 Task: Look for space in Ujiie, Japan from 26th August, 2023 to 10th September, 2023 for 6 adults, 2 children in price range Rs.10000 to Rs.15000. Place can be entire place or shared room with 6 bedrooms having 6 beds and 6 bathrooms. Property type can be house, flat, guest house. Amenities needed are: wifi, TV, free parkinig on premises, gym, breakfast. Booking option can be shelf check-in. Required host language is English.
Action: Mouse moved to (603, 134)
Screenshot: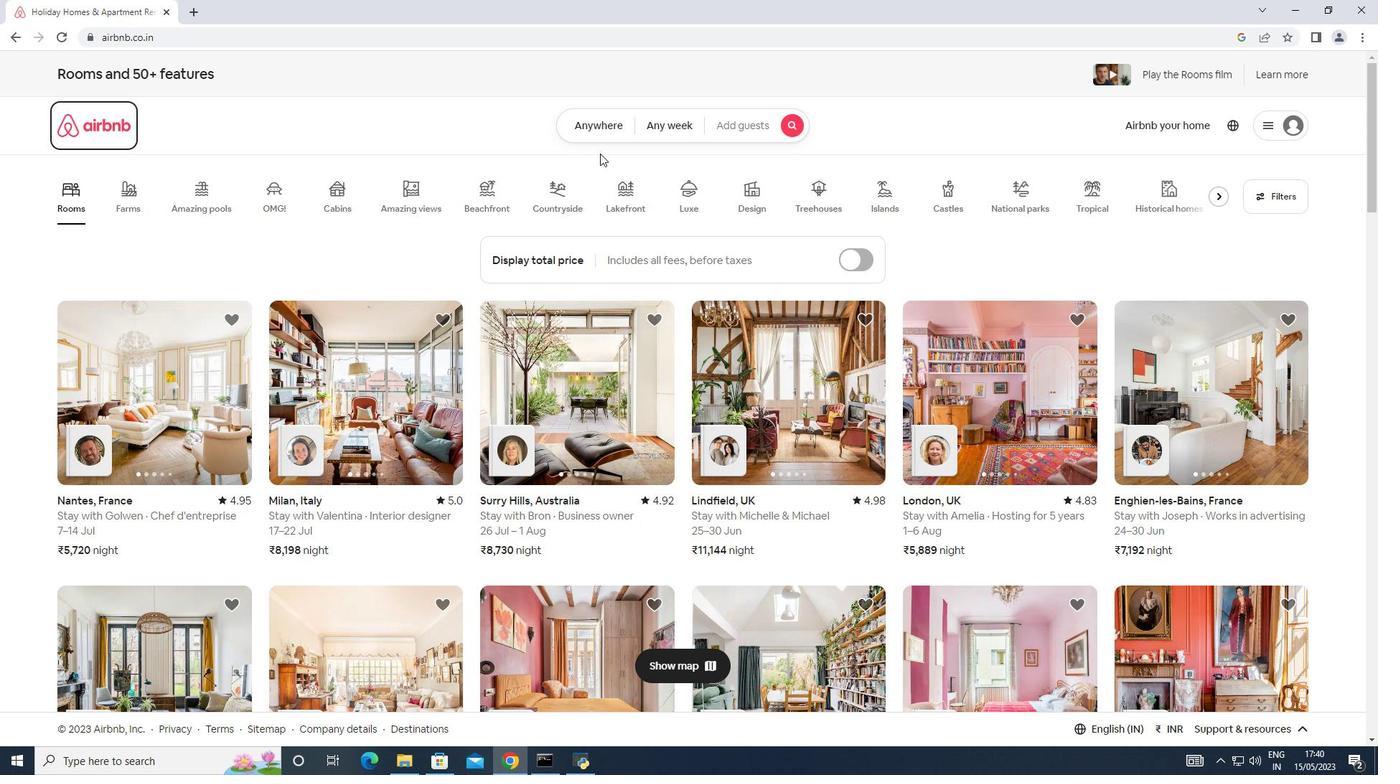 
Action: Mouse pressed left at (603, 134)
Screenshot: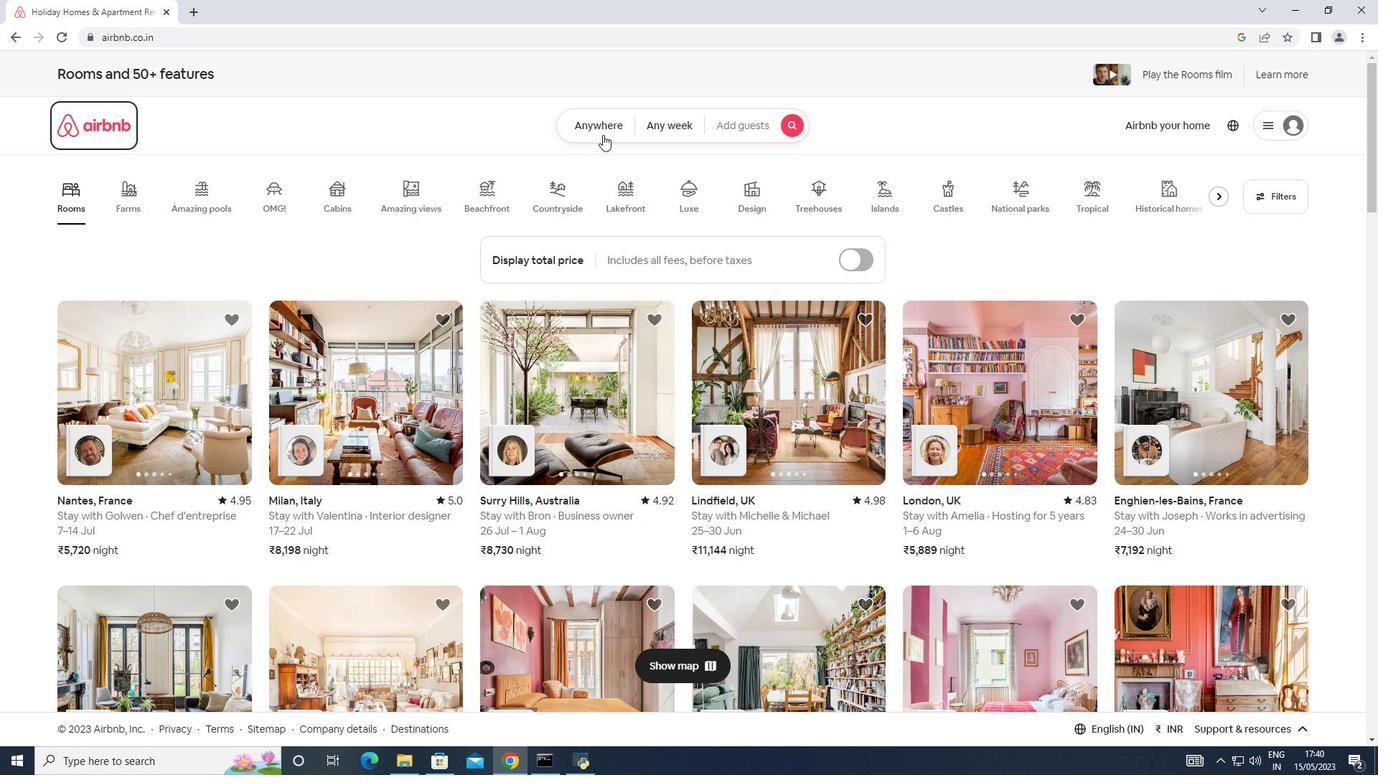 
Action: Mouse moved to (470, 178)
Screenshot: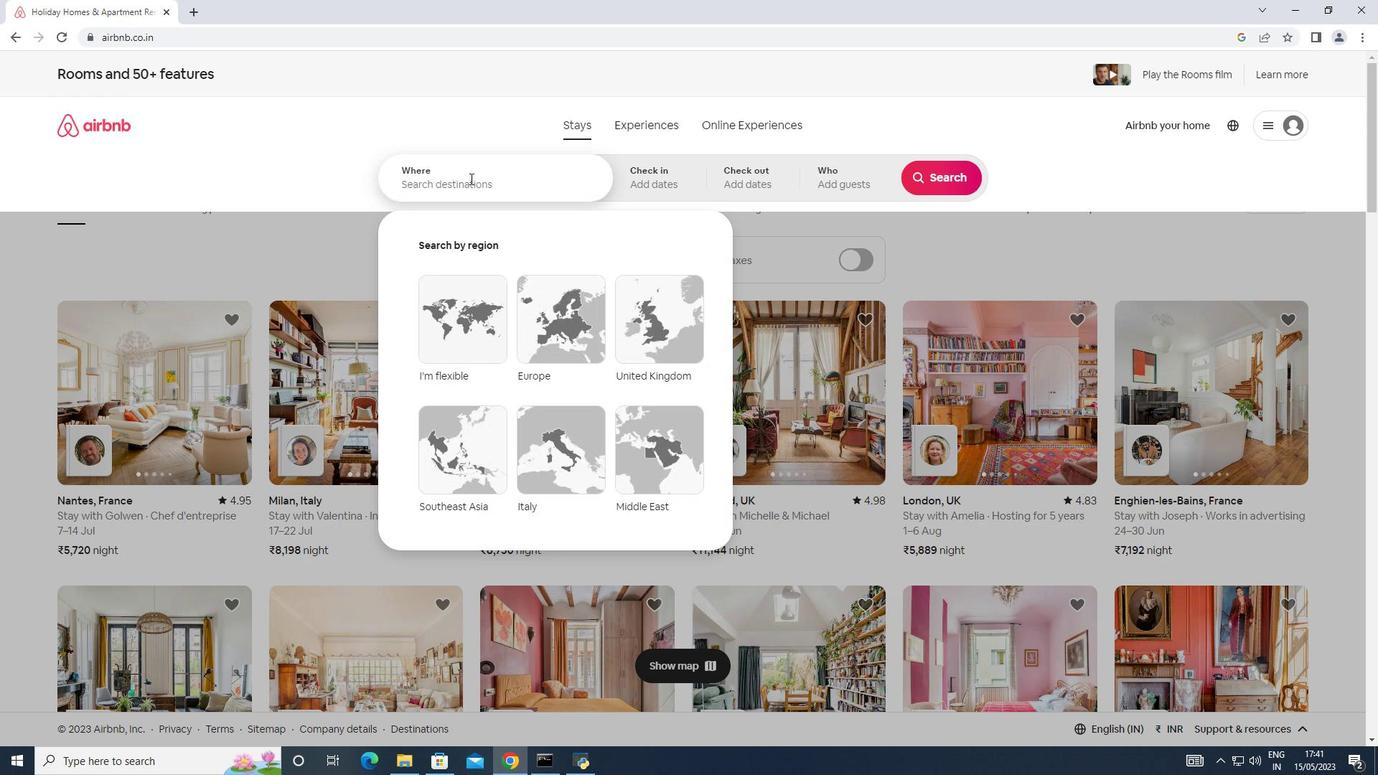 
Action: Mouse pressed left at (470, 178)
Screenshot: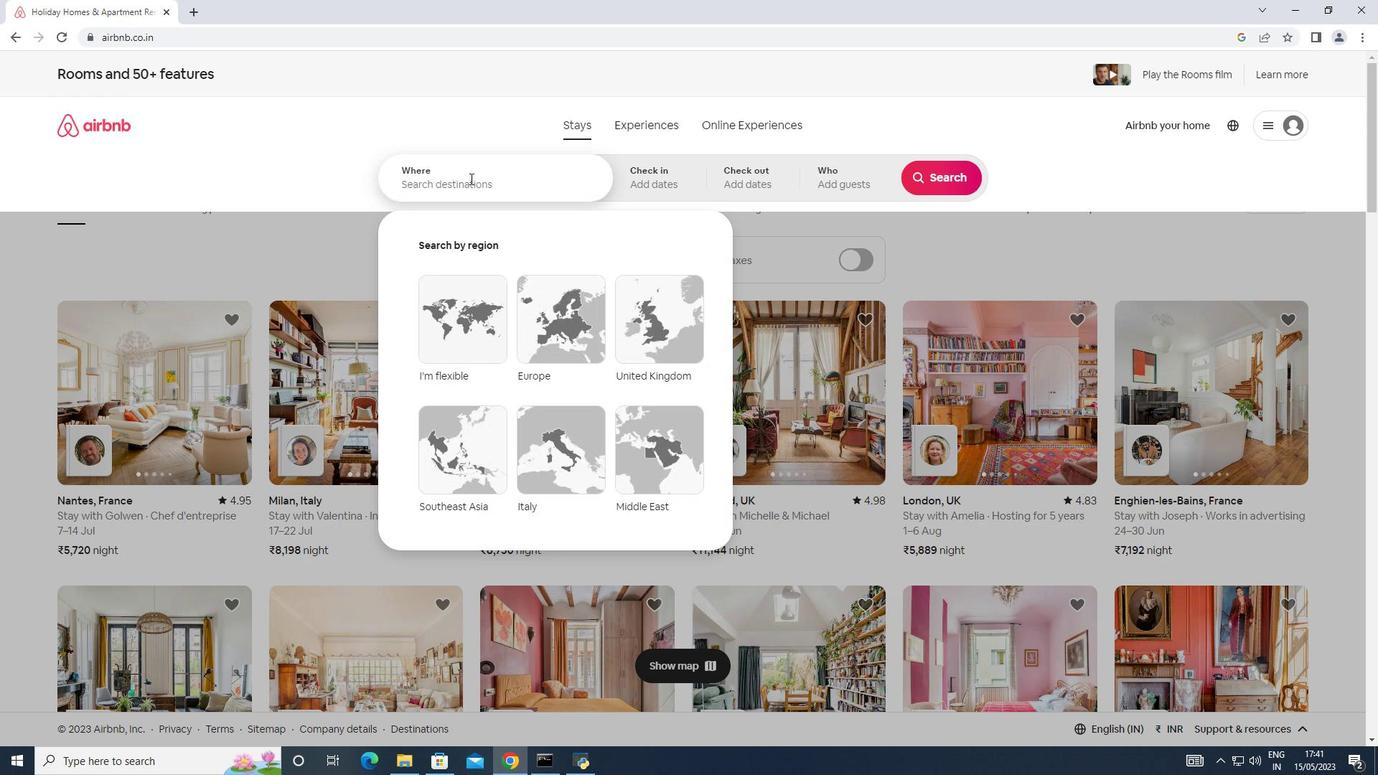 
Action: Mouse moved to (467, 178)
Screenshot: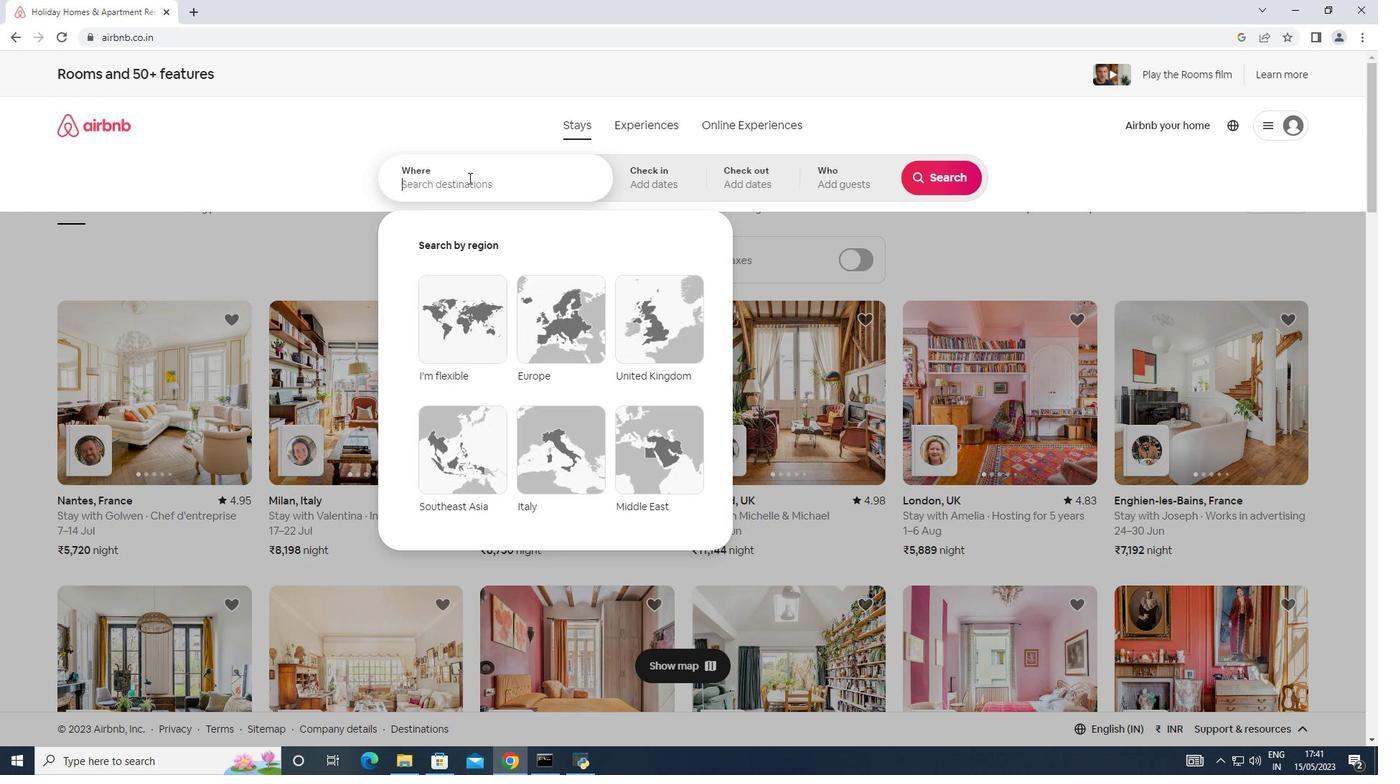 
Action: Key pressed <Key.shift>Ujiie,<Key.shift><Key.shift><Key.shift><Key.shift><Key.shift><Key.shift>Ja
Screenshot: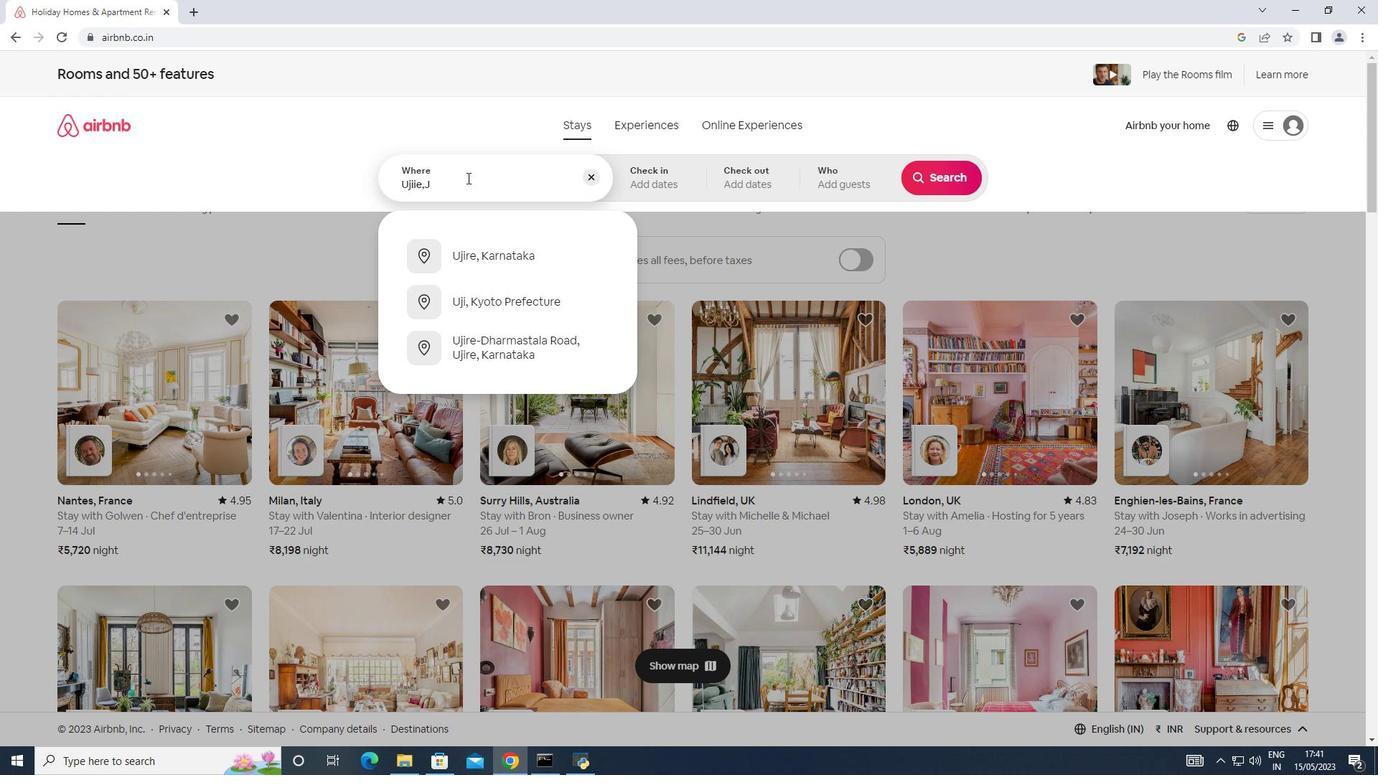 
Action: Mouse moved to (467, 178)
Screenshot: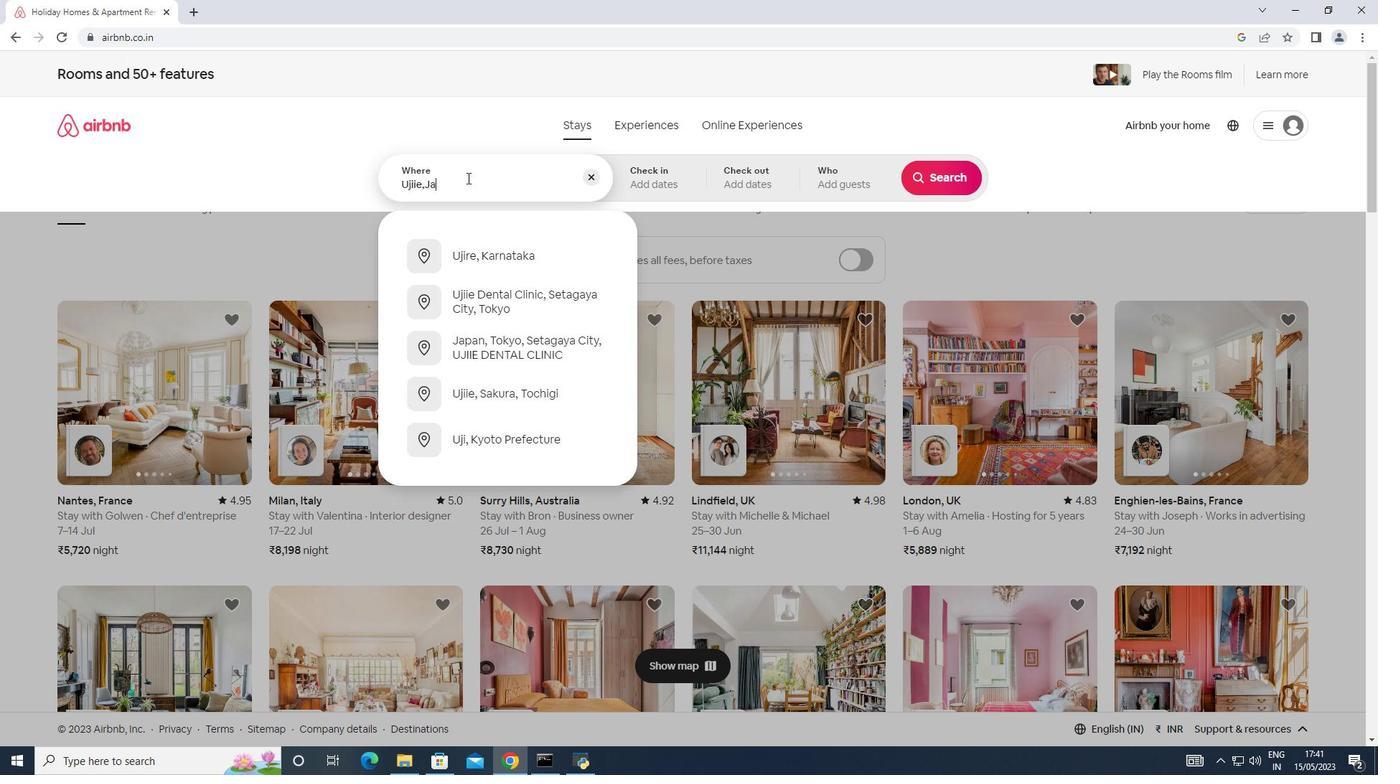 
Action: Key pressed pan
Screenshot: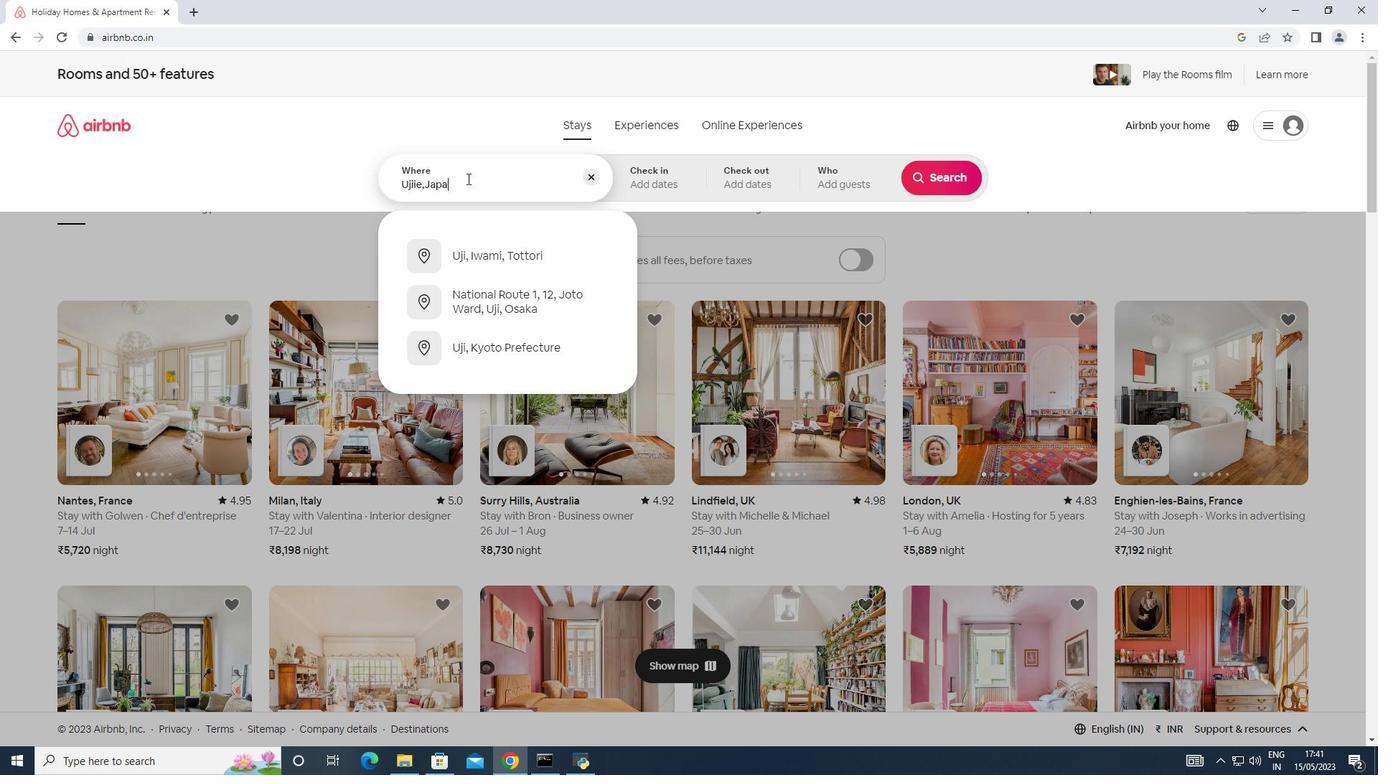
Action: Mouse moved to (633, 172)
Screenshot: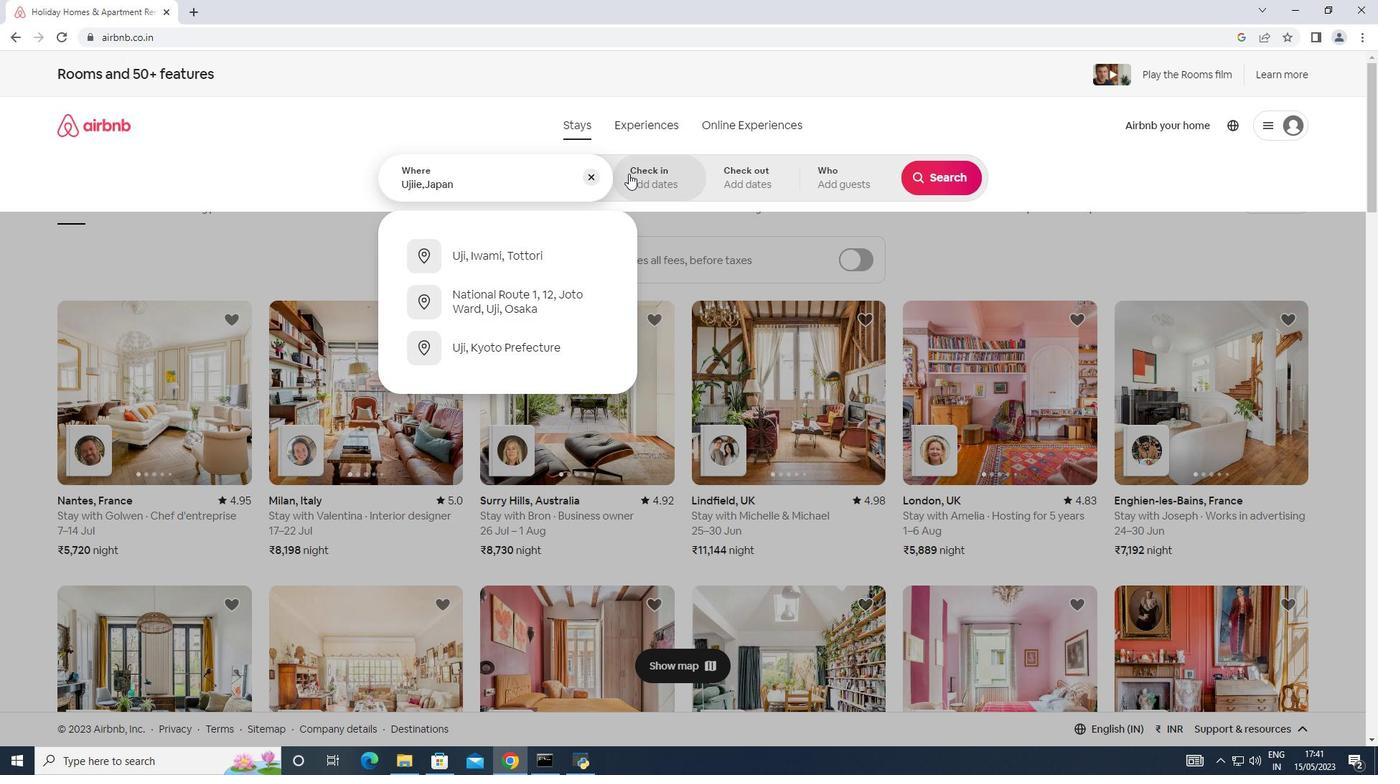 
Action: Mouse pressed left at (633, 172)
Screenshot: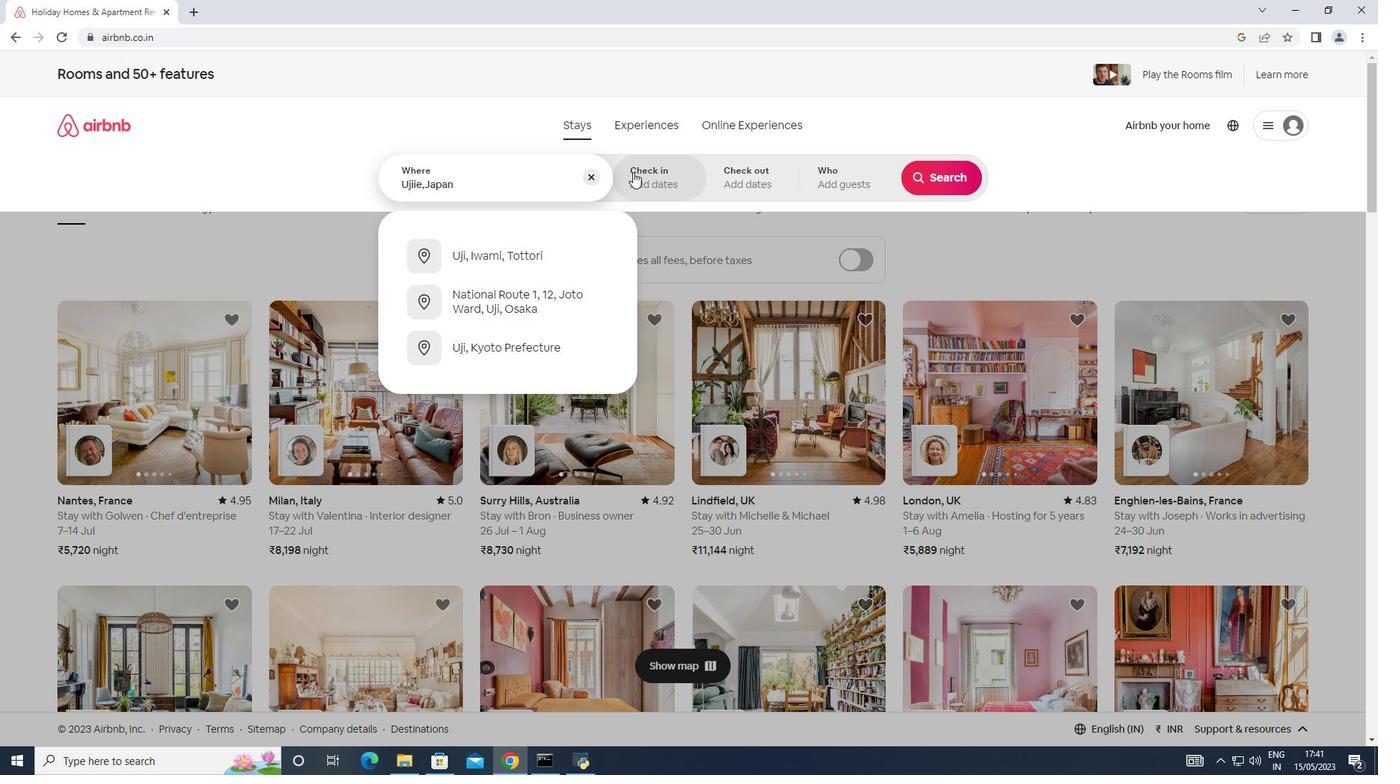 
Action: Mouse moved to (928, 295)
Screenshot: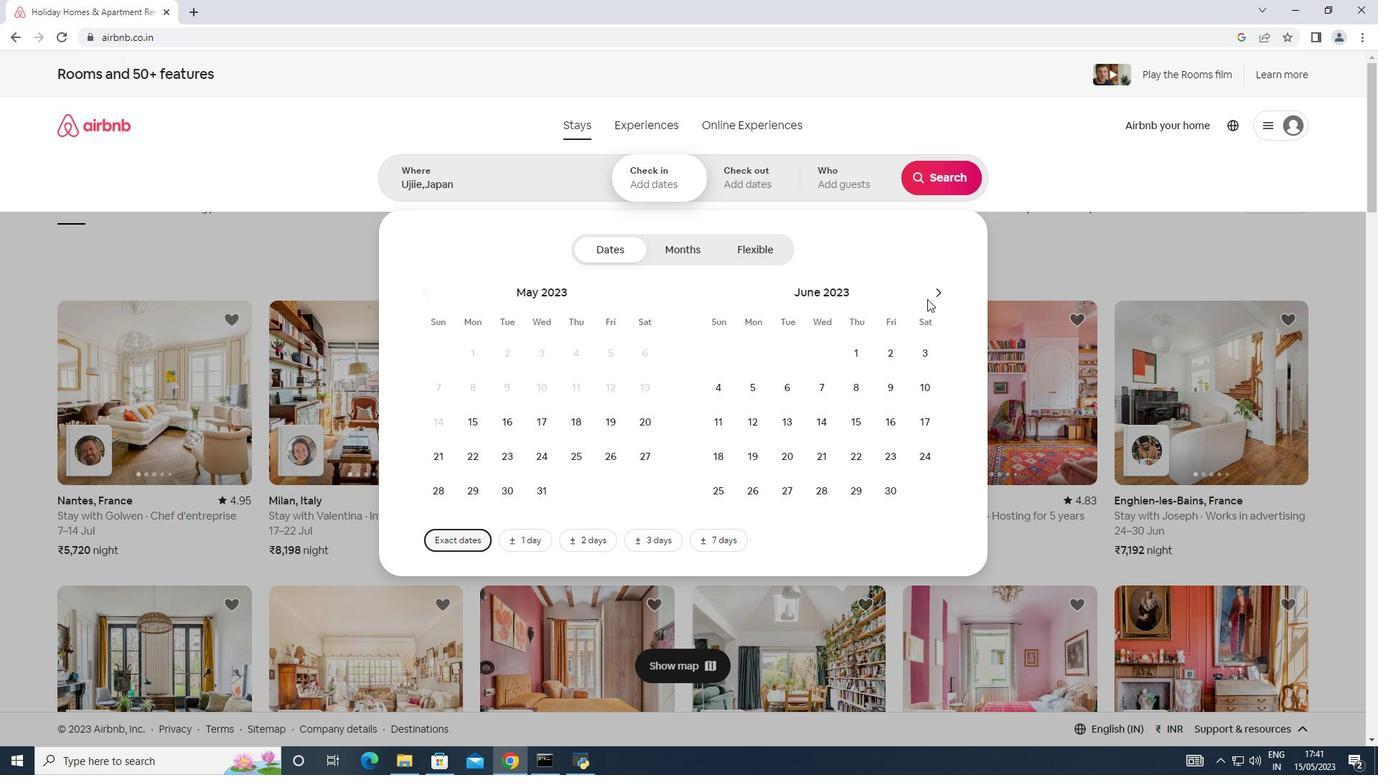 
Action: Mouse pressed left at (928, 295)
Screenshot: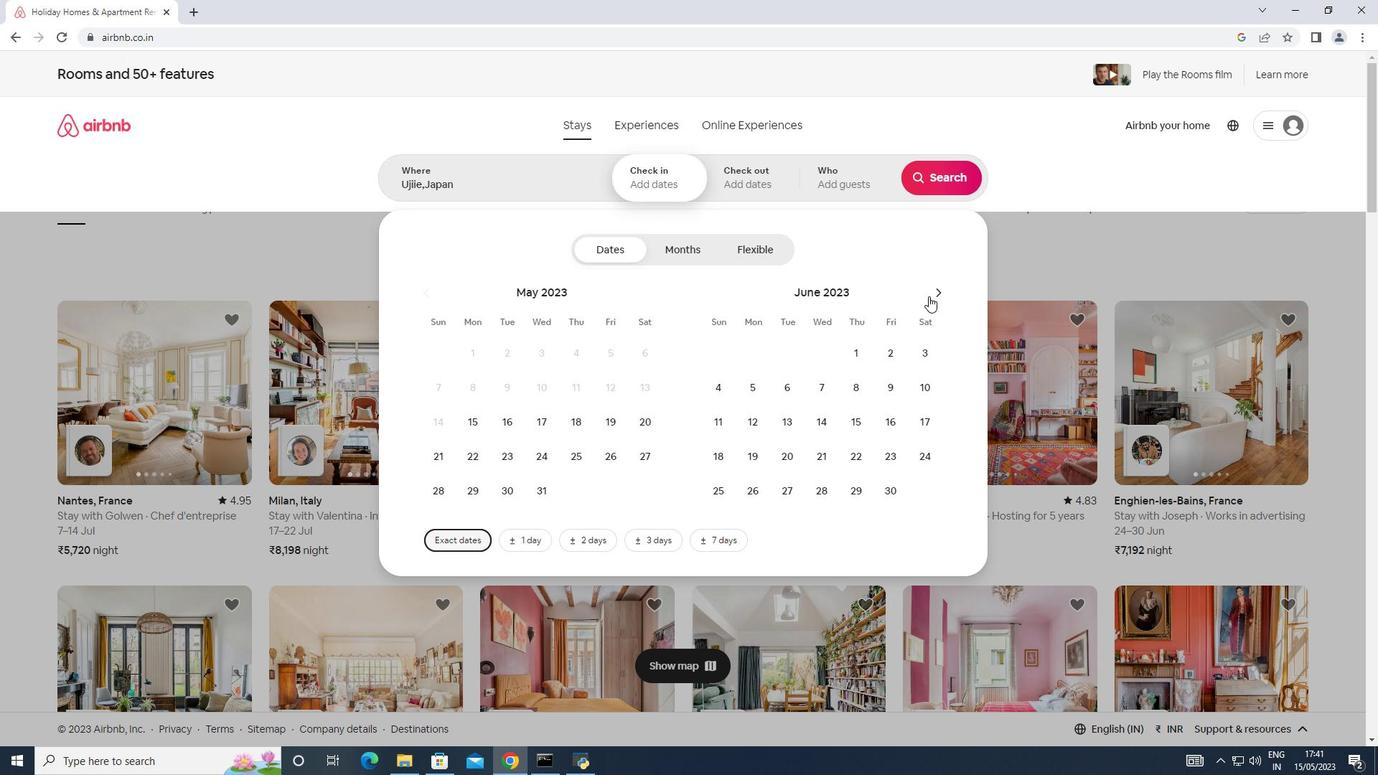 
Action: Mouse moved to (929, 294)
Screenshot: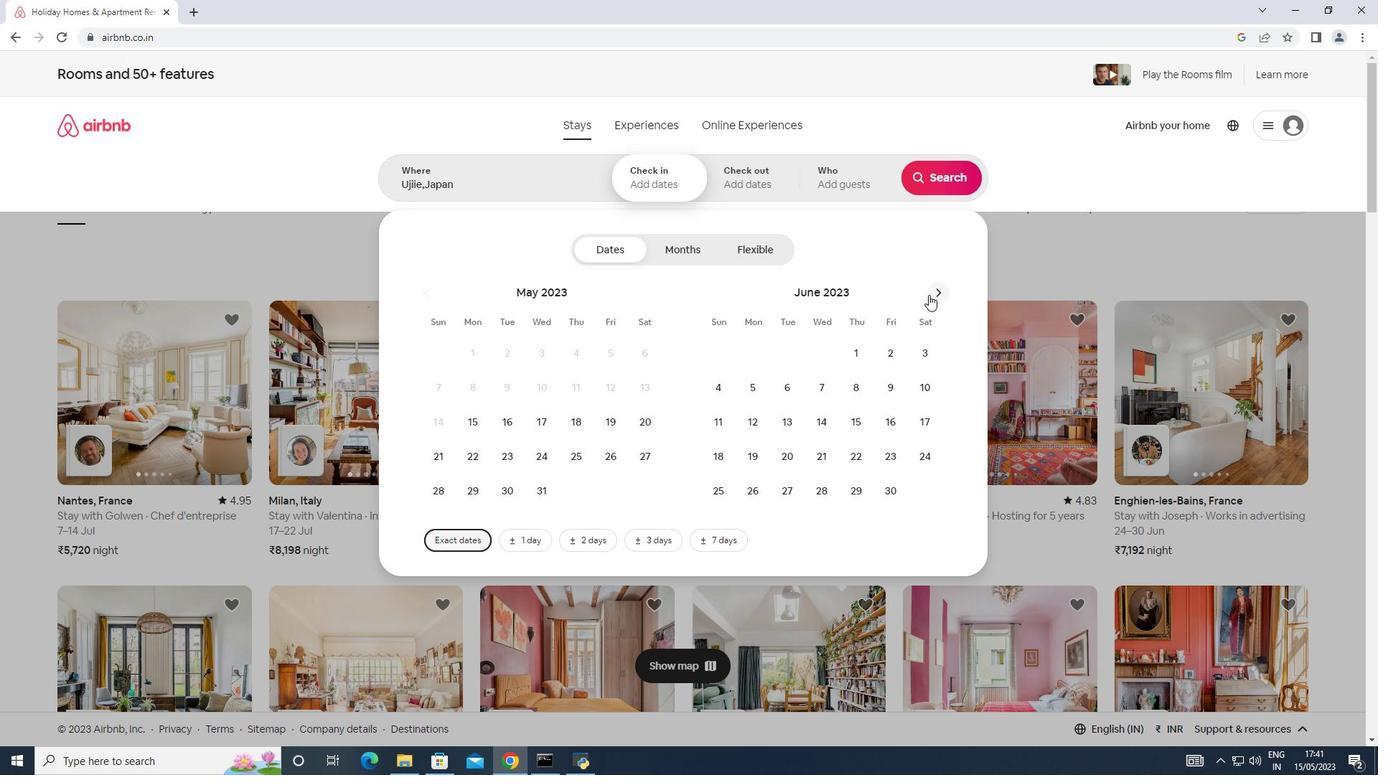
Action: Mouse pressed left at (929, 294)
Screenshot: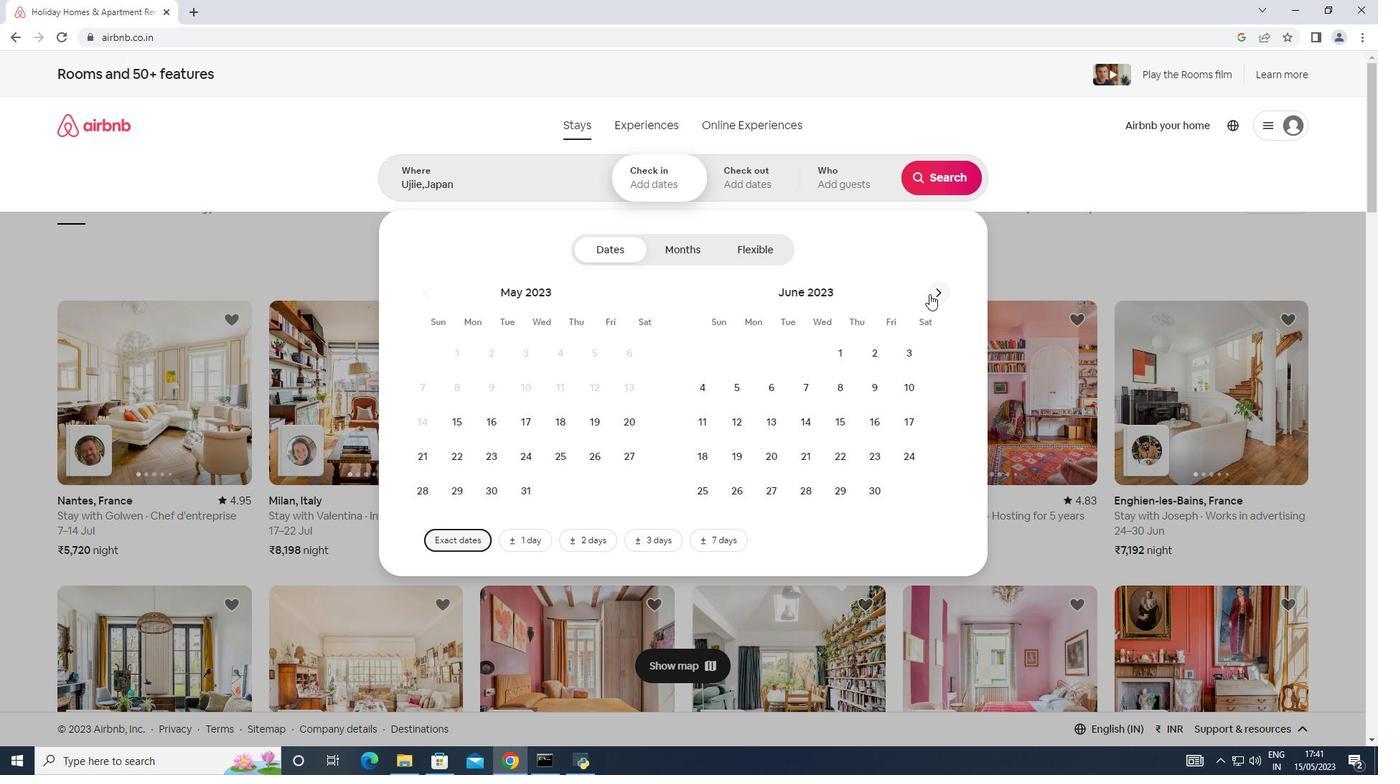 
Action: Mouse moved to (914, 450)
Screenshot: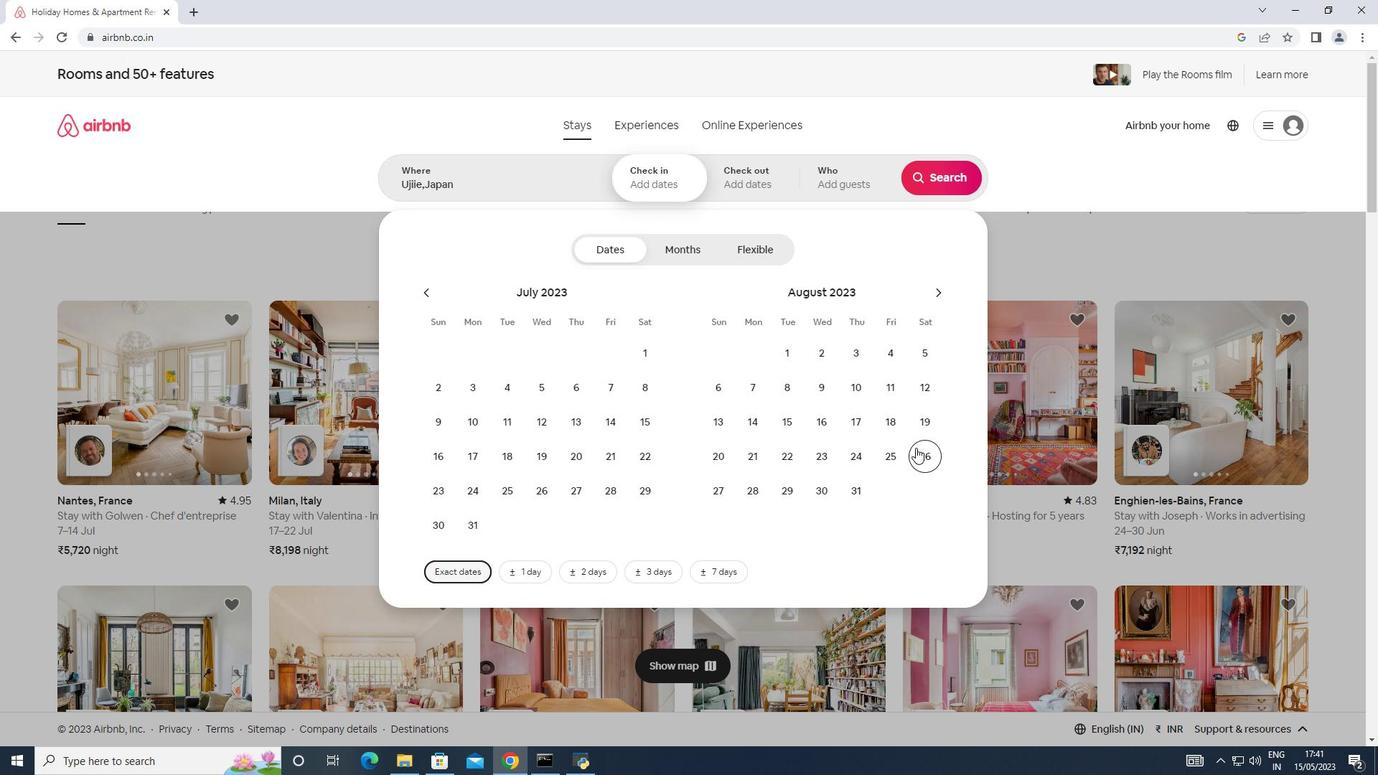 
Action: Mouse pressed left at (914, 450)
Screenshot: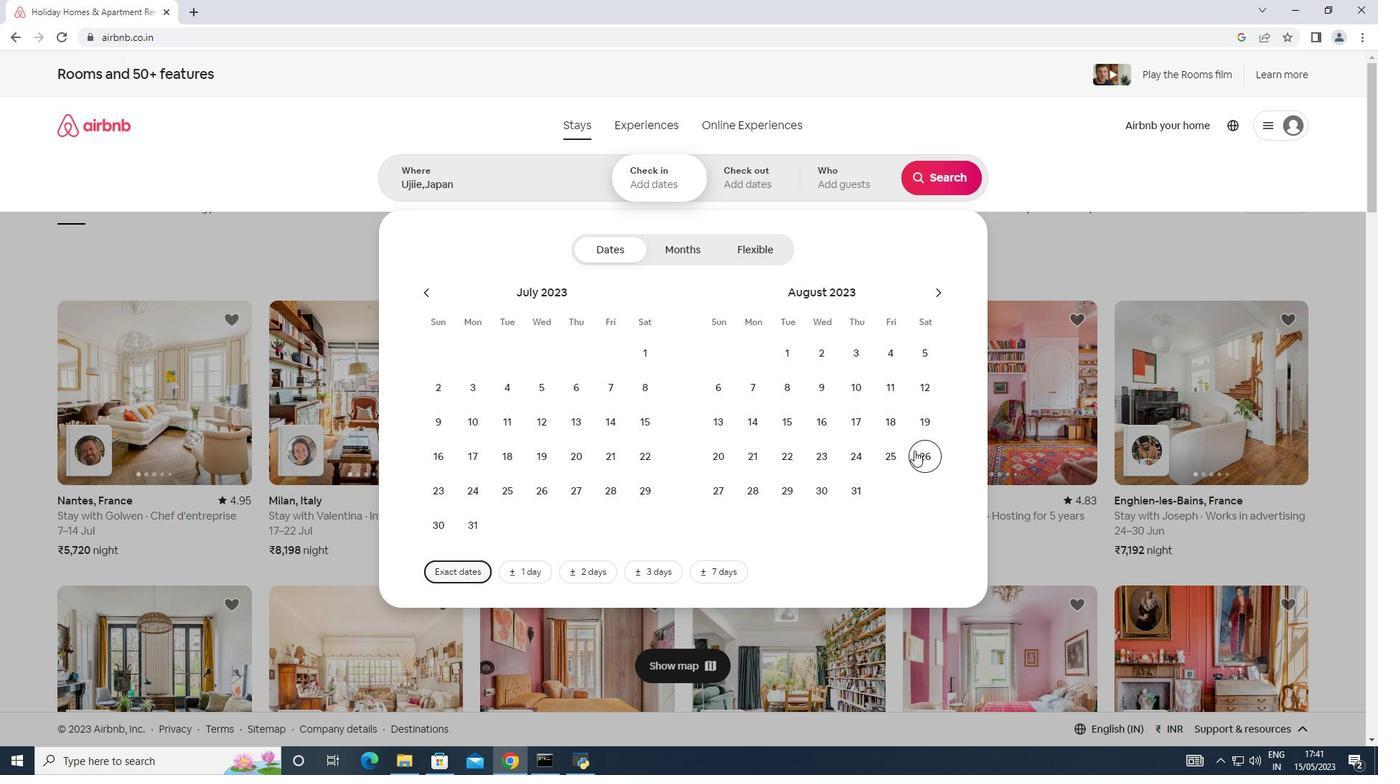 
Action: Mouse moved to (931, 288)
Screenshot: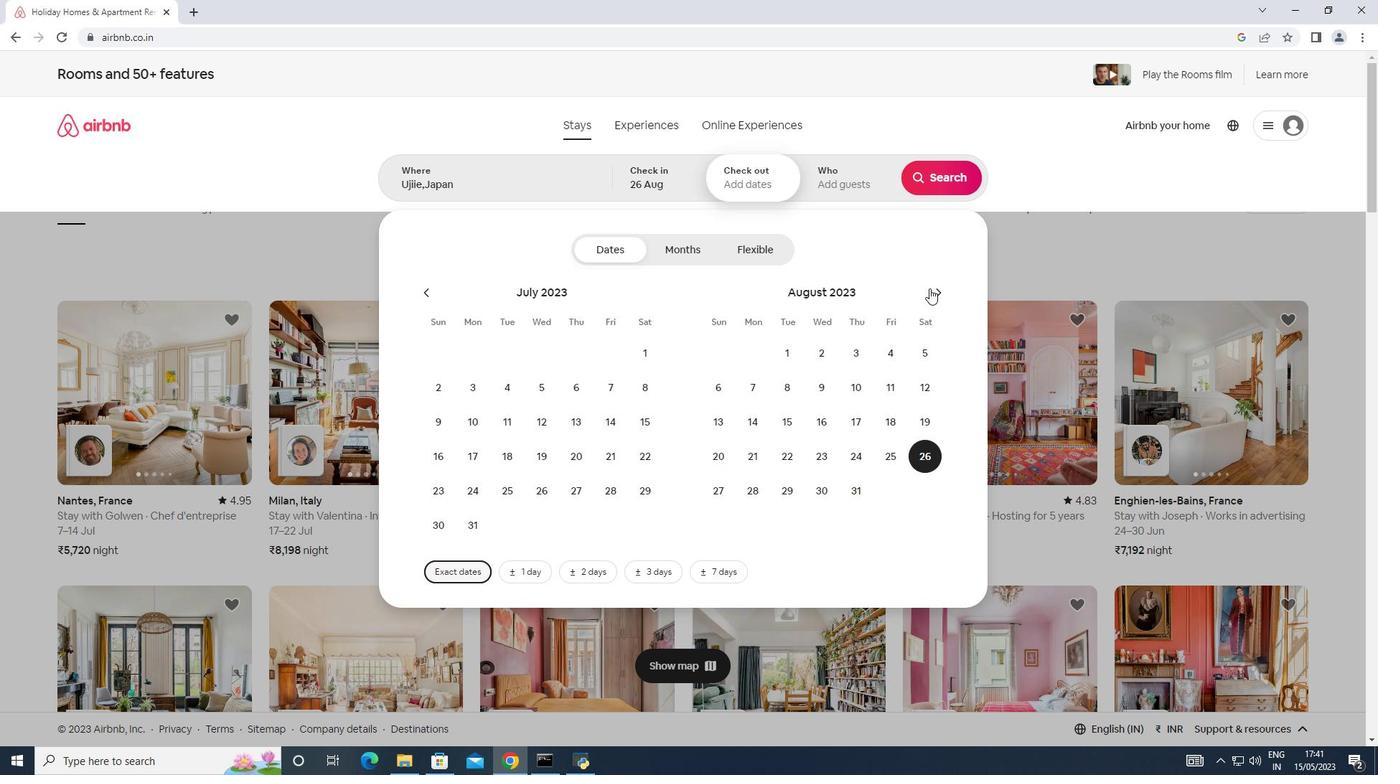 
Action: Mouse pressed left at (931, 288)
Screenshot: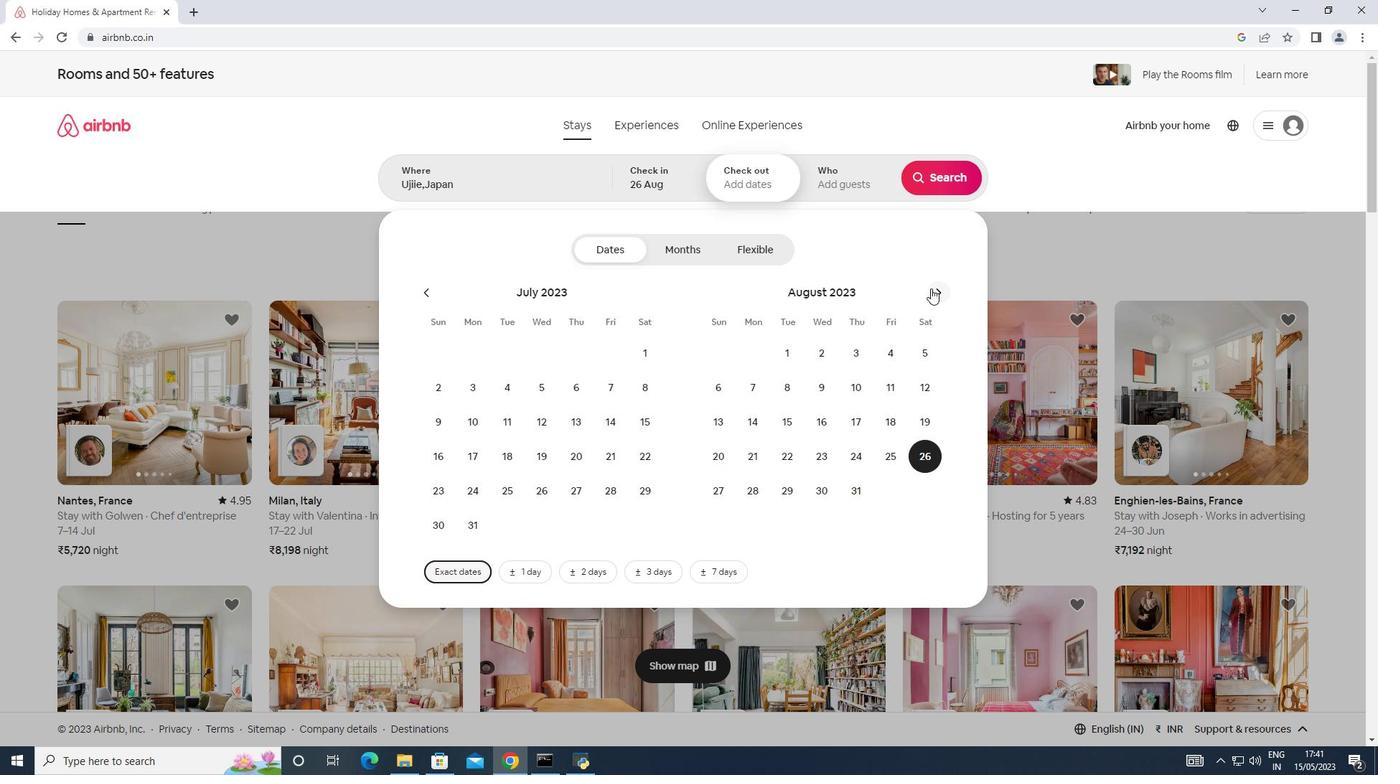 
Action: Mouse moved to (722, 420)
Screenshot: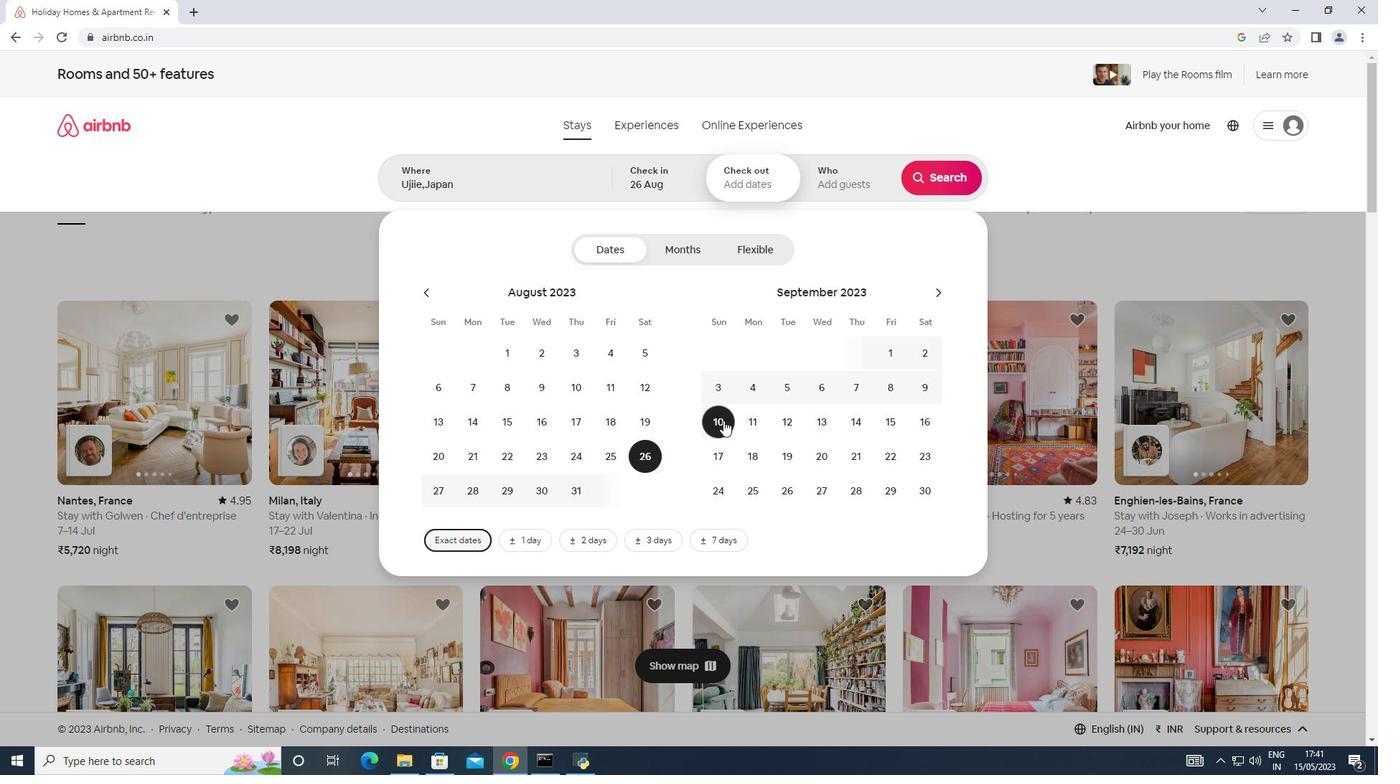 
Action: Mouse pressed left at (722, 420)
Screenshot: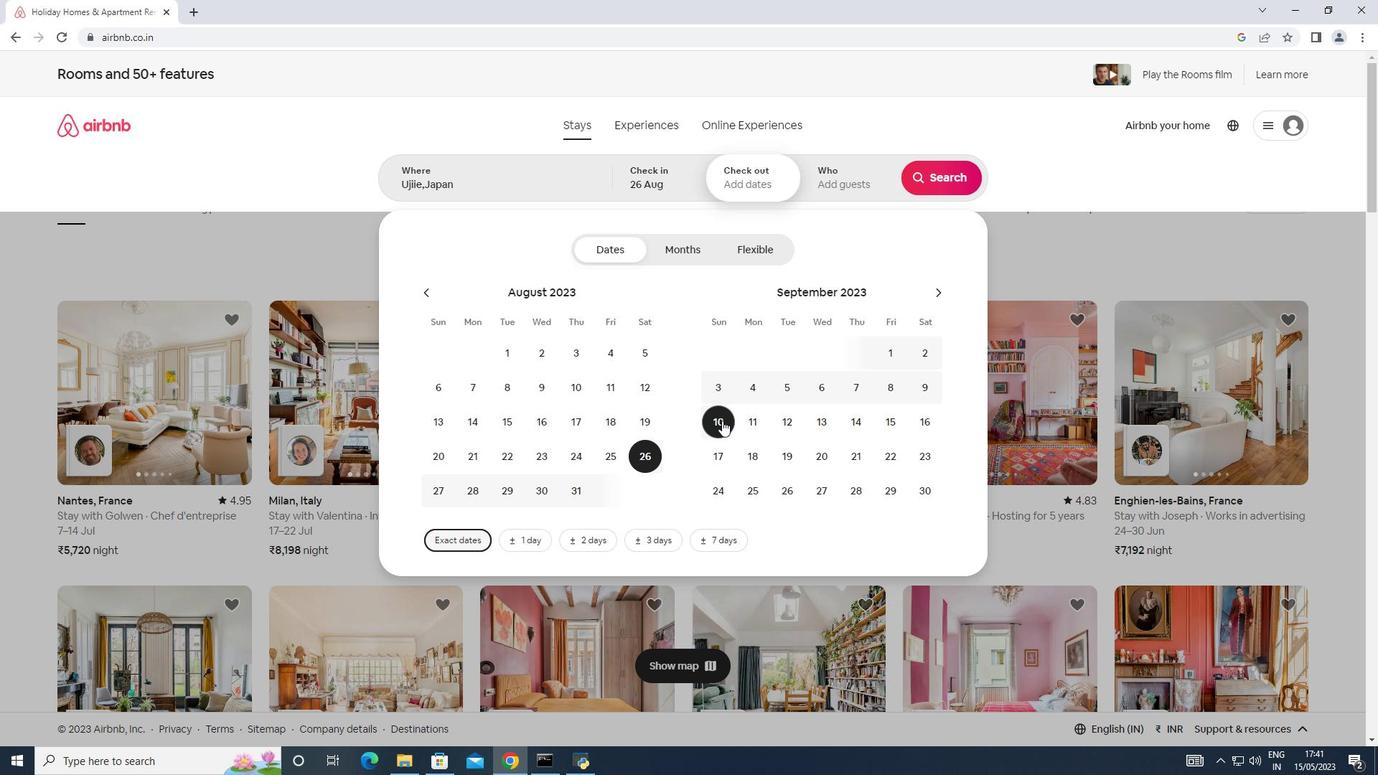 
Action: Mouse moved to (857, 163)
Screenshot: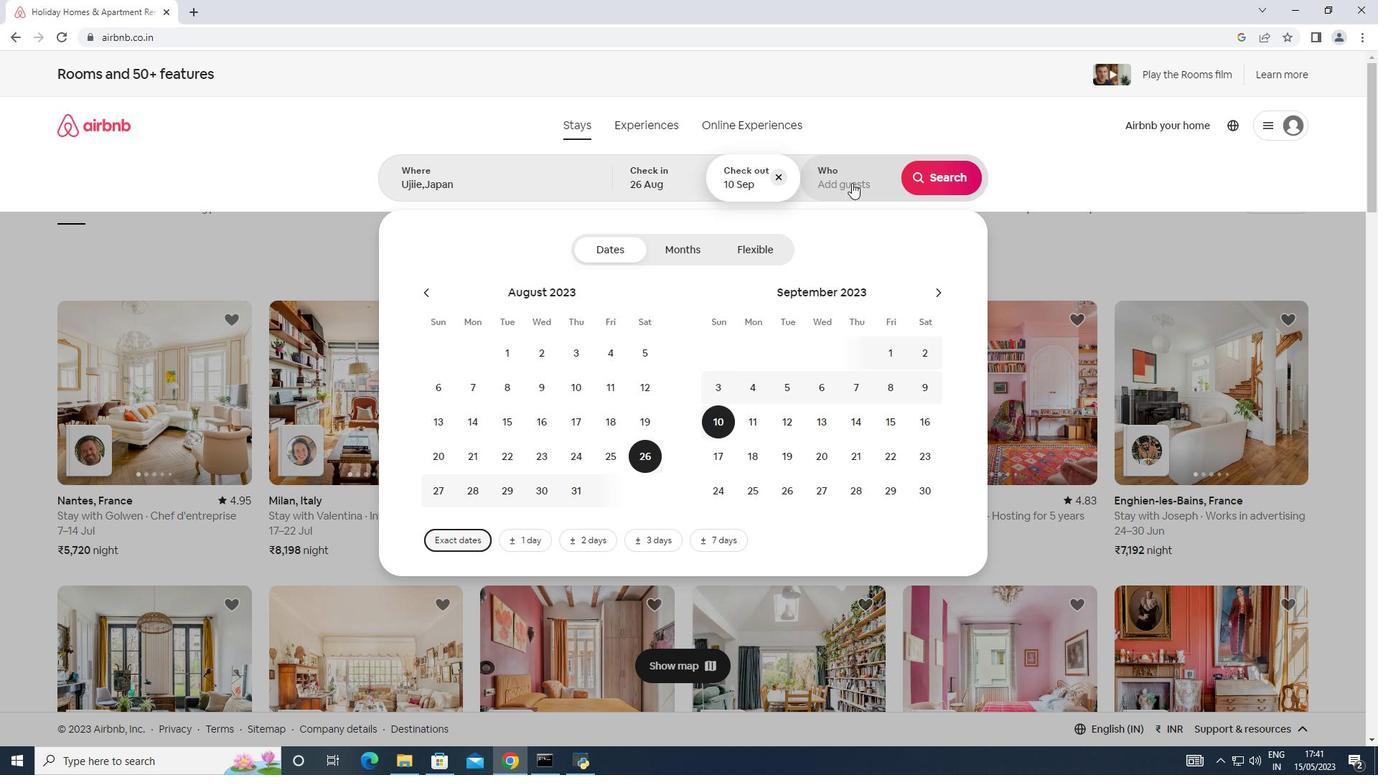 
Action: Mouse pressed left at (857, 163)
Screenshot: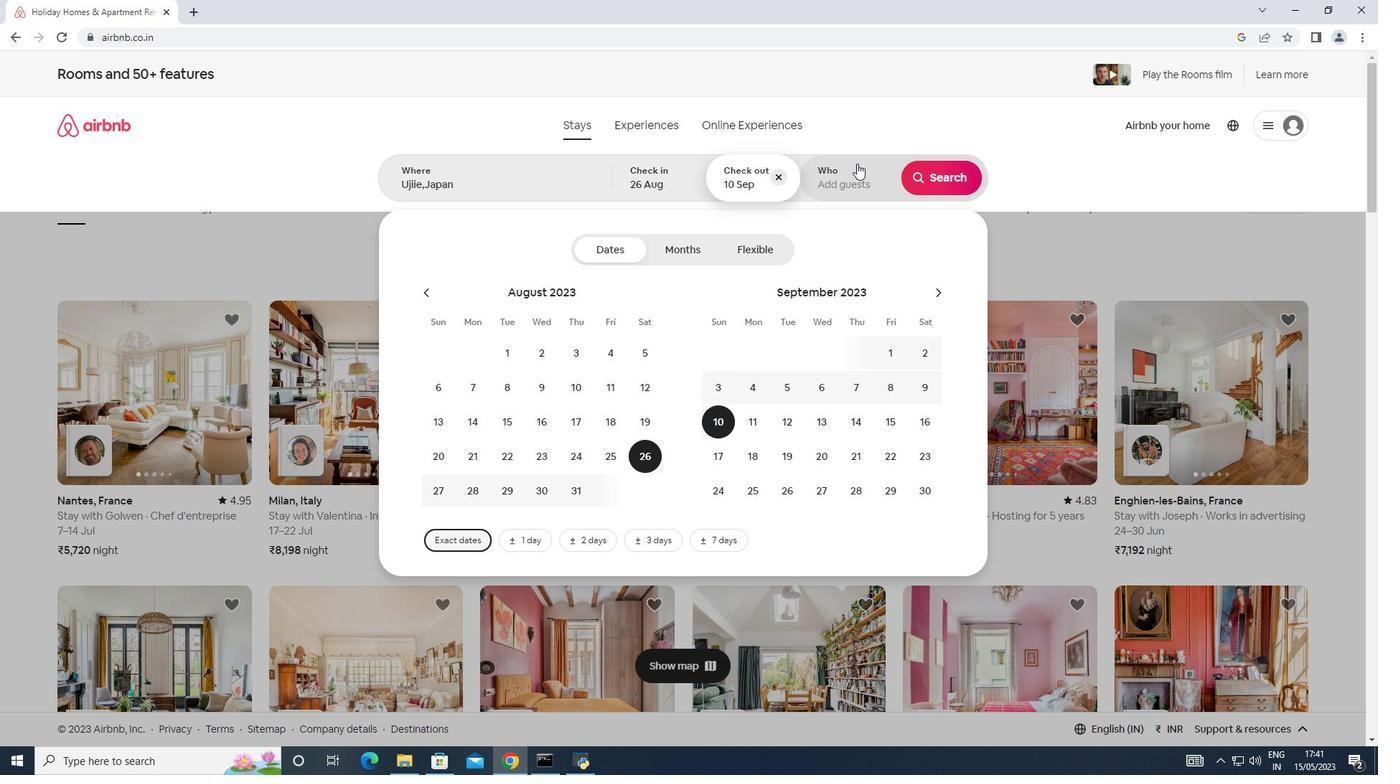 
Action: Mouse moved to (941, 253)
Screenshot: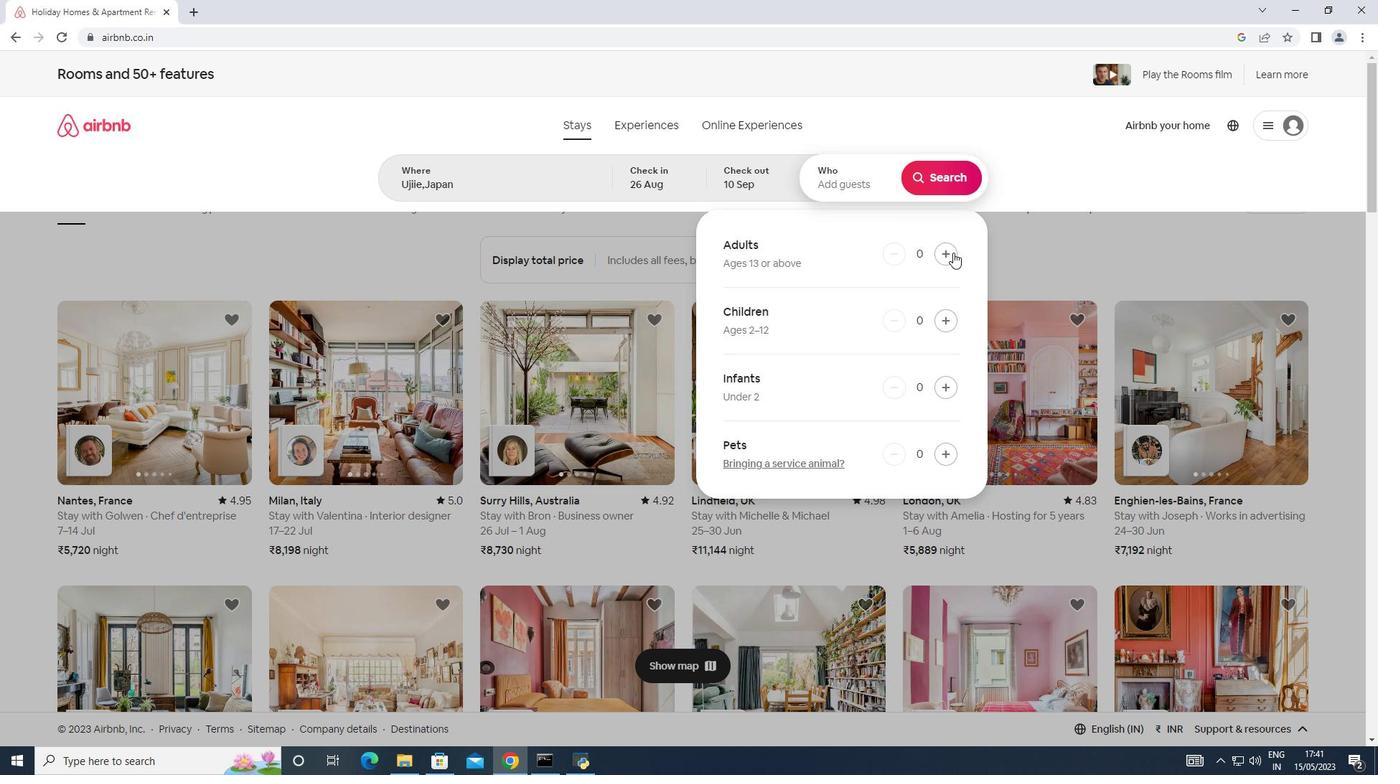 
Action: Mouse pressed left at (941, 253)
Screenshot: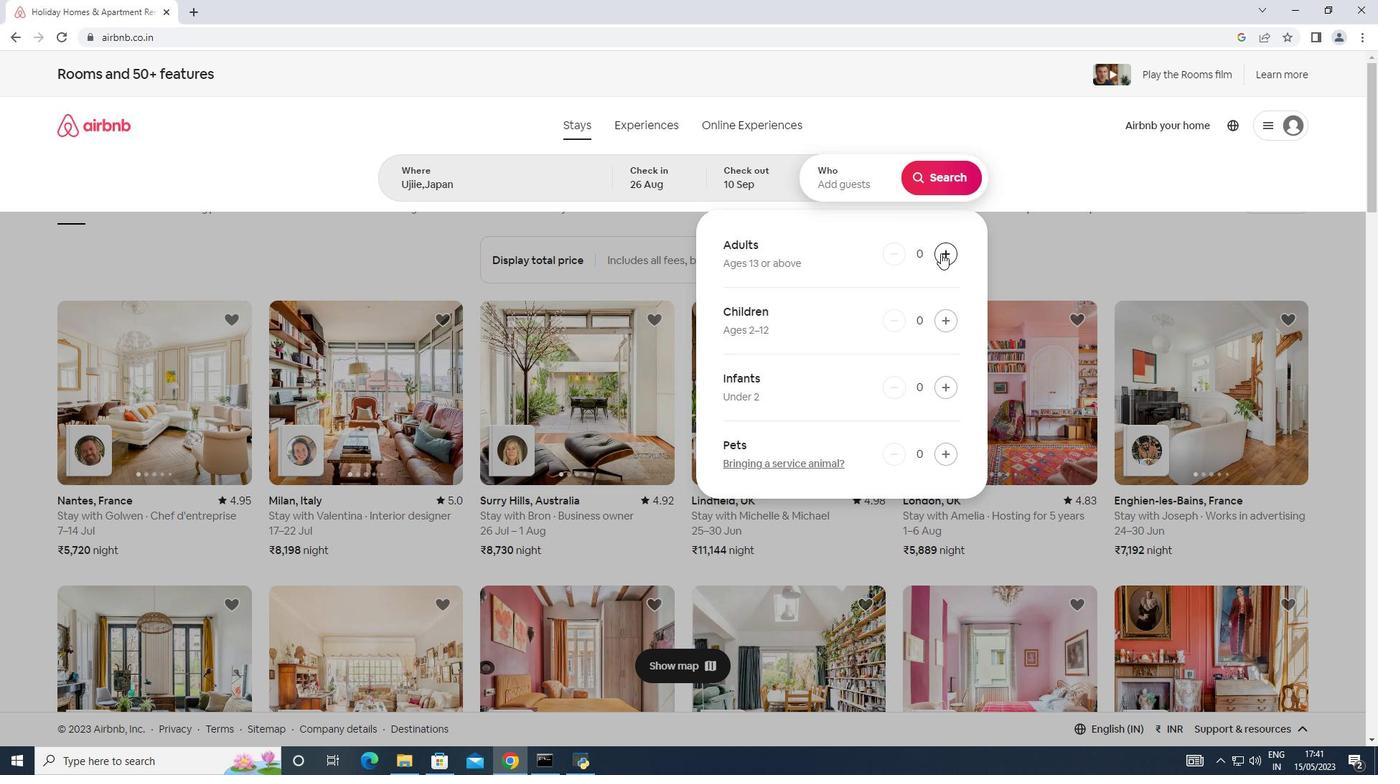 
Action: Mouse pressed left at (941, 253)
Screenshot: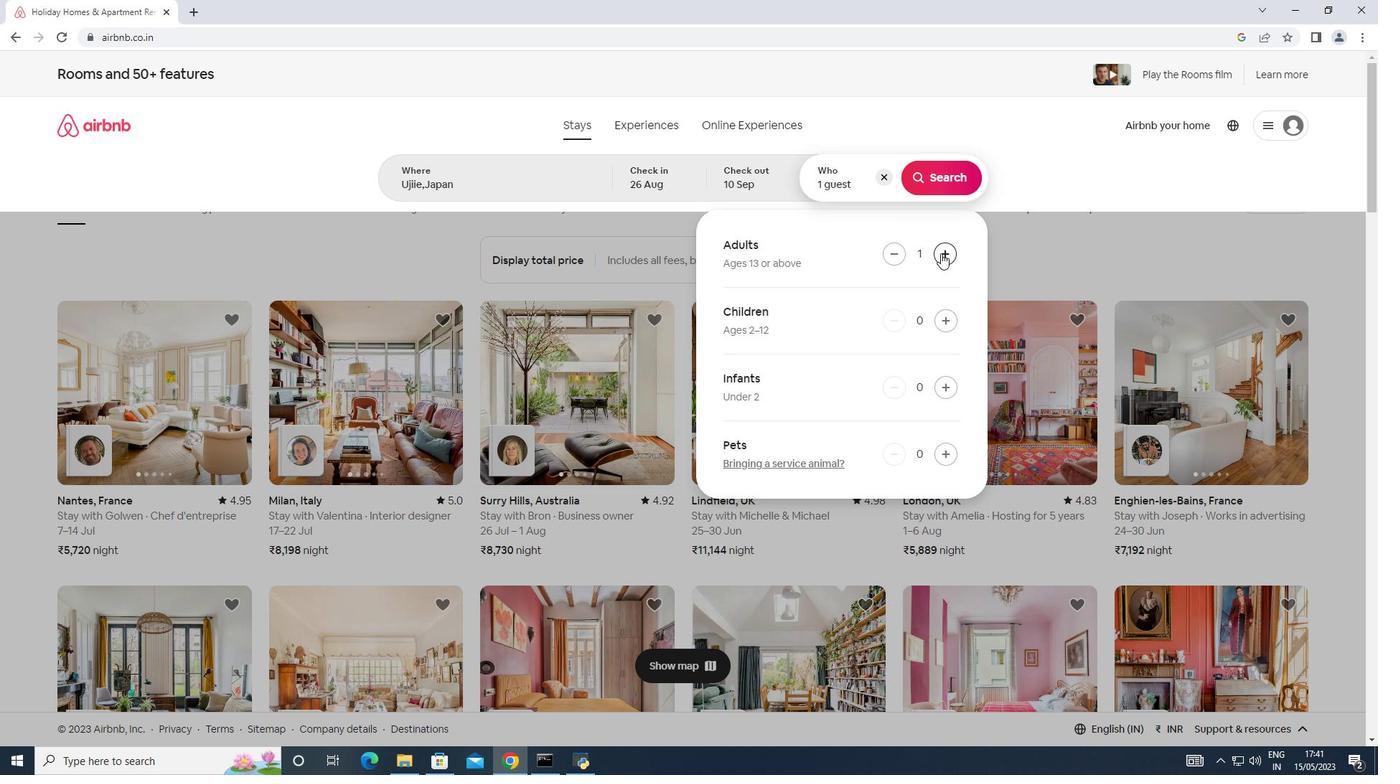 
Action: Mouse pressed left at (941, 253)
Screenshot: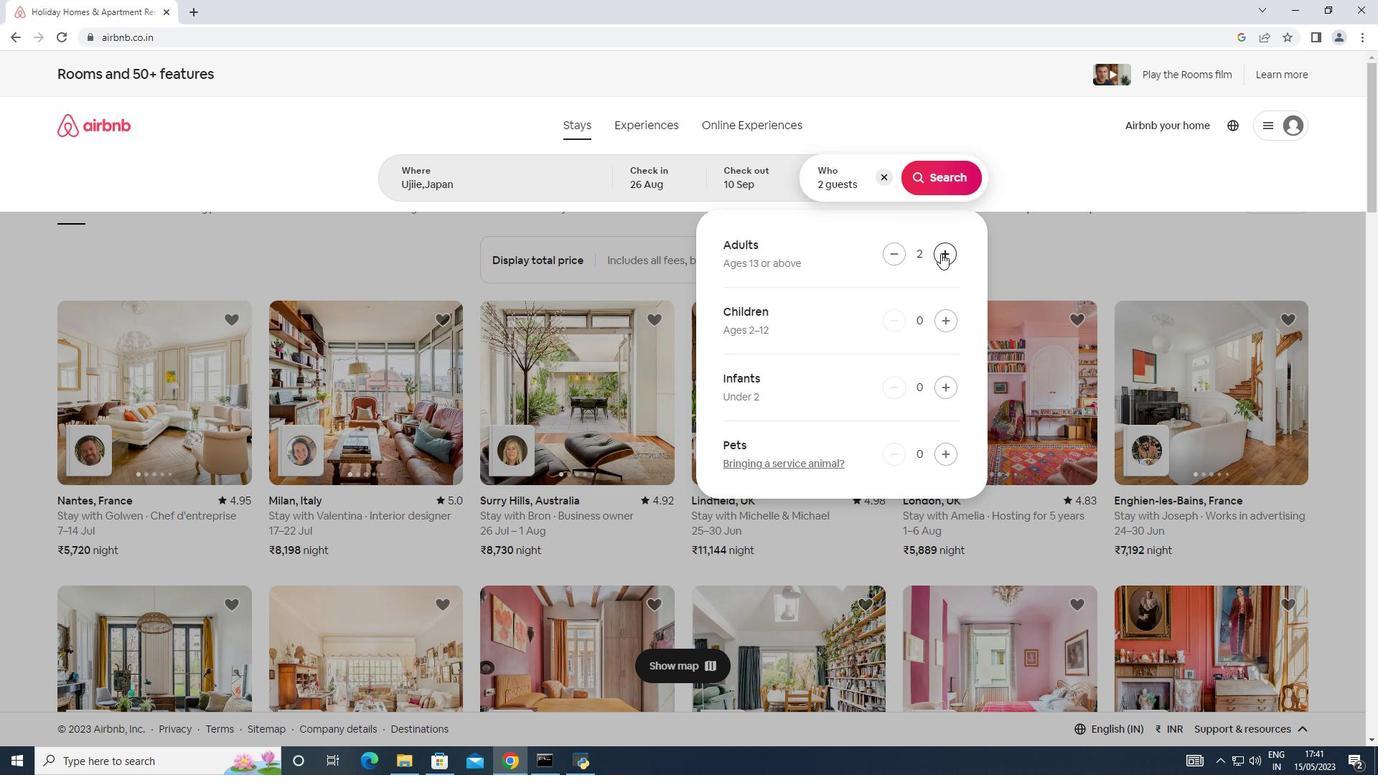 
Action: Mouse pressed left at (941, 253)
Screenshot: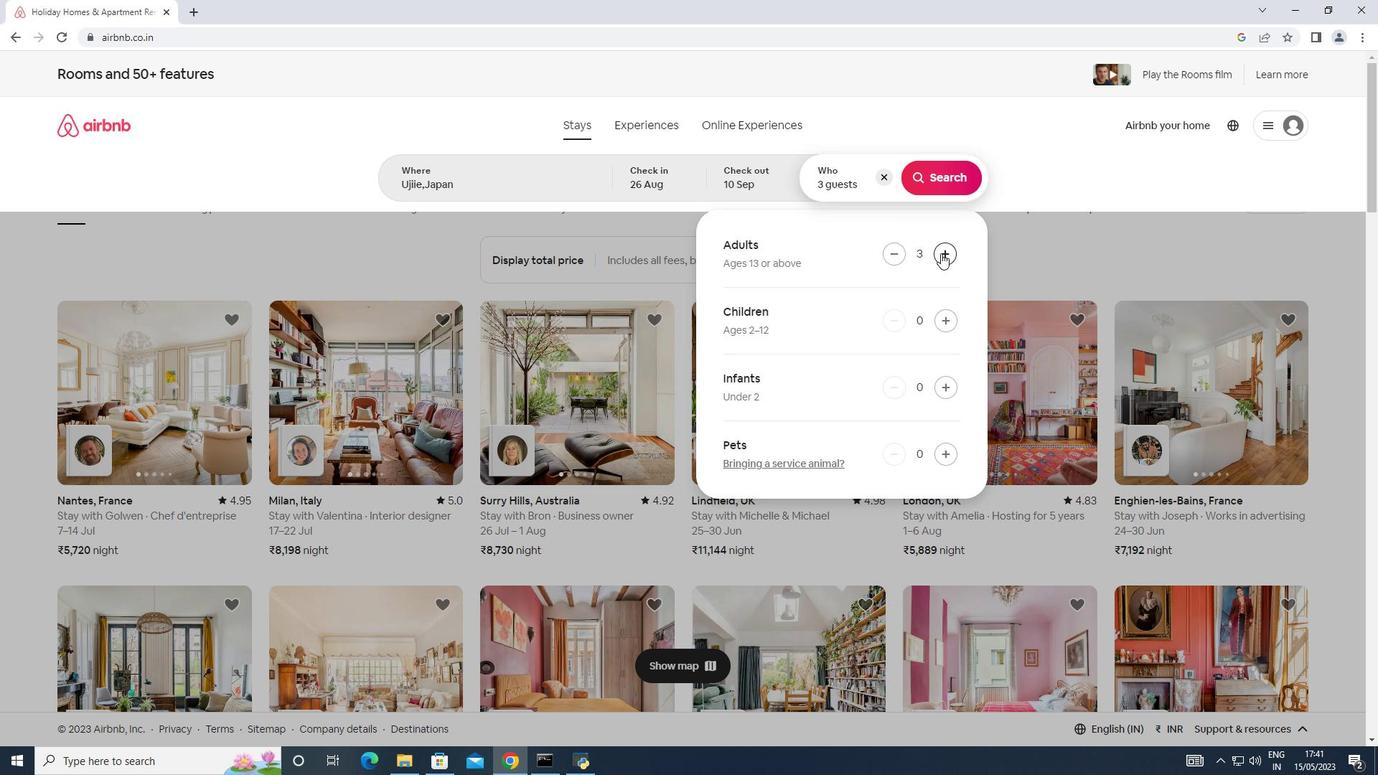 
Action: Mouse pressed left at (941, 253)
Screenshot: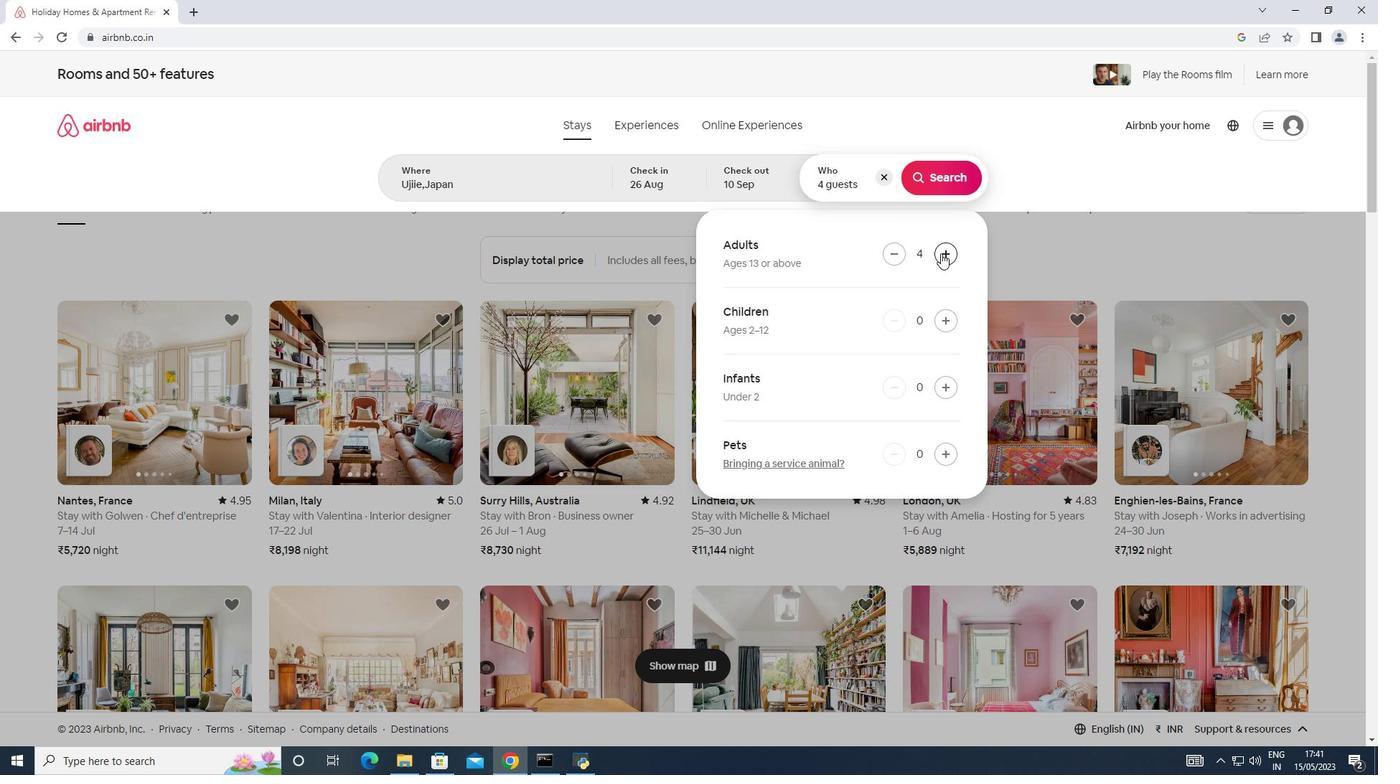 
Action: Mouse pressed left at (941, 253)
Screenshot: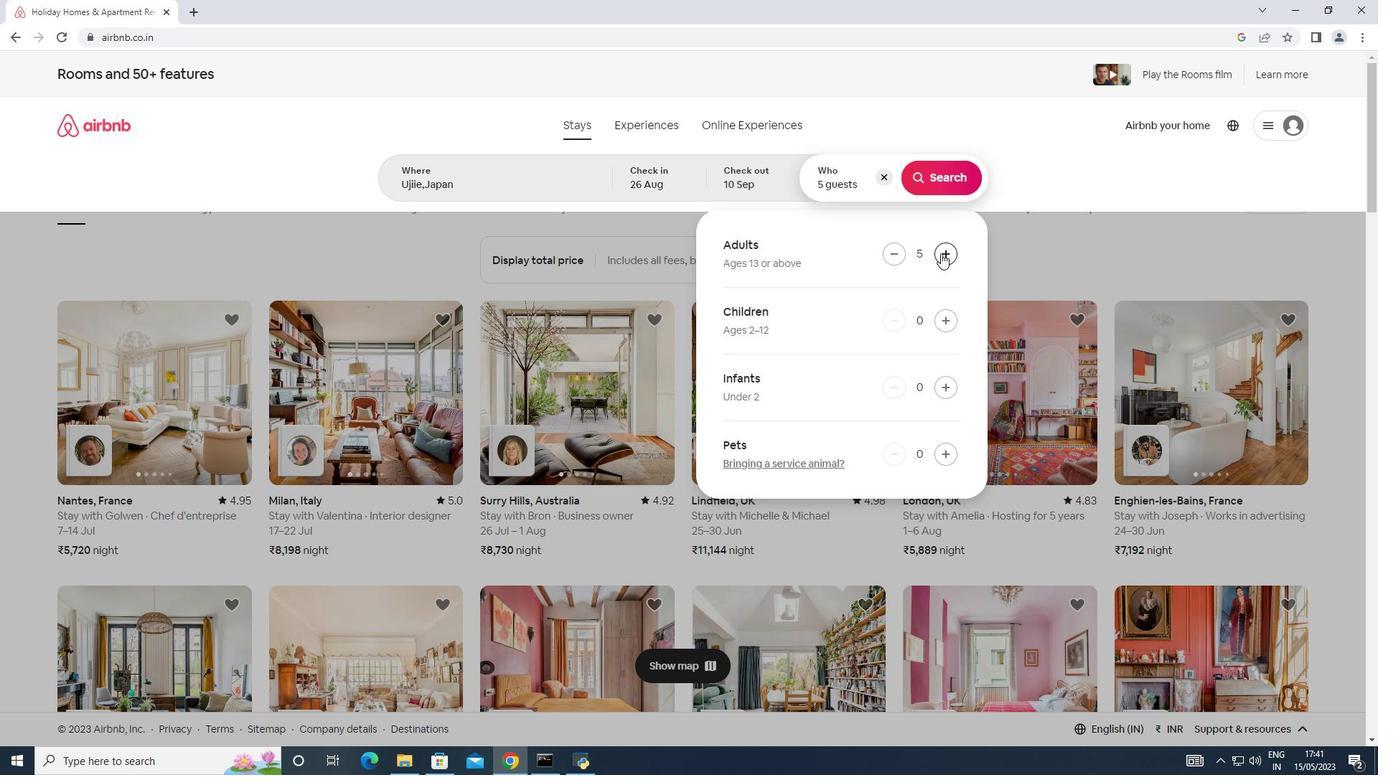 
Action: Mouse moved to (949, 325)
Screenshot: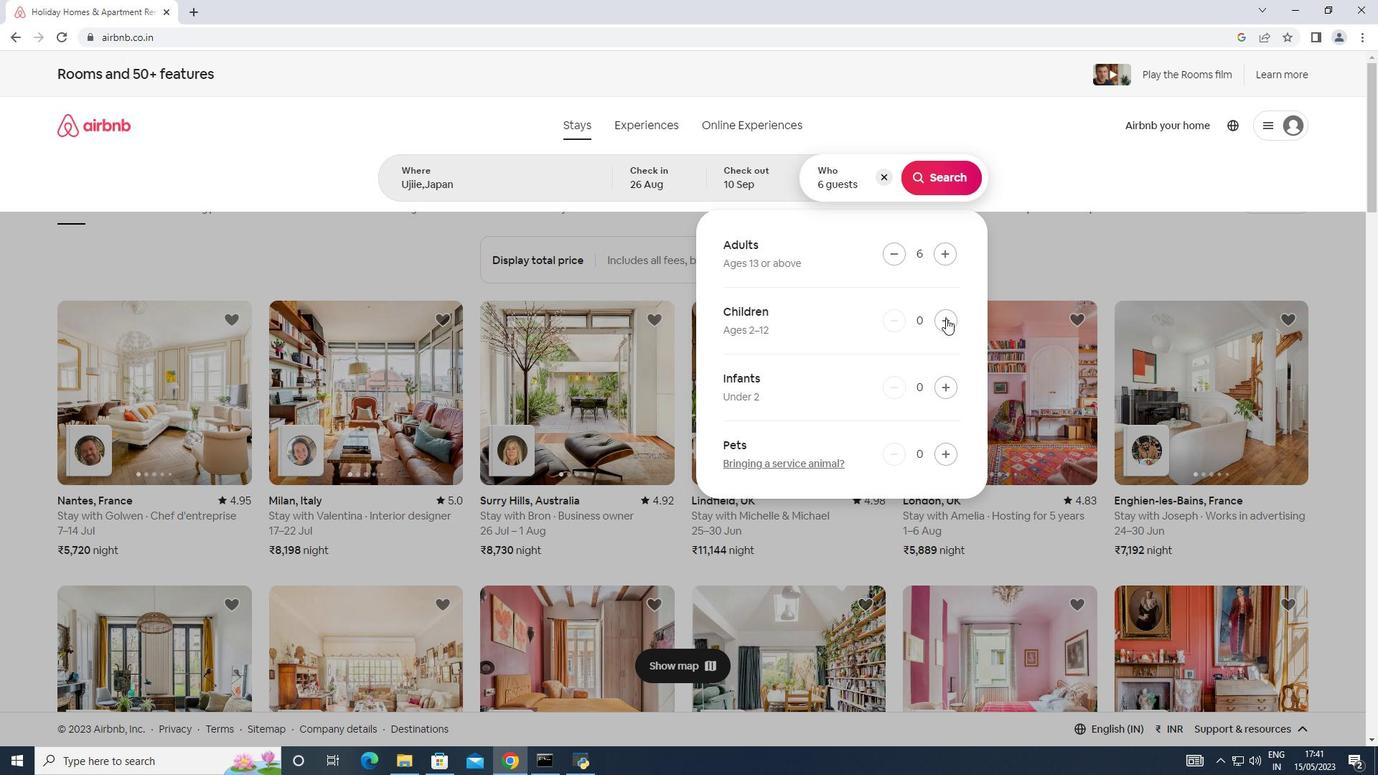 
Action: Mouse pressed left at (949, 325)
Screenshot: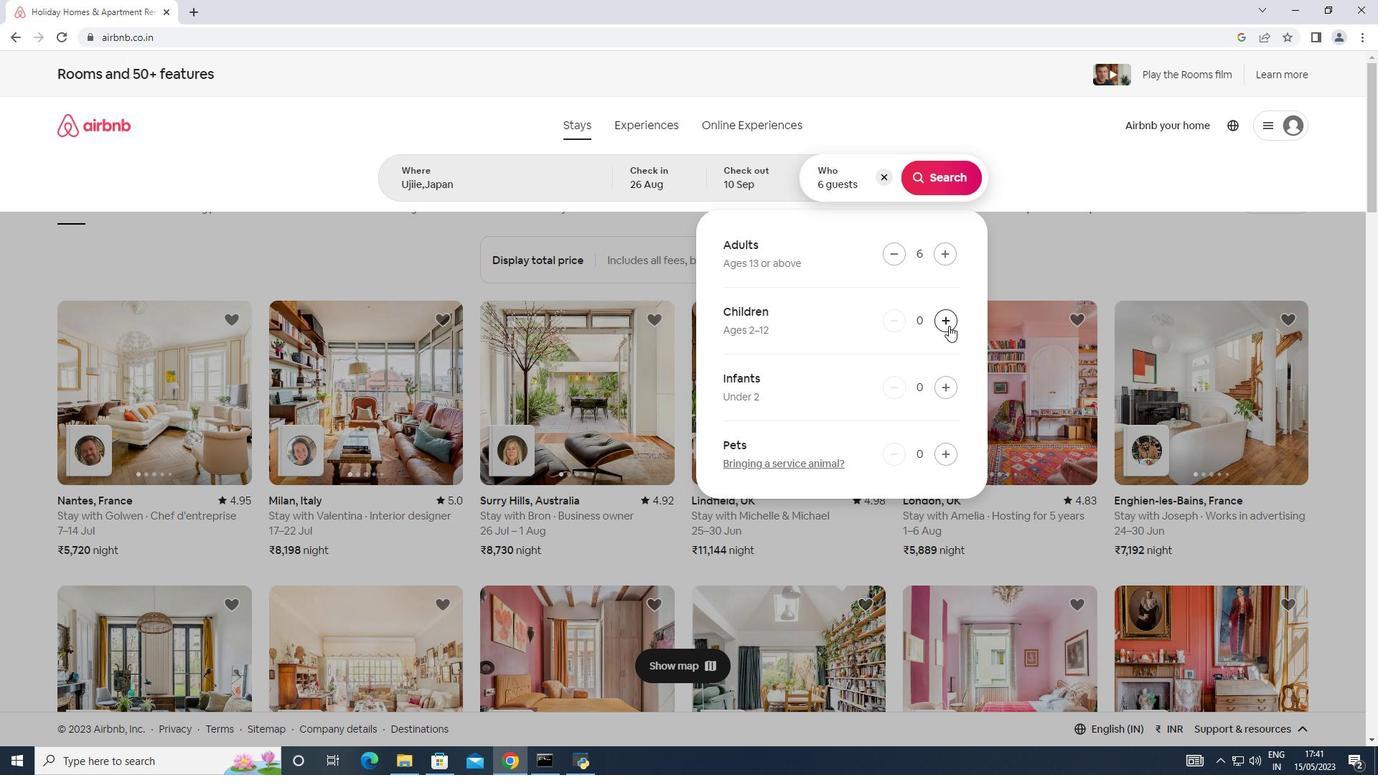 
Action: Mouse pressed left at (949, 325)
Screenshot: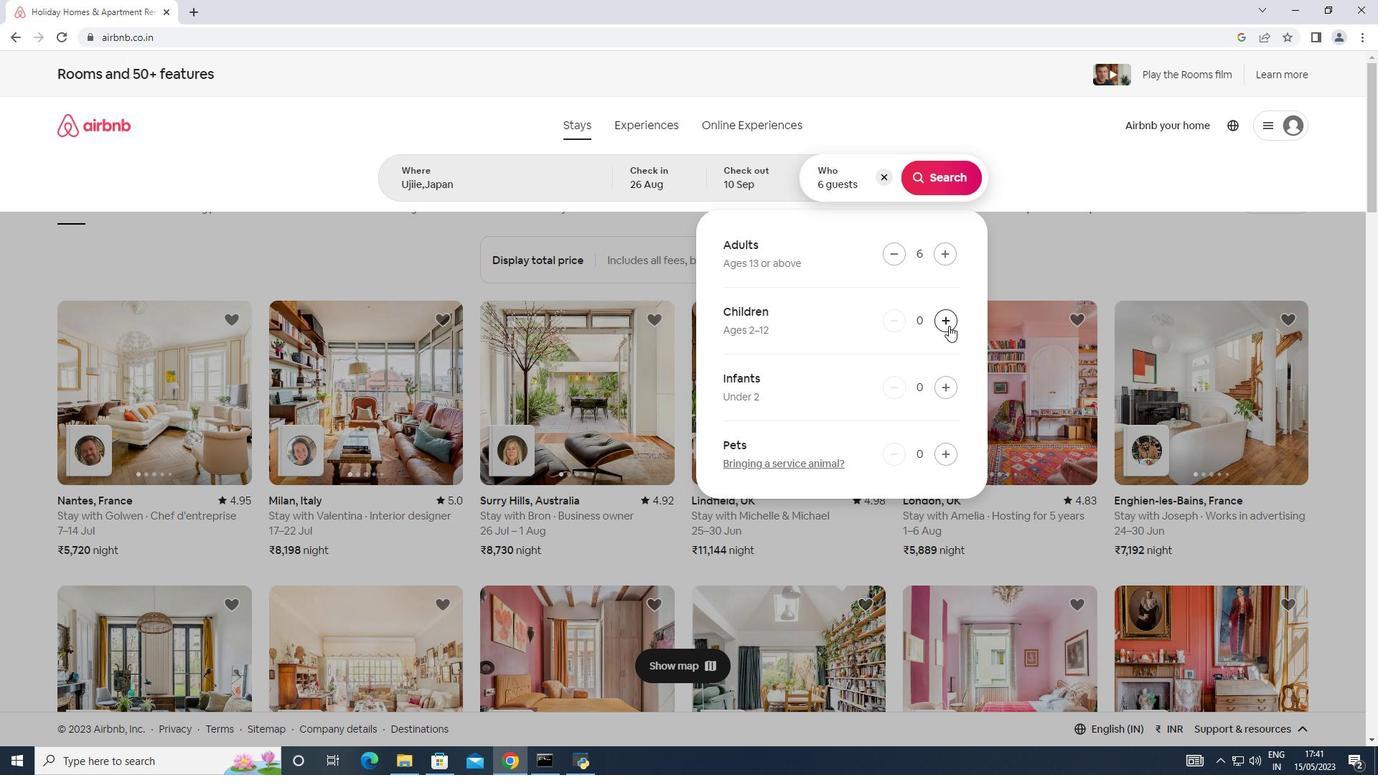 
Action: Mouse moved to (951, 167)
Screenshot: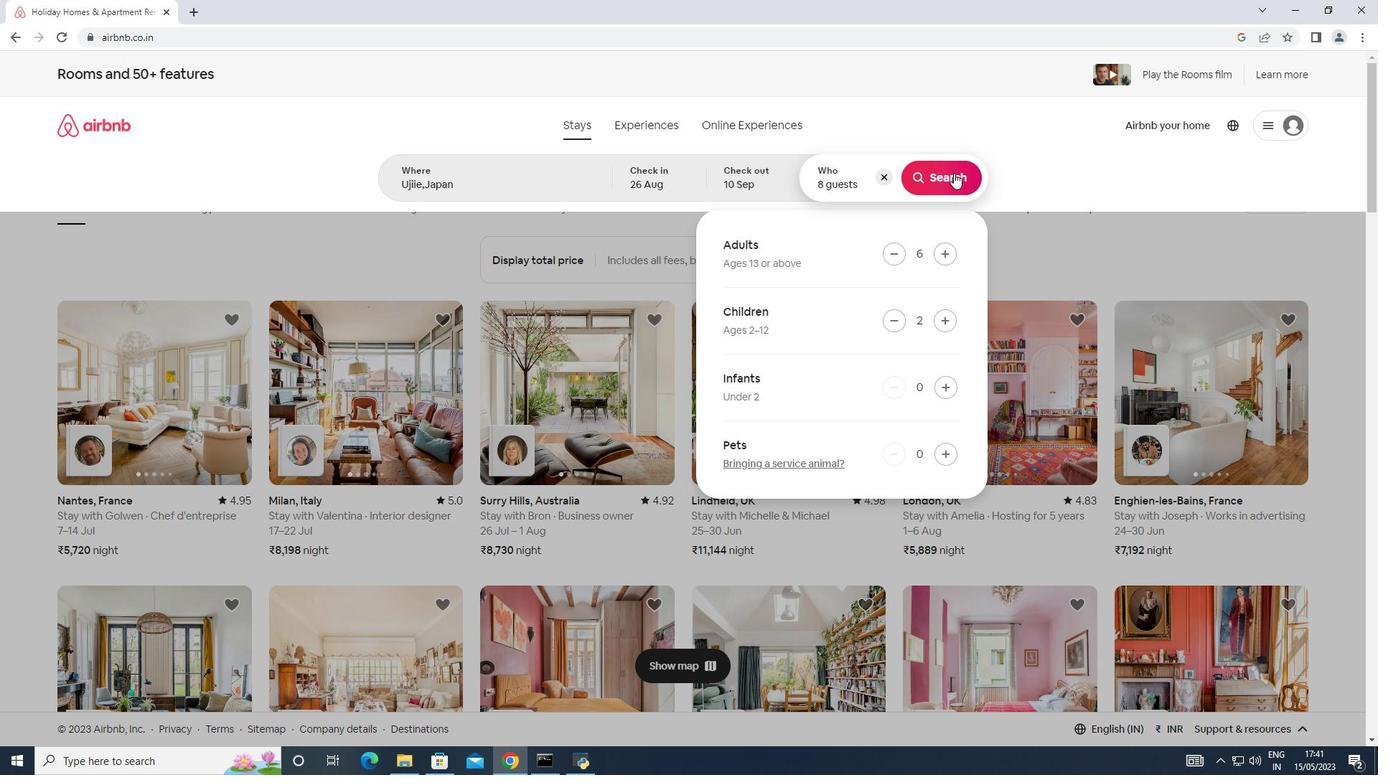 
Action: Mouse pressed left at (951, 167)
Screenshot: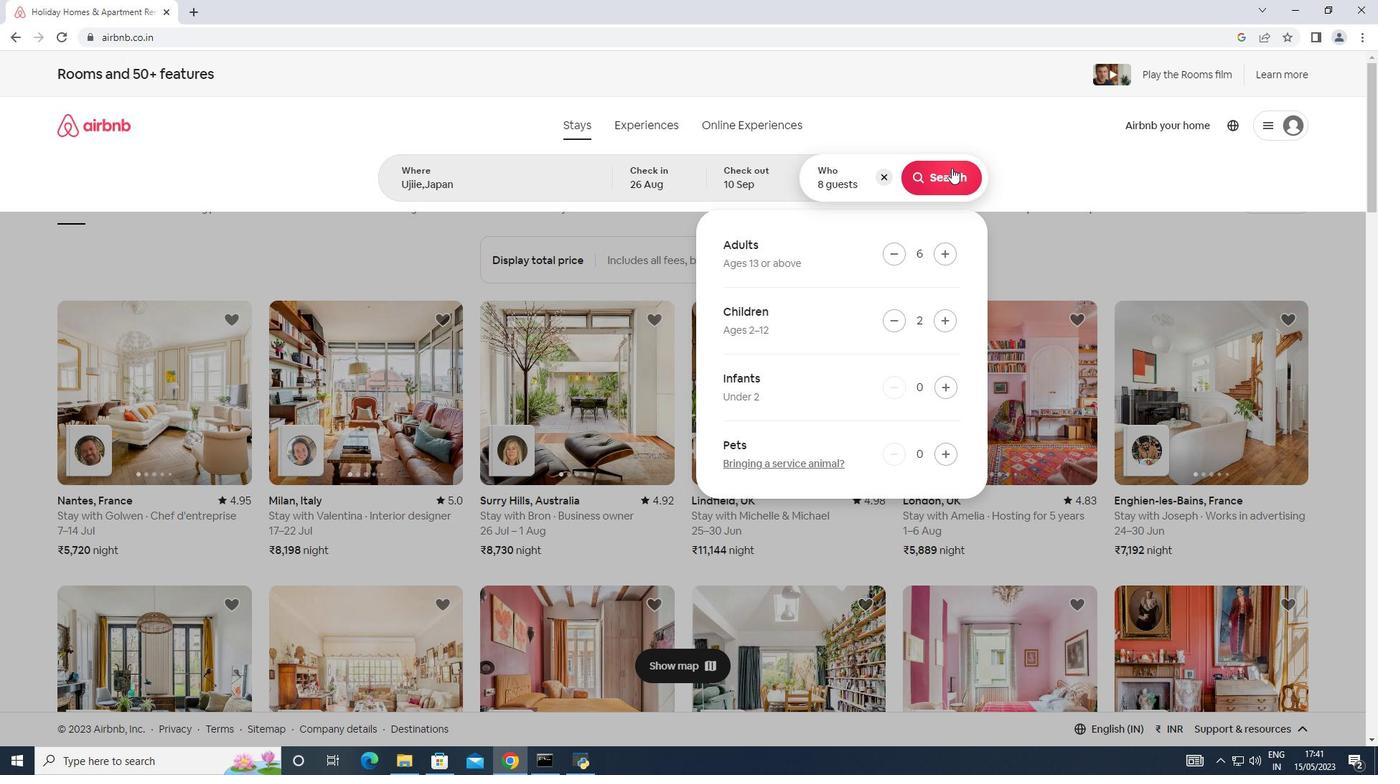 
Action: Mouse moved to (1306, 145)
Screenshot: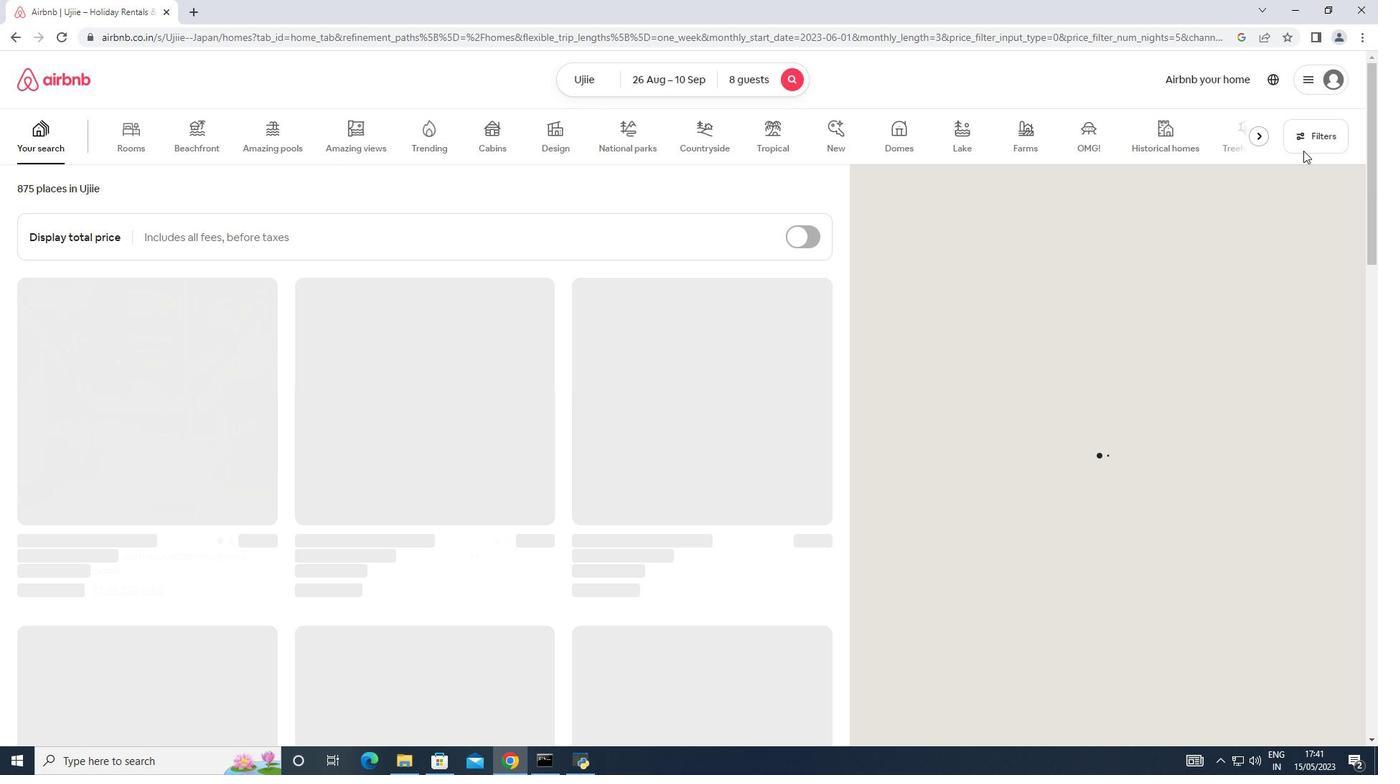 
Action: Mouse pressed left at (1306, 145)
Screenshot: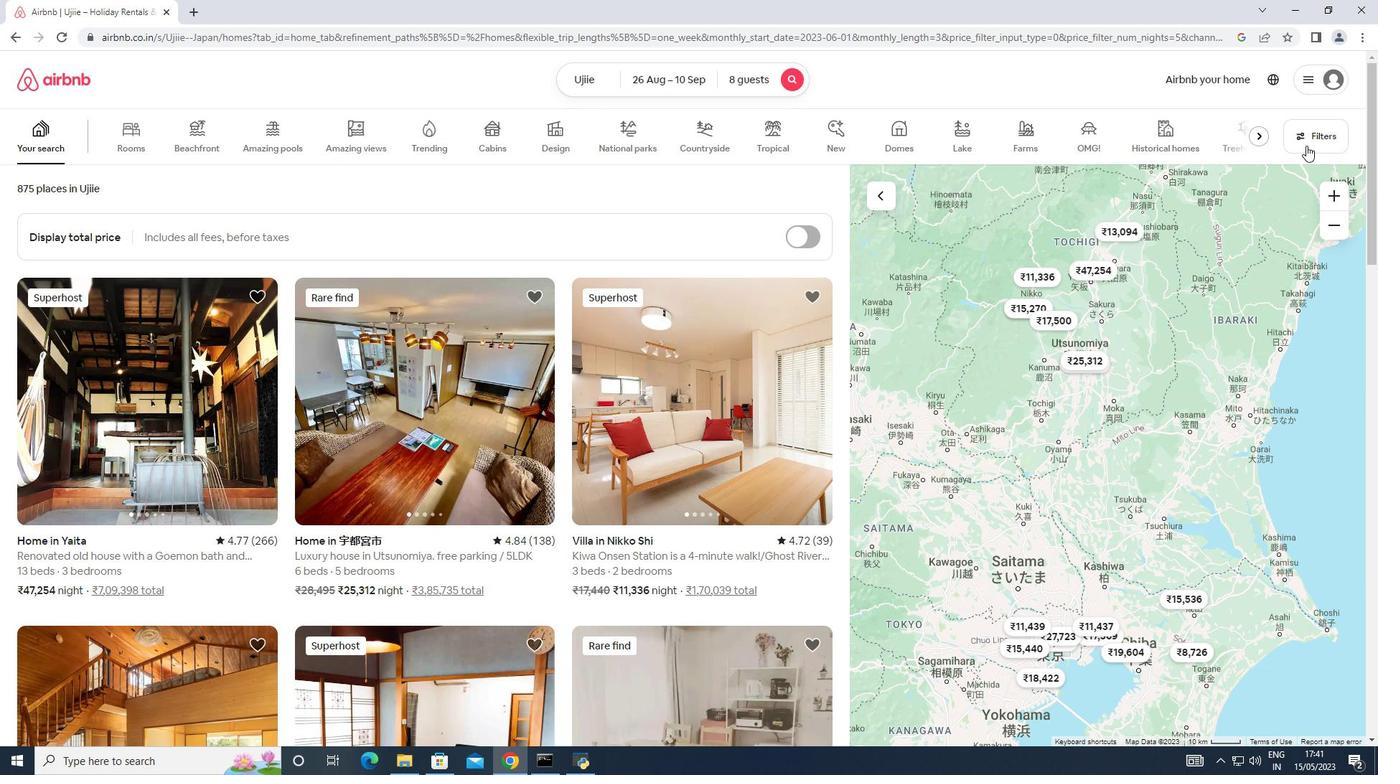 
Action: Mouse moved to (511, 482)
Screenshot: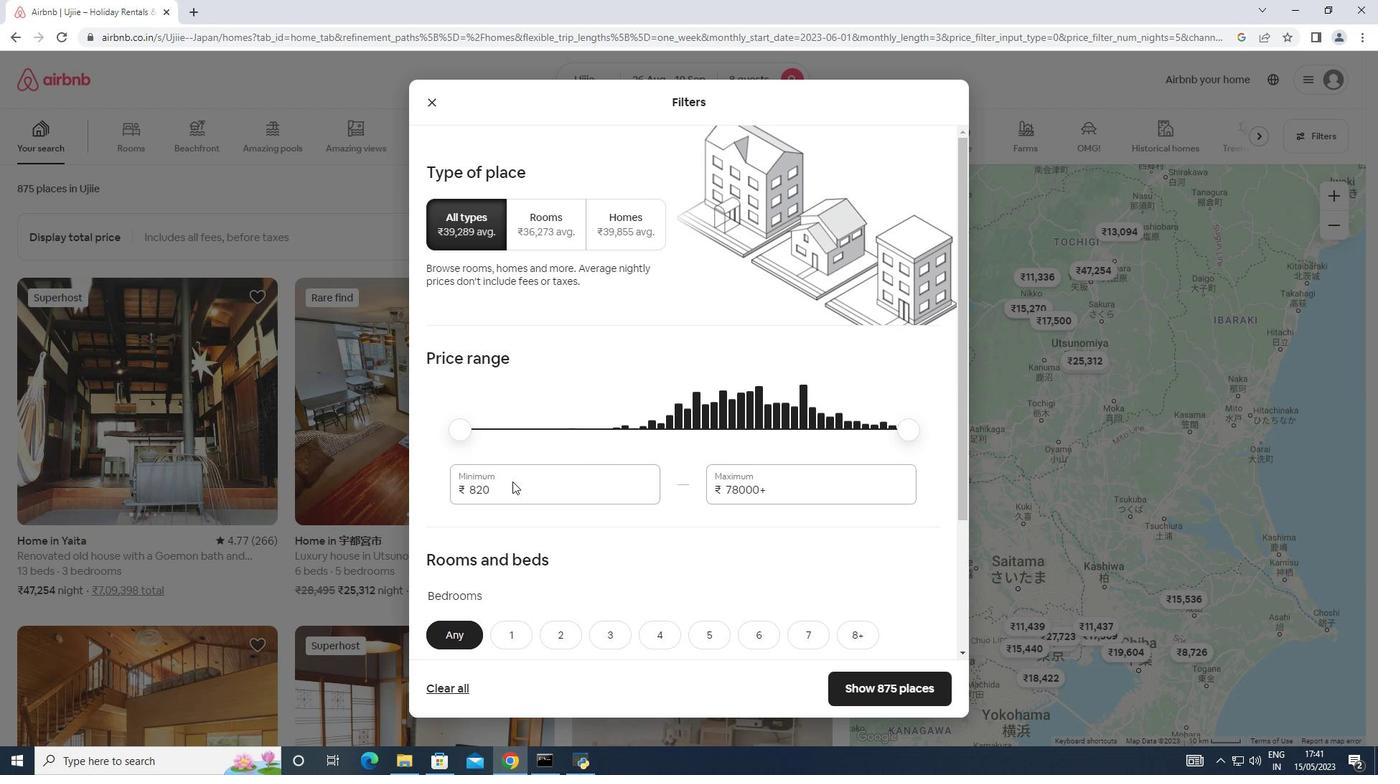 
Action: Mouse pressed left at (511, 482)
Screenshot: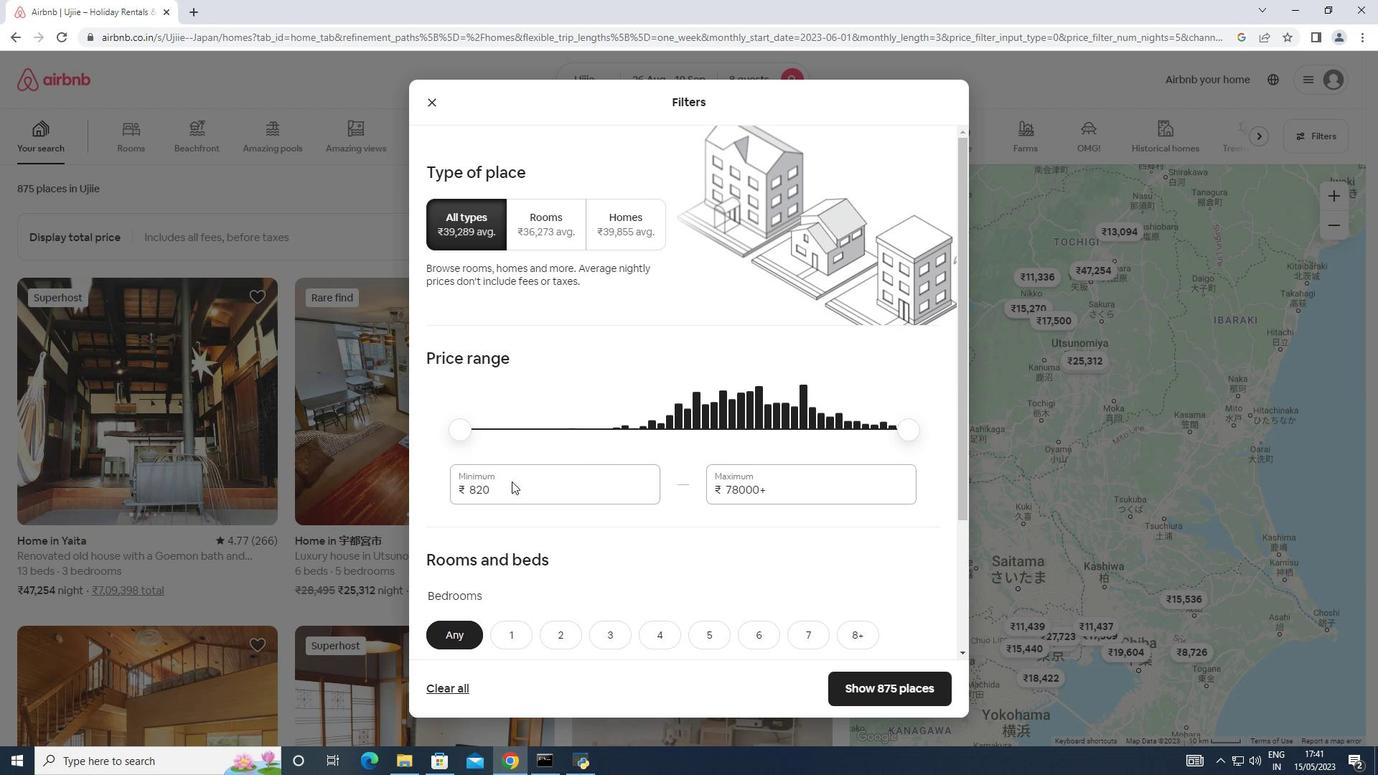 
Action: Mouse moved to (501, 490)
Screenshot: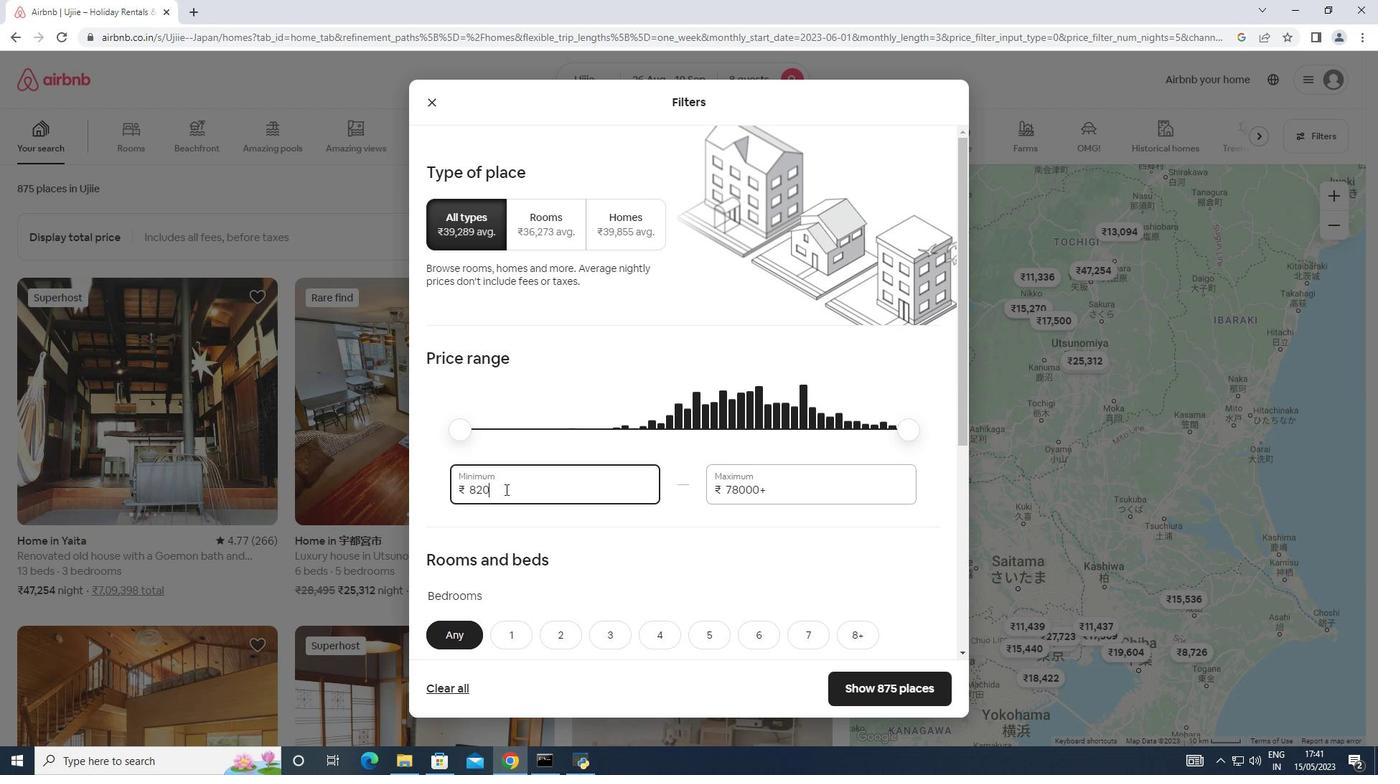 
Action: Mouse pressed left at (501, 490)
Screenshot: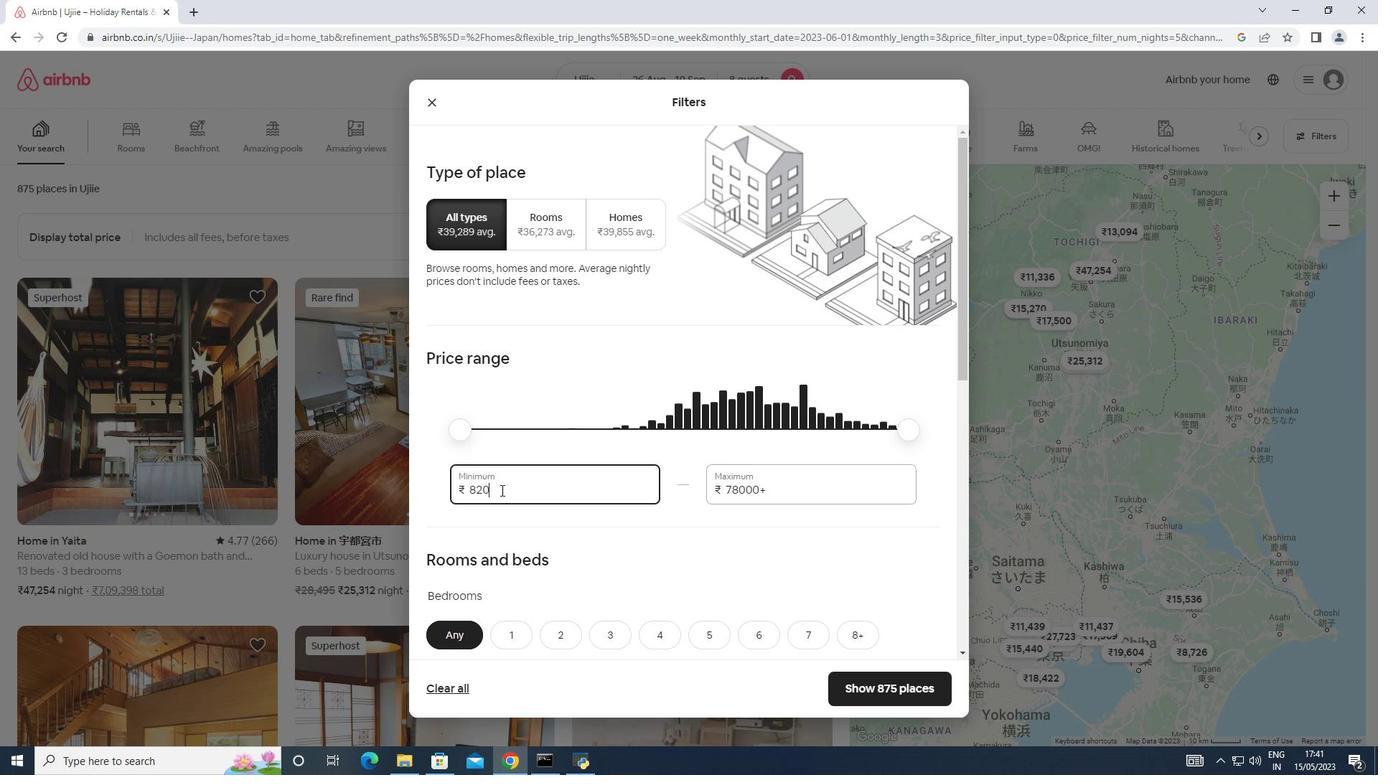 
Action: Mouse moved to (452, 493)
Screenshot: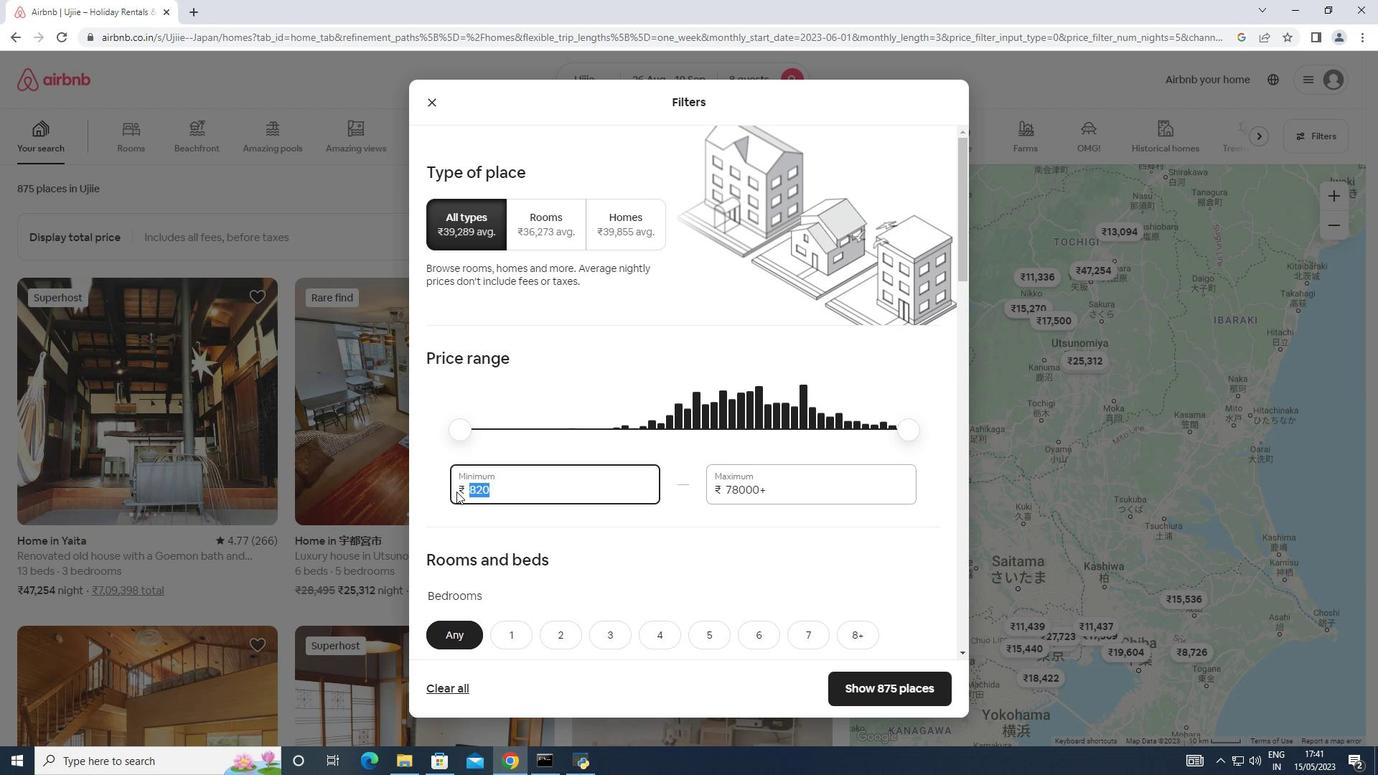 
Action: Key pressed 10000
Screenshot: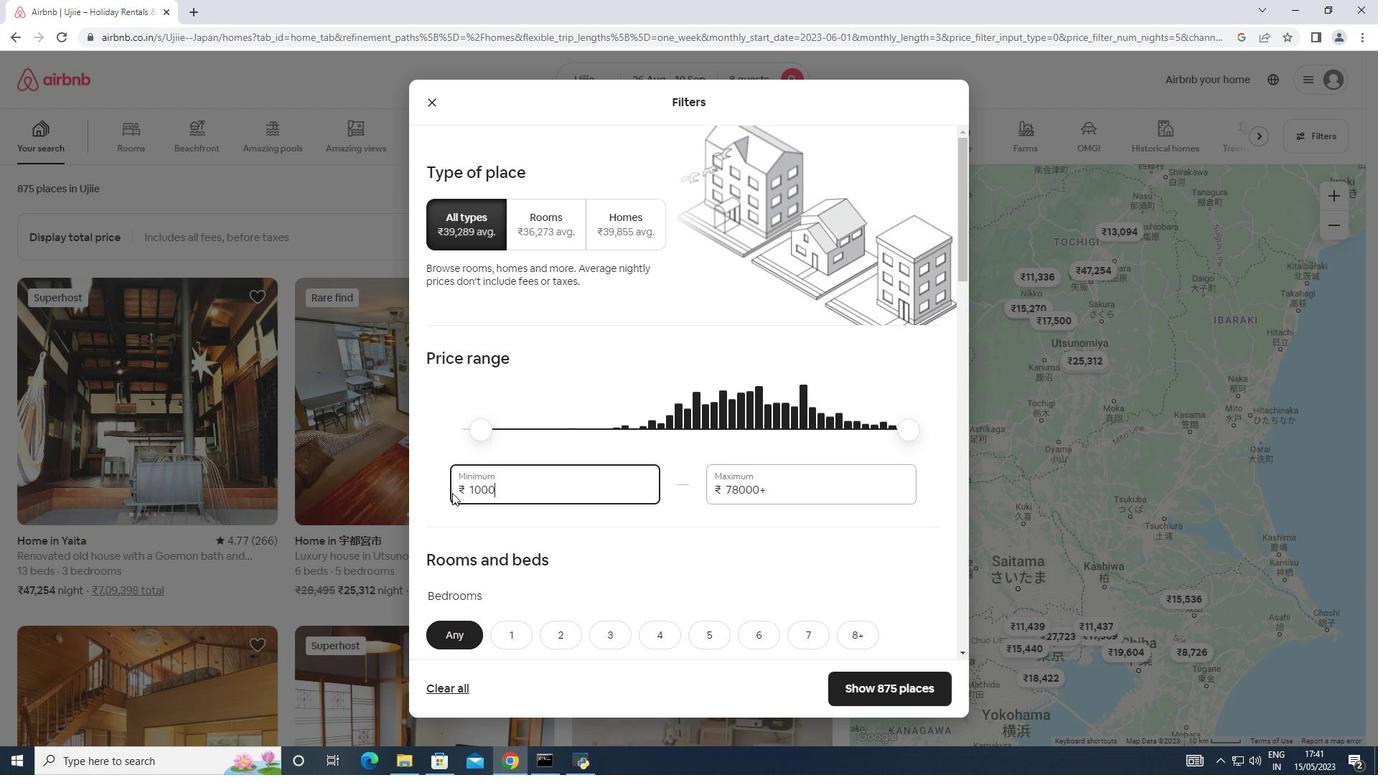 
Action: Mouse moved to (772, 491)
Screenshot: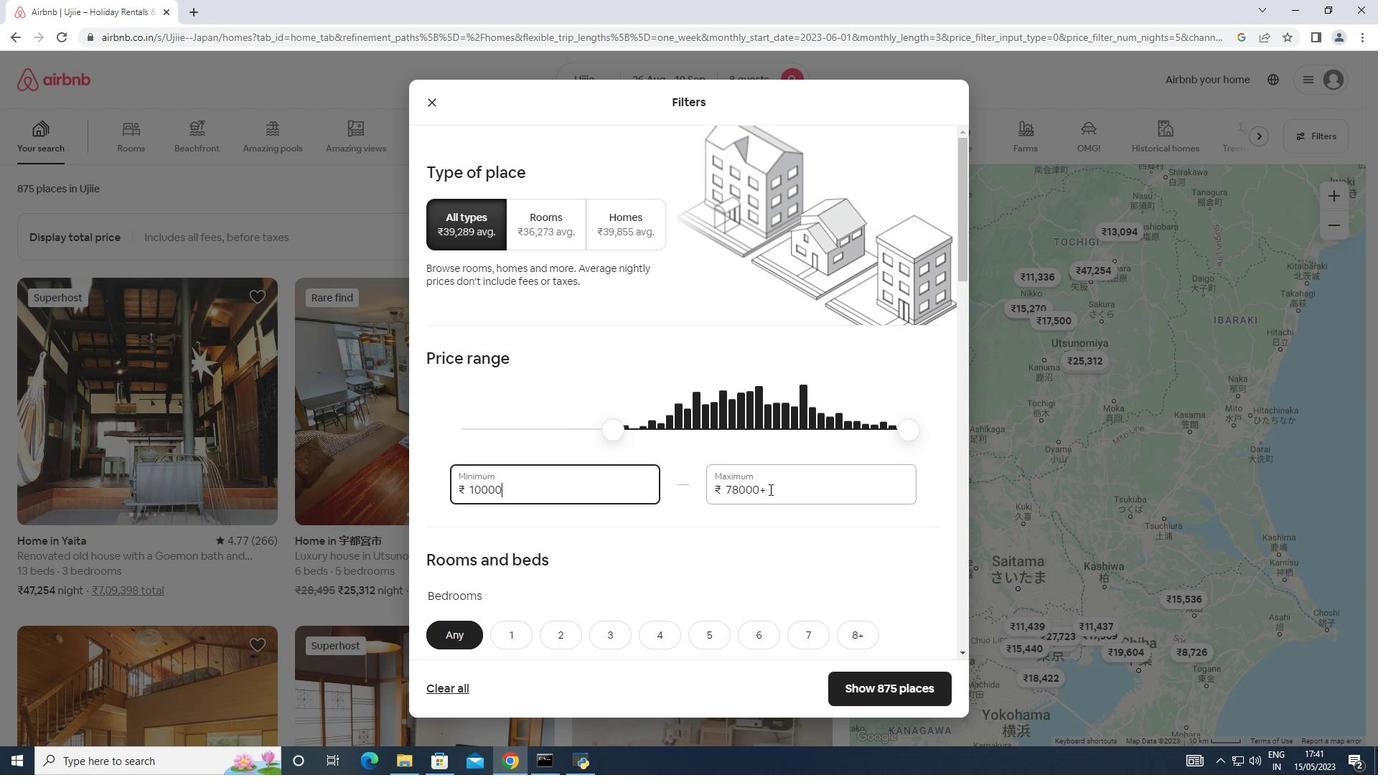 
Action: Mouse pressed left at (772, 491)
Screenshot: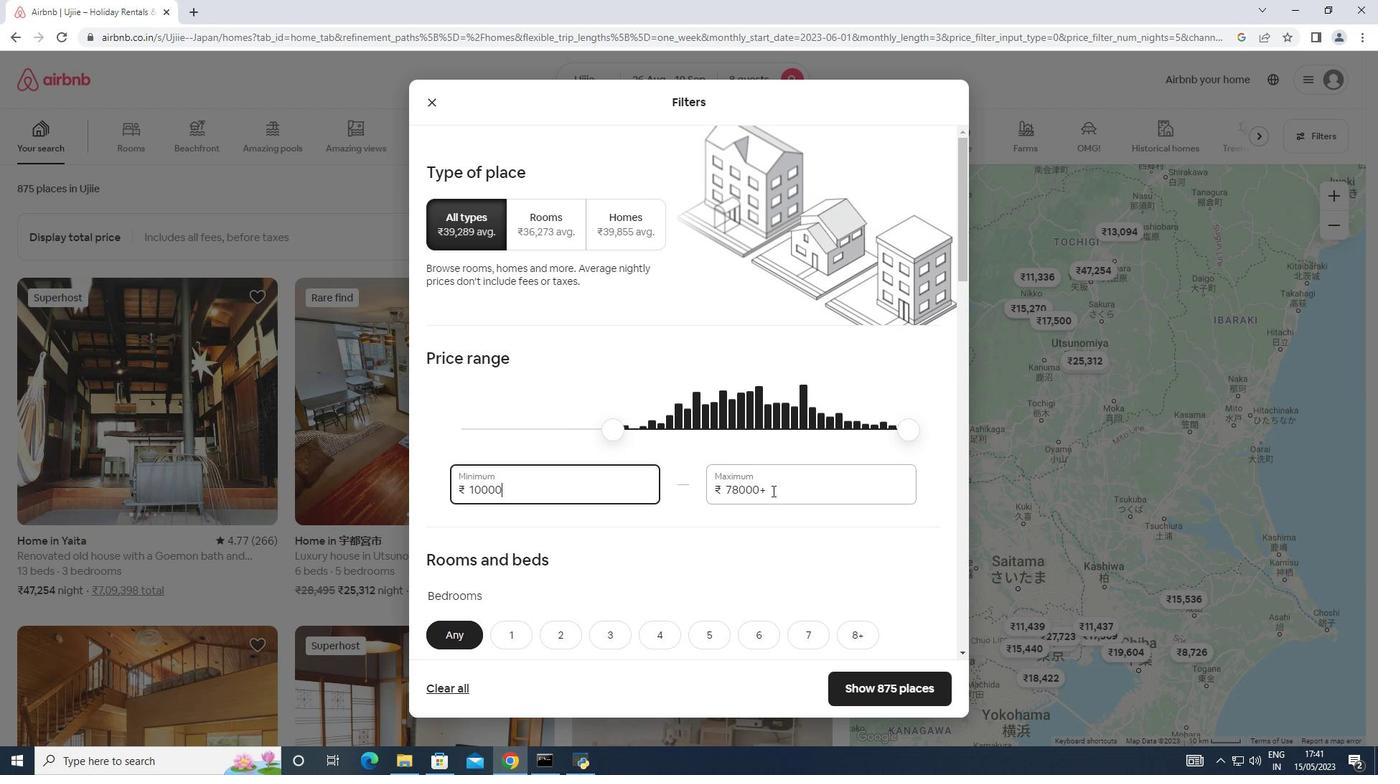 
Action: Mouse moved to (647, 513)
Screenshot: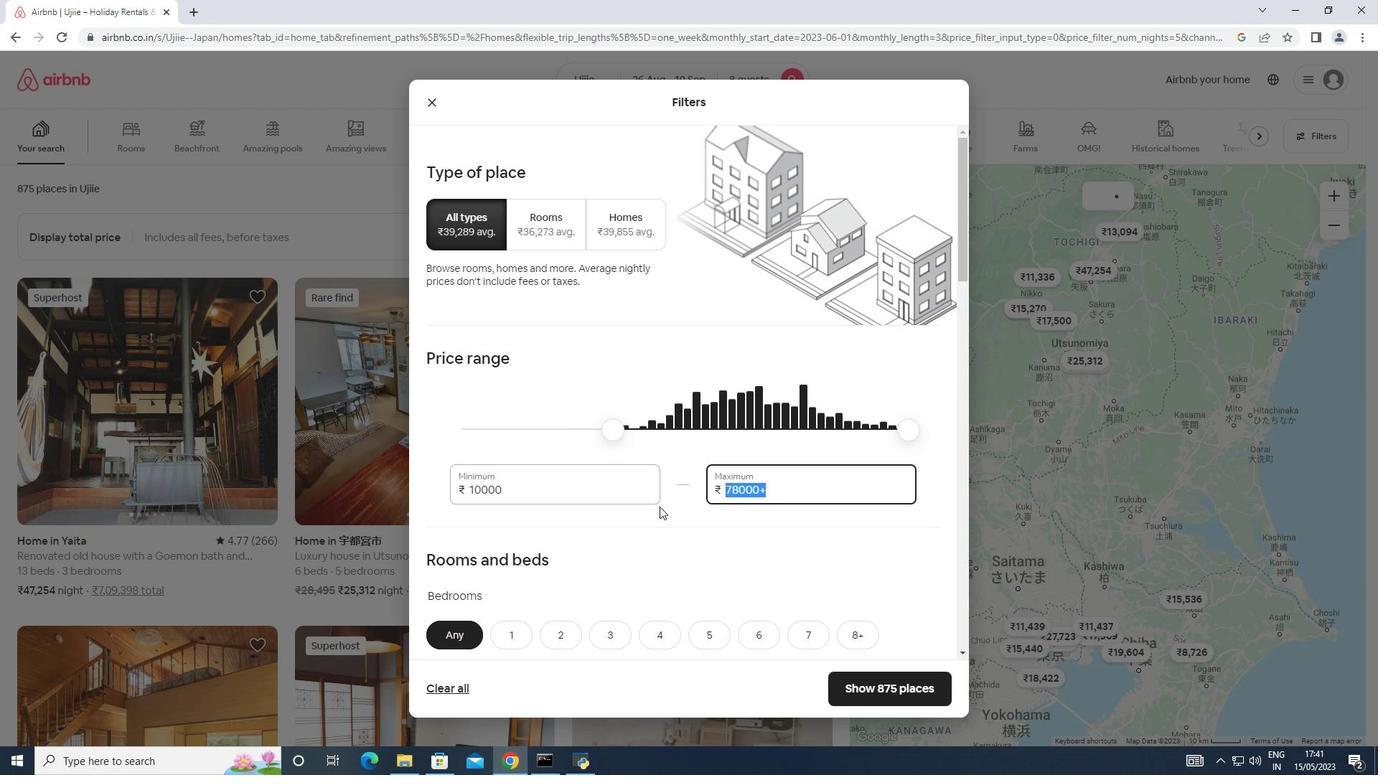 
Action: Key pressed 15000
Screenshot: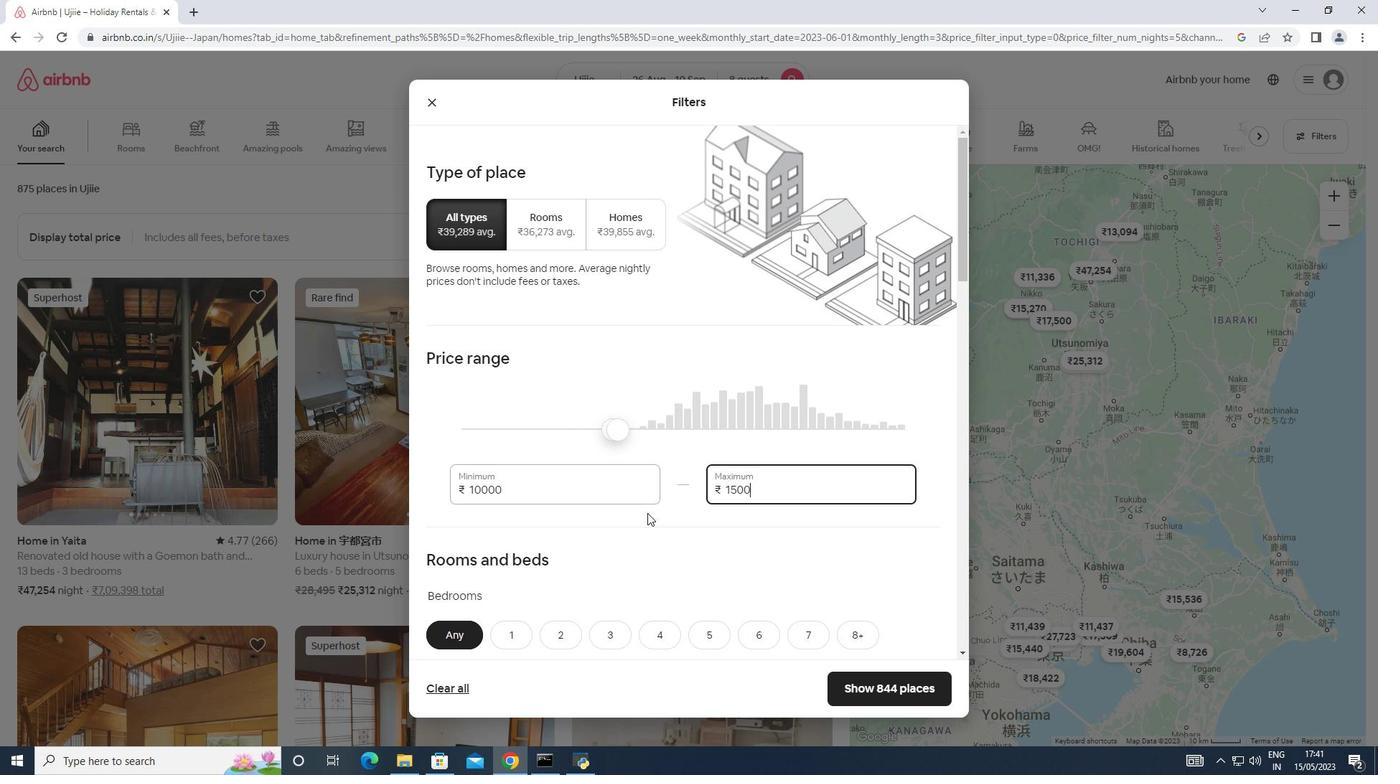 
Action: Mouse scrolled (647, 512) with delta (0, 0)
Screenshot: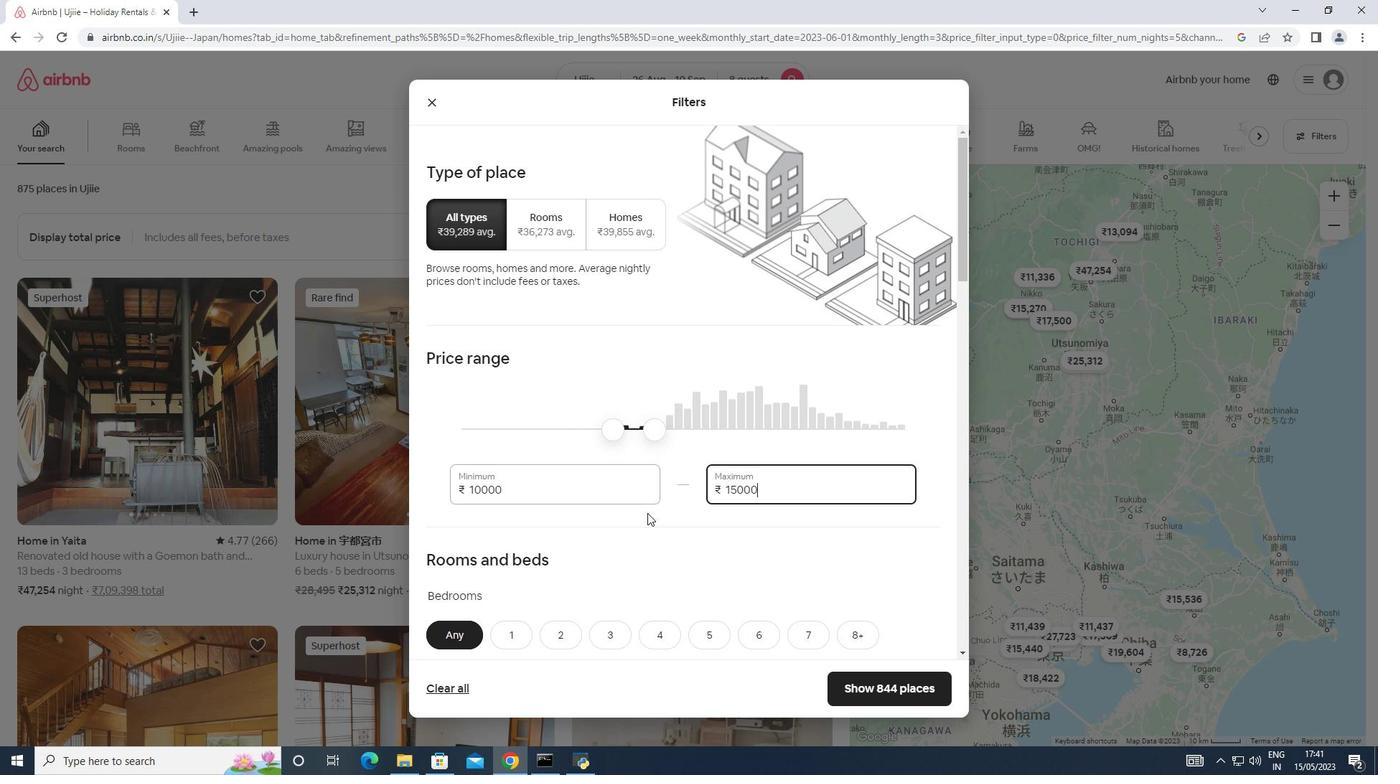 
Action: Mouse scrolled (647, 512) with delta (0, 0)
Screenshot: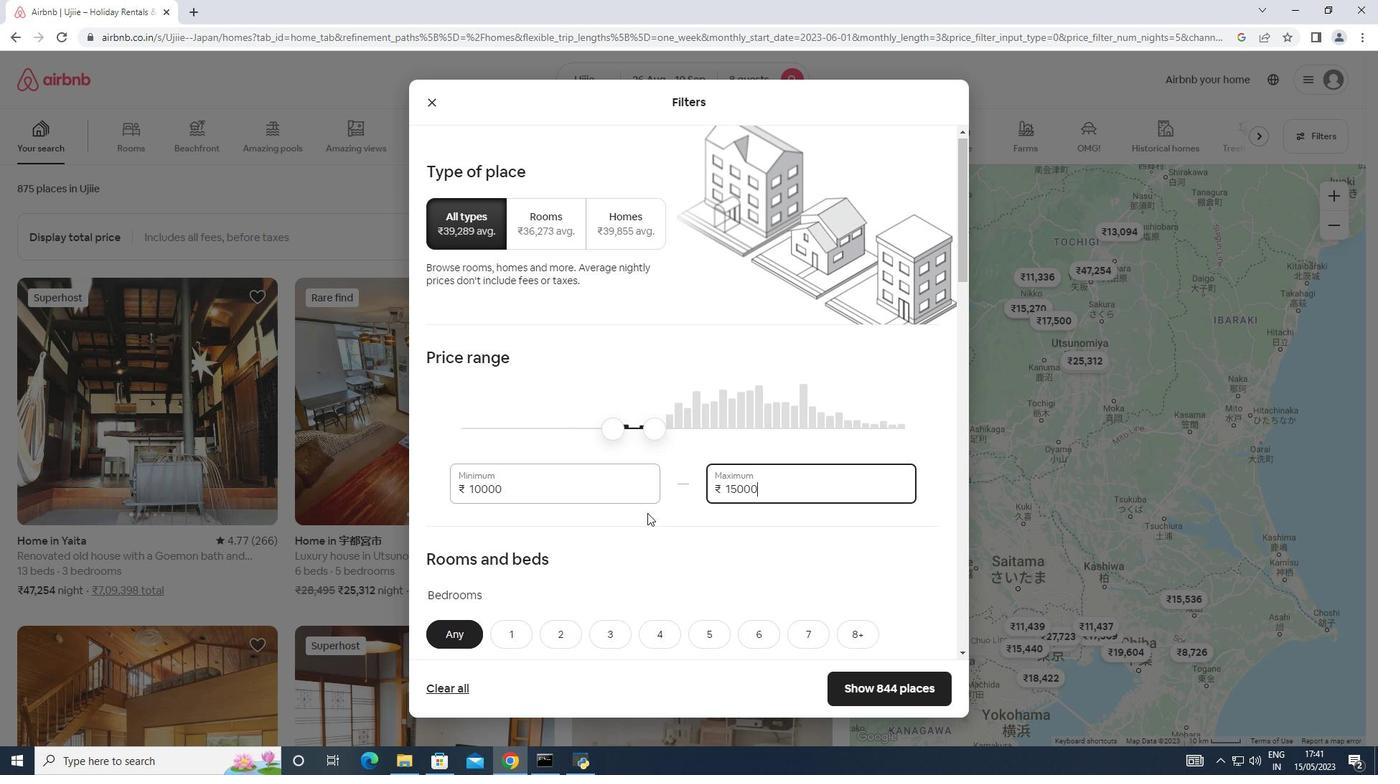 
Action: Mouse scrolled (647, 512) with delta (0, 0)
Screenshot: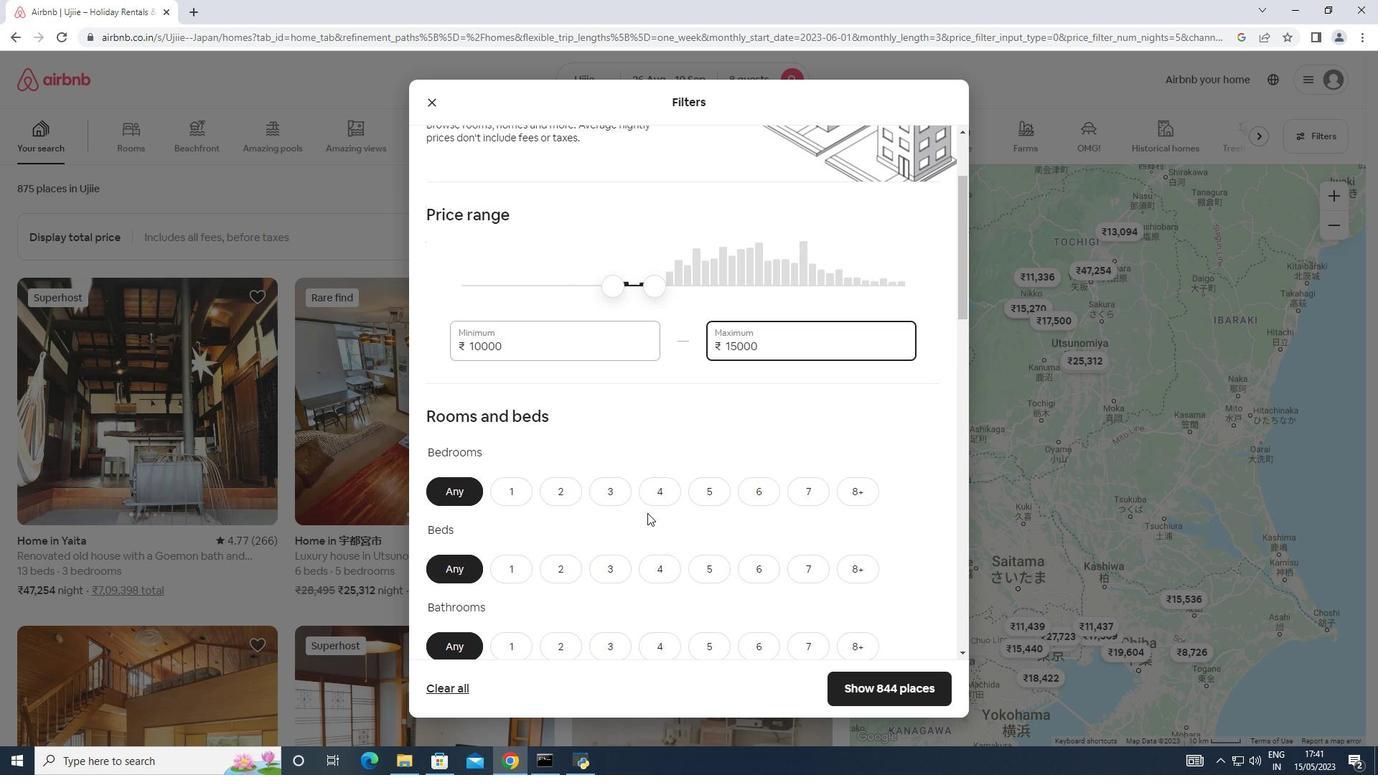 
Action: Mouse scrolled (647, 512) with delta (0, 0)
Screenshot: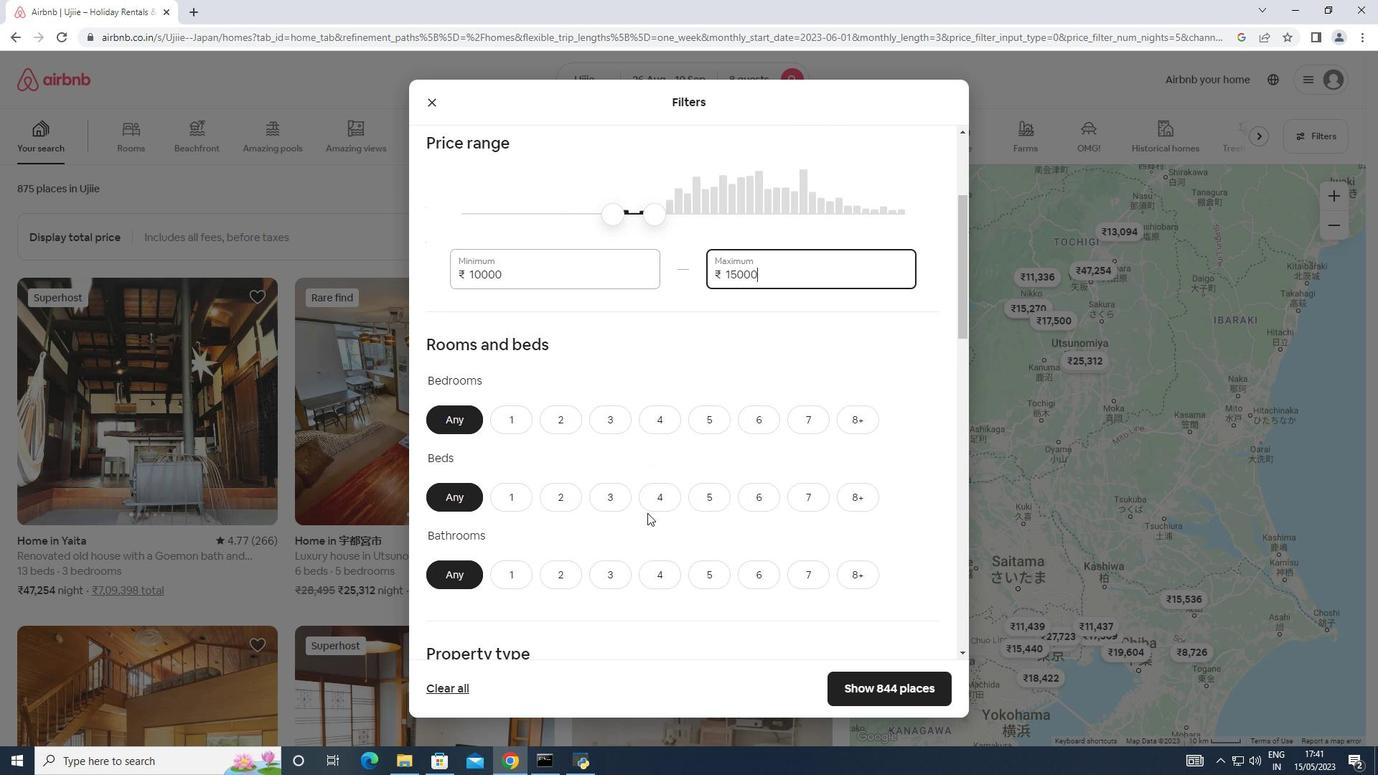 
Action: Mouse moved to (758, 347)
Screenshot: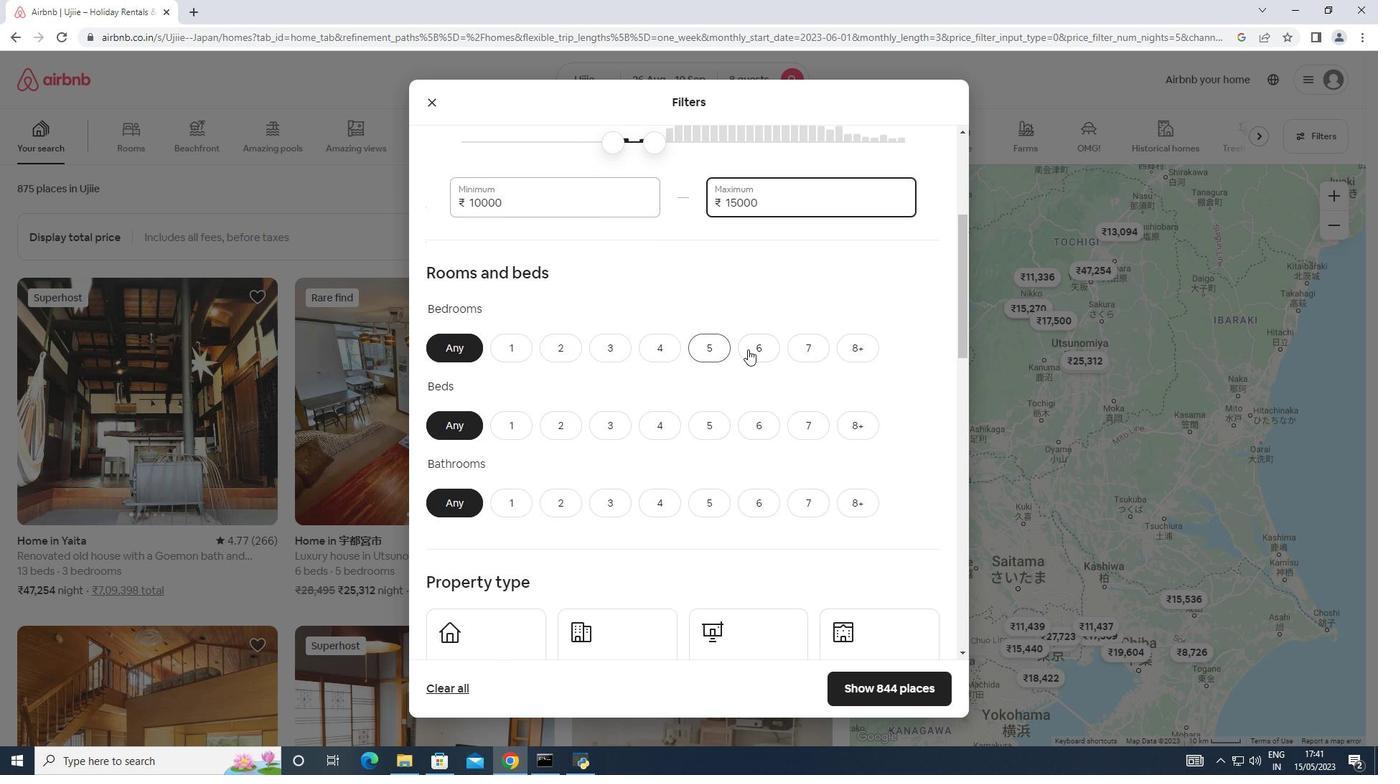 
Action: Mouse pressed left at (758, 347)
Screenshot: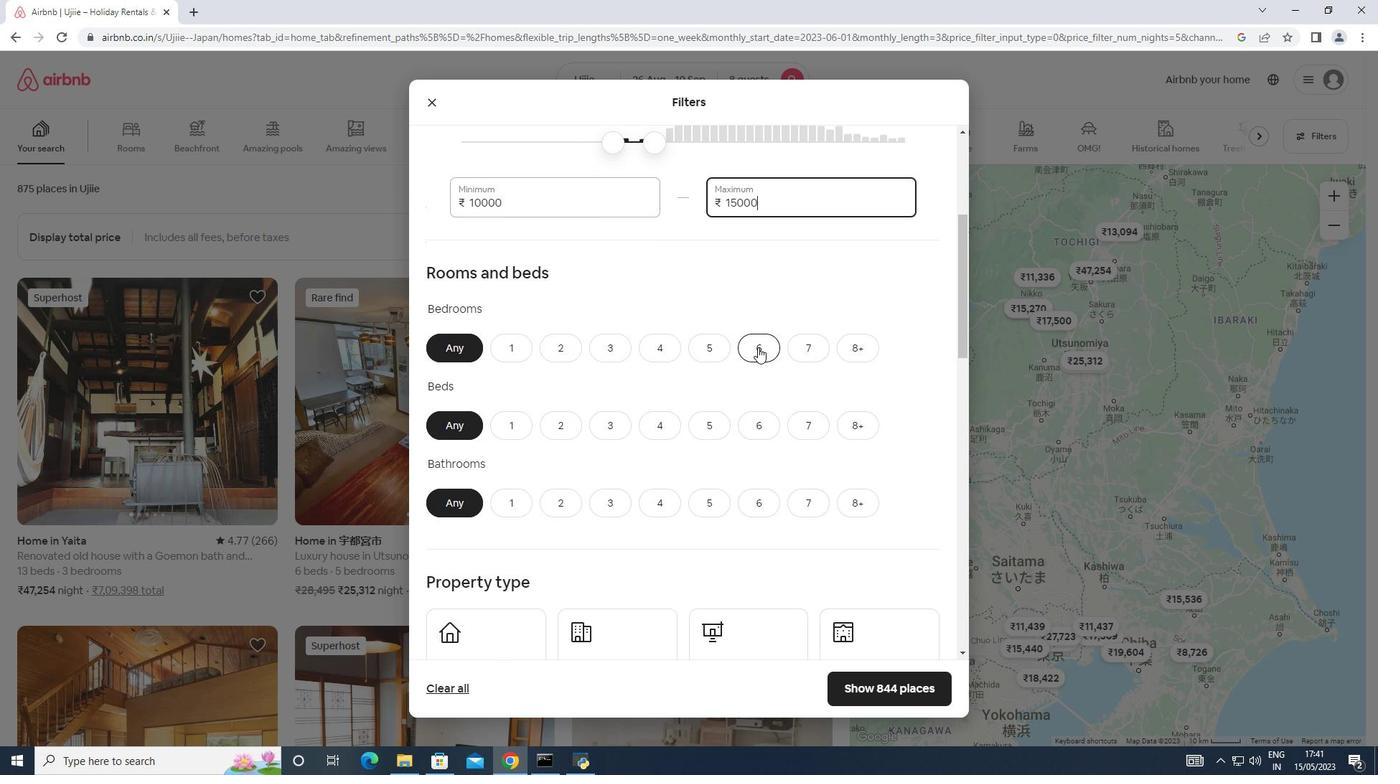 
Action: Mouse moved to (760, 427)
Screenshot: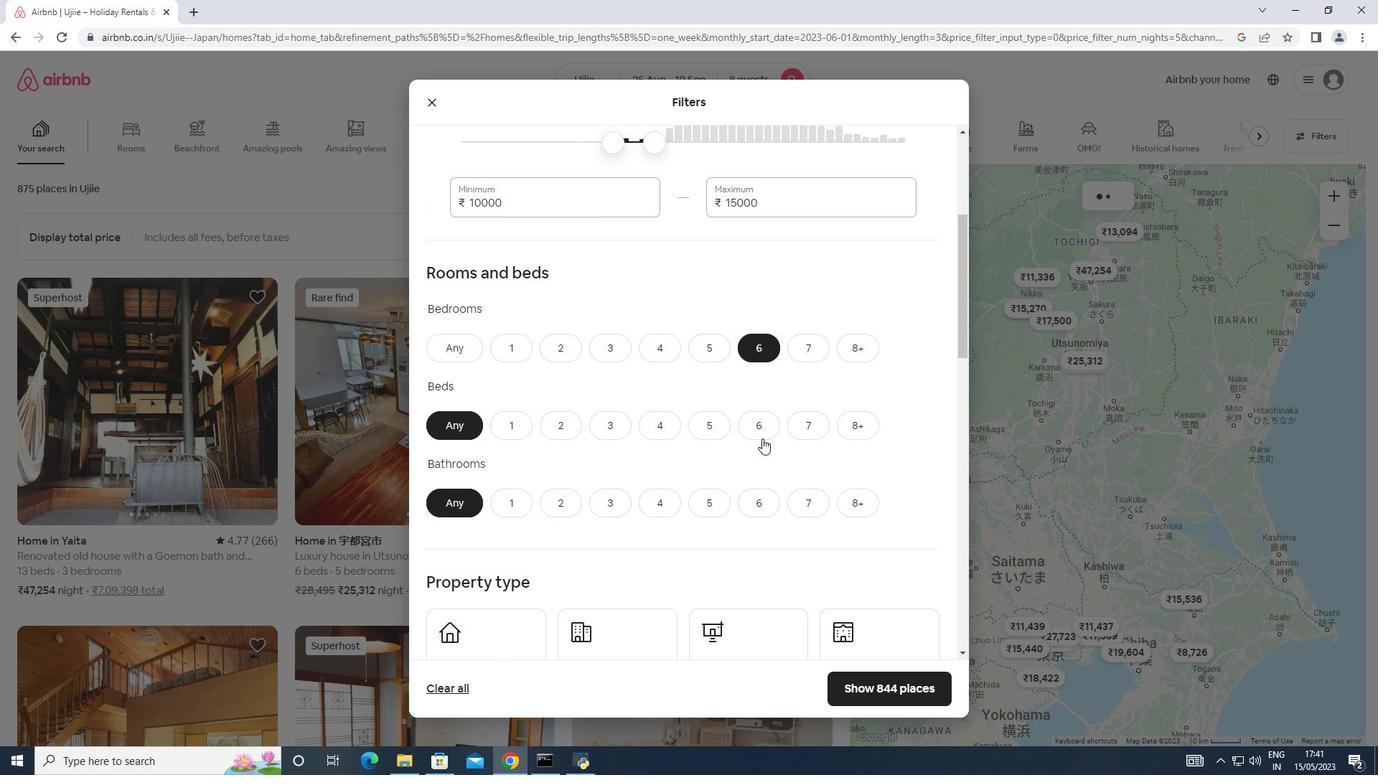 
Action: Mouse pressed left at (760, 427)
Screenshot: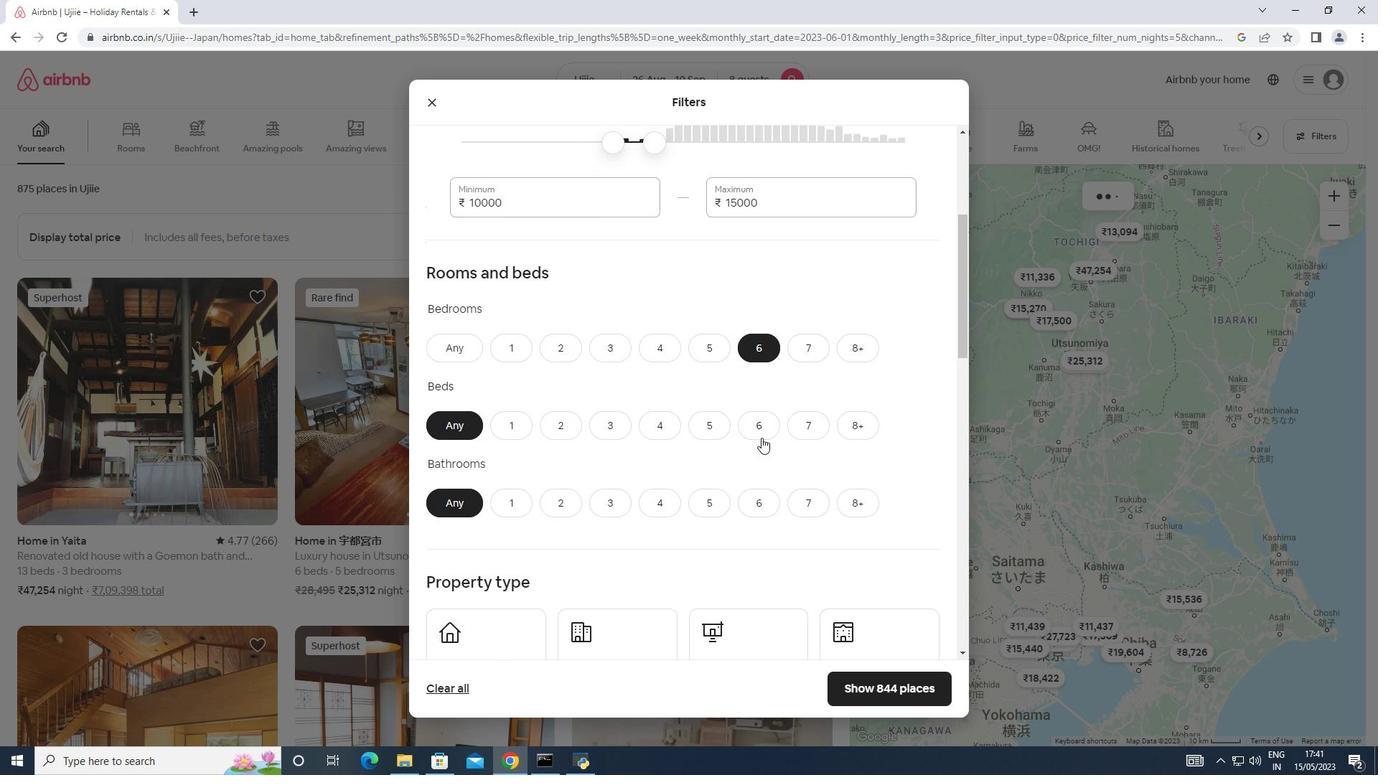 
Action: Mouse moved to (762, 496)
Screenshot: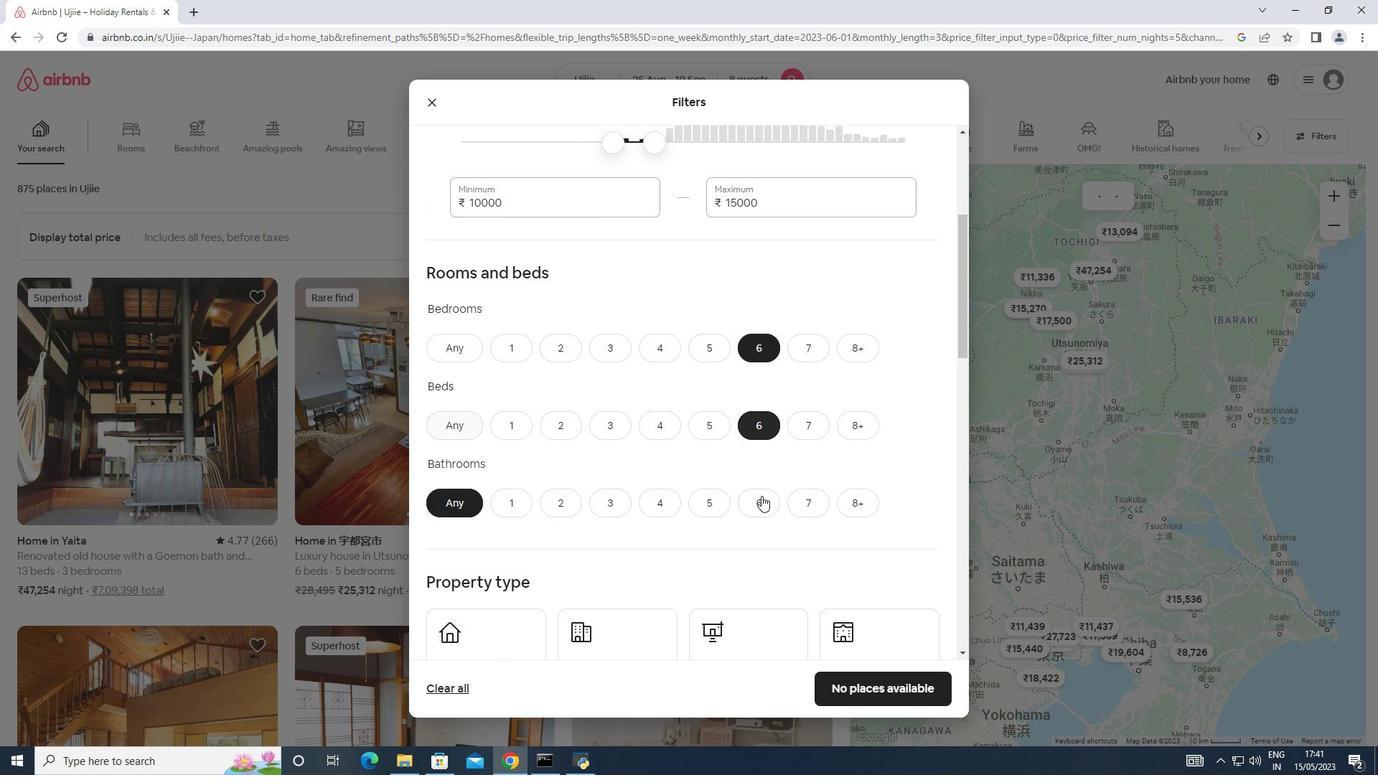 
Action: Mouse pressed left at (762, 496)
Screenshot: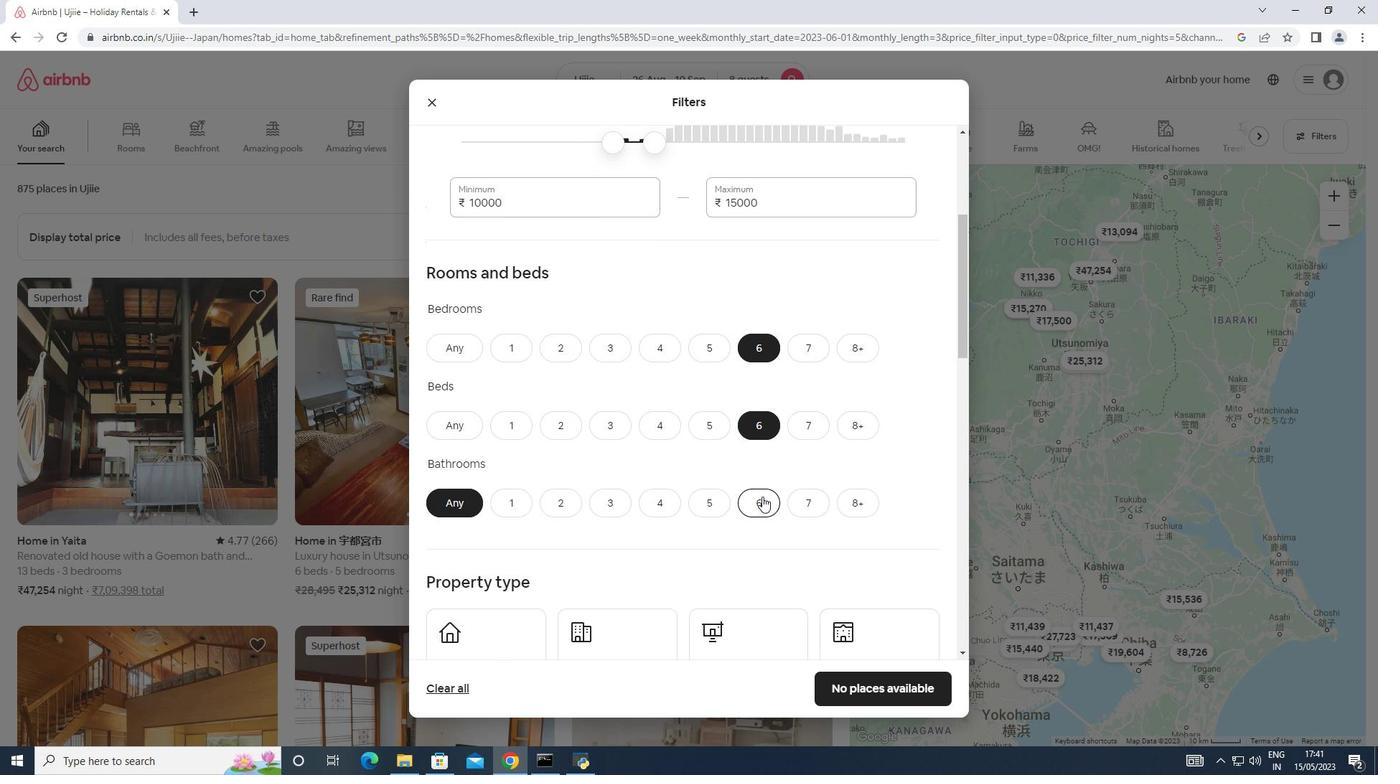 
Action: Mouse moved to (754, 458)
Screenshot: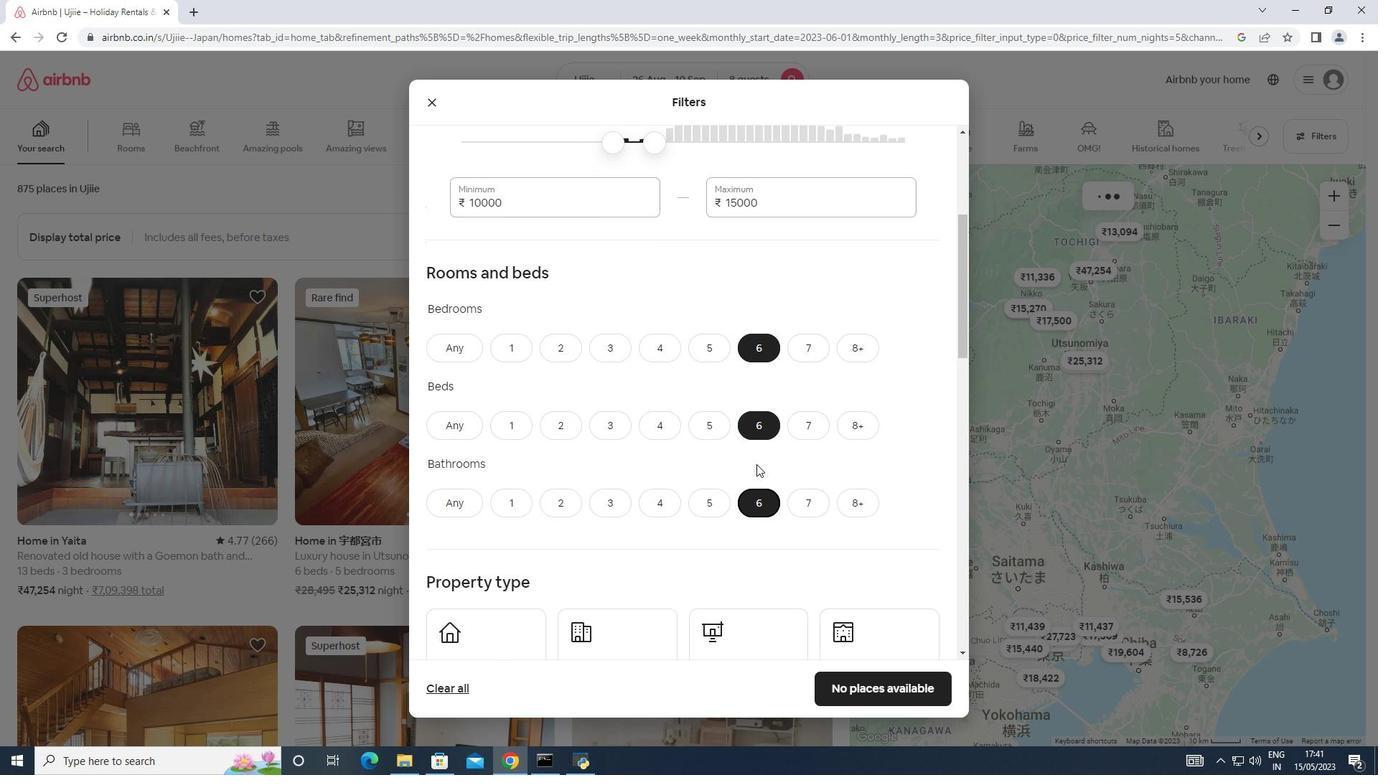 
Action: Mouse scrolled (754, 457) with delta (0, 0)
Screenshot: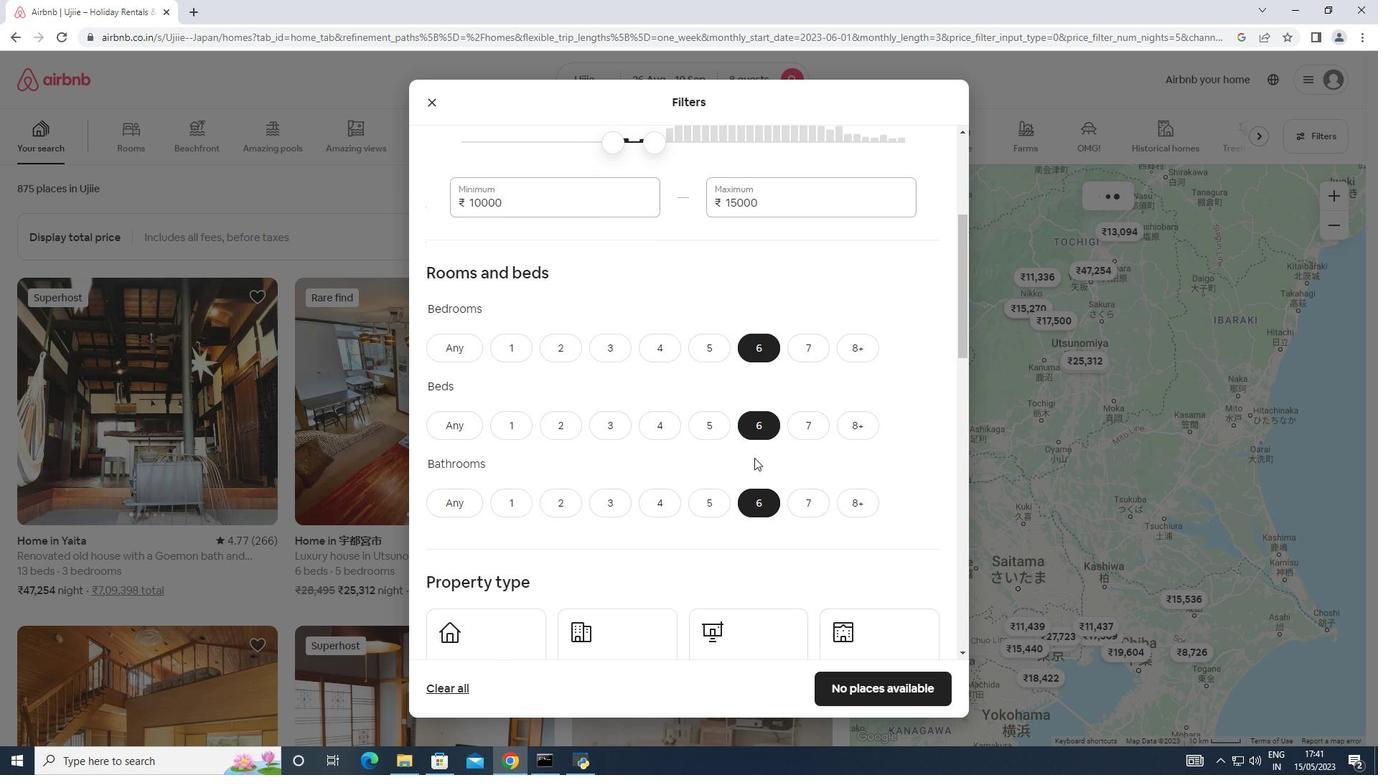 
Action: Mouse scrolled (754, 457) with delta (0, 0)
Screenshot: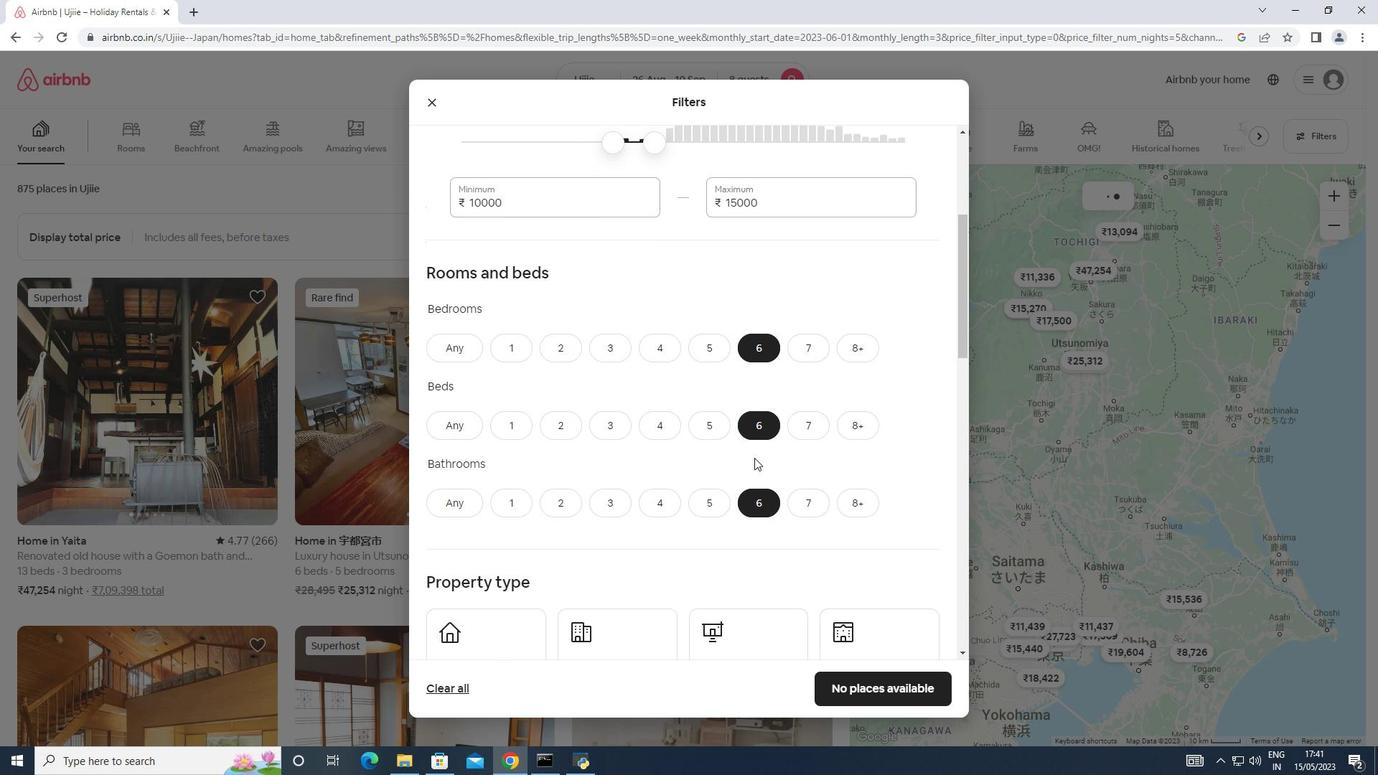 
Action: Mouse moved to (754, 453)
Screenshot: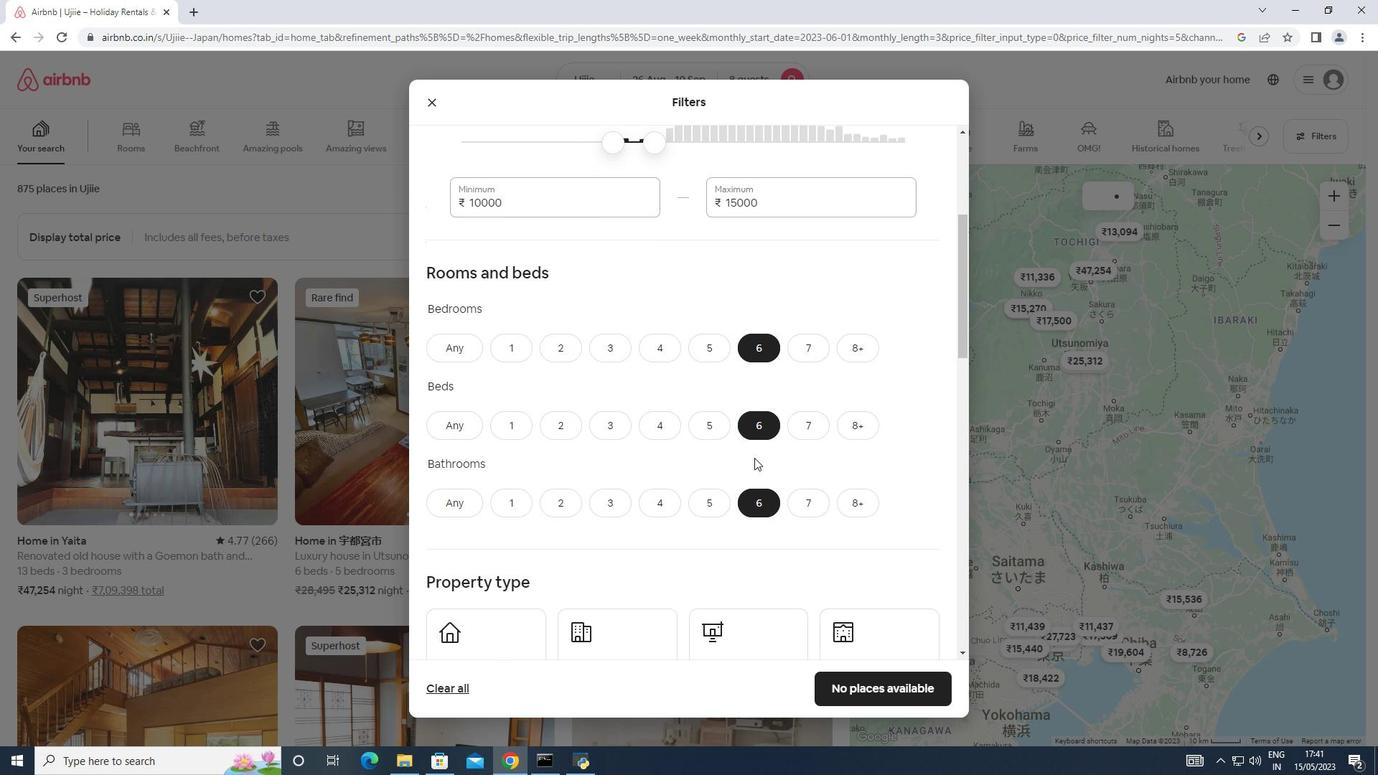 
Action: Mouse scrolled (754, 452) with delta (0, 0)
Screenshot: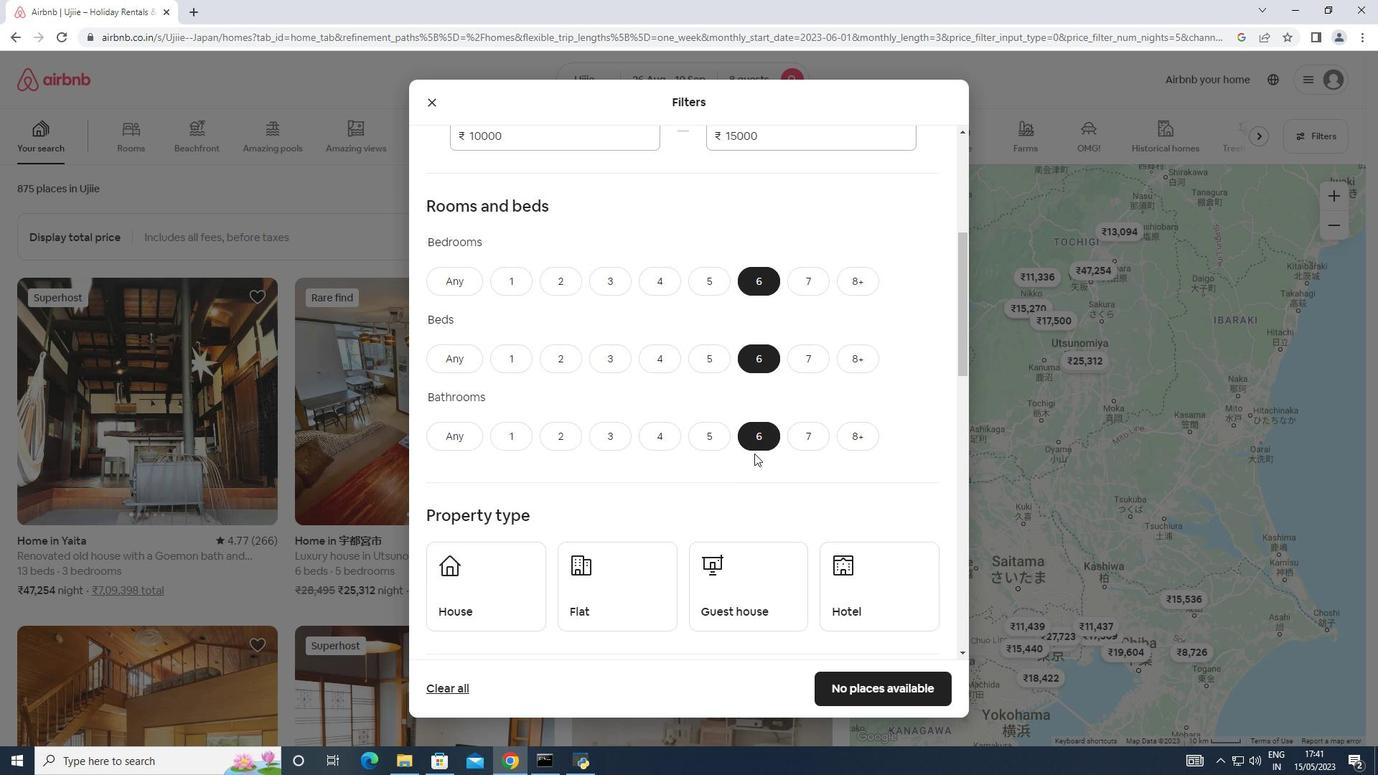 
Action: Mouse moved to (501, 461)
Screenshot: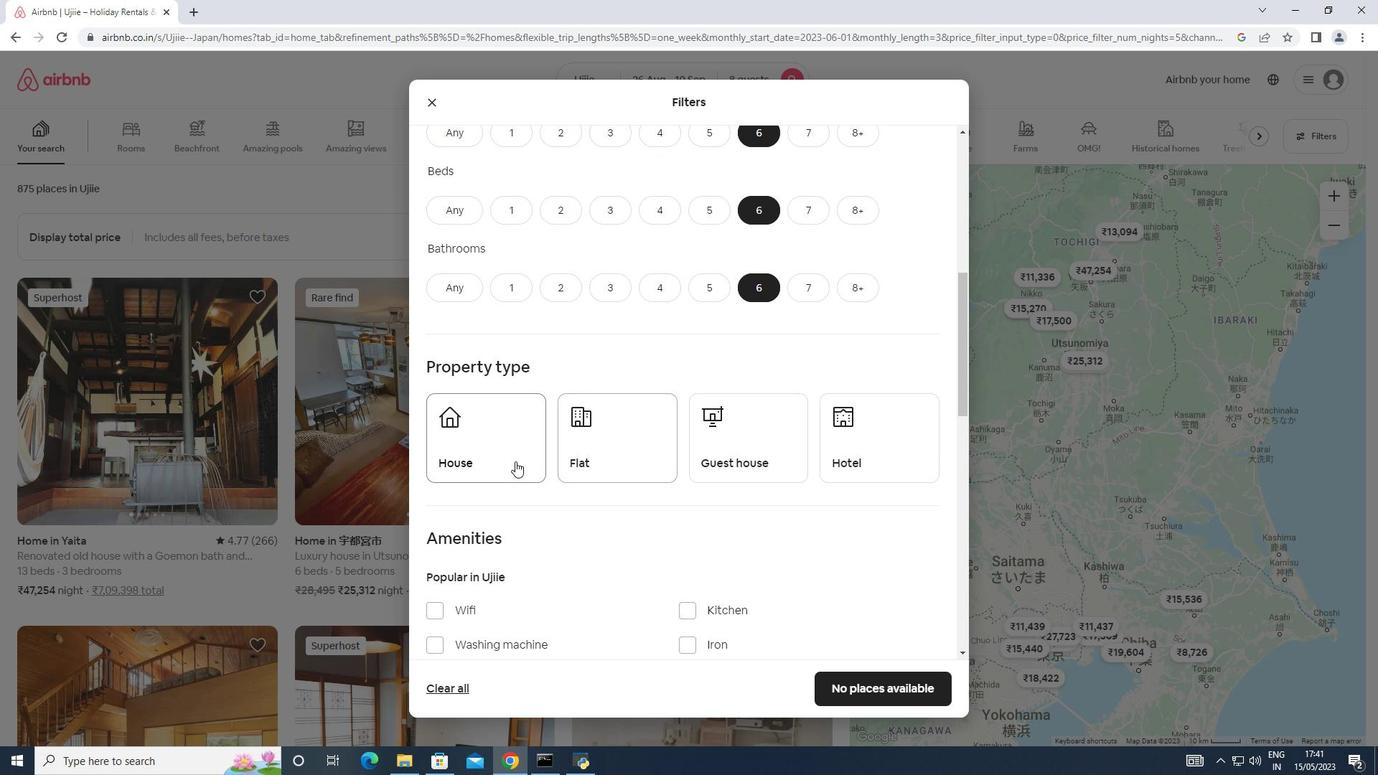 
Action: Mouse pressed left at (501, 461)
Screenshot: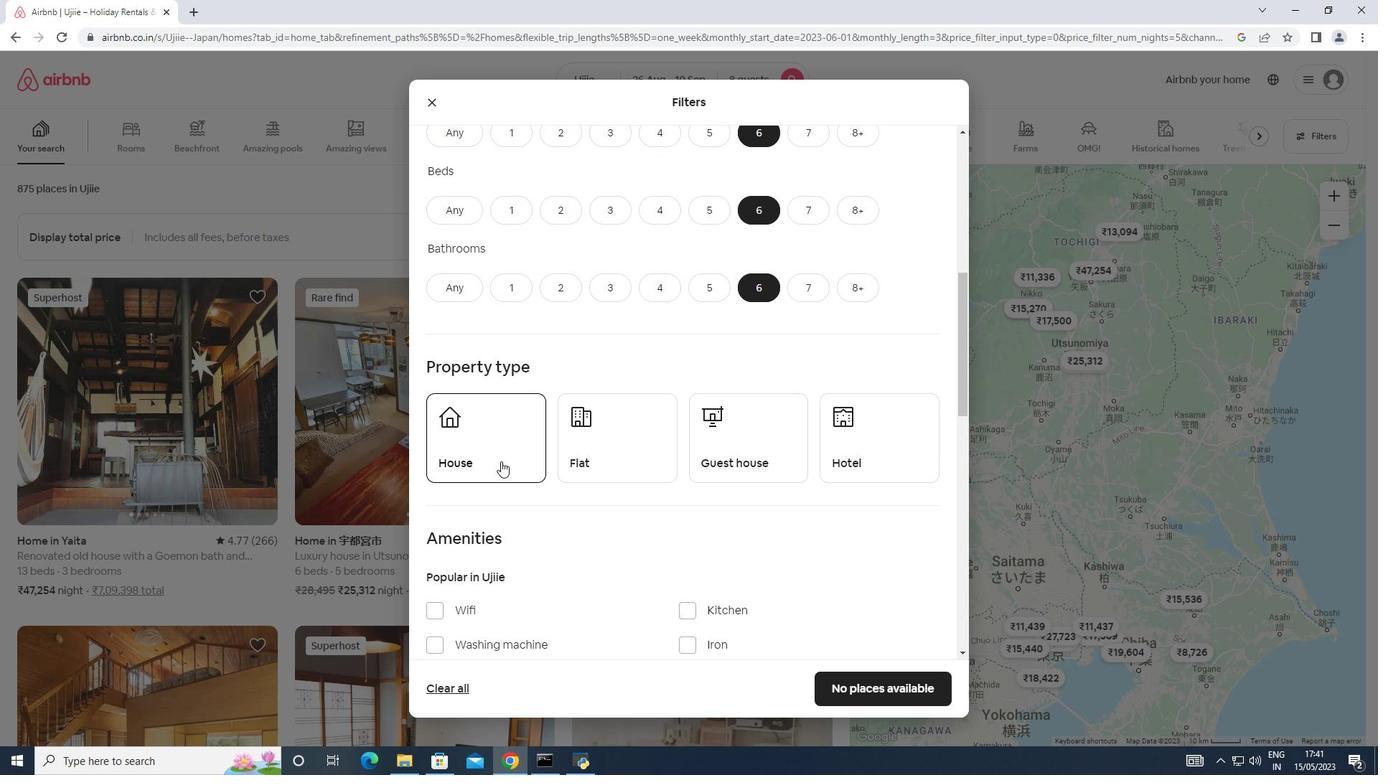 
Action: Mouse moved to (600, 450)
Screenshot: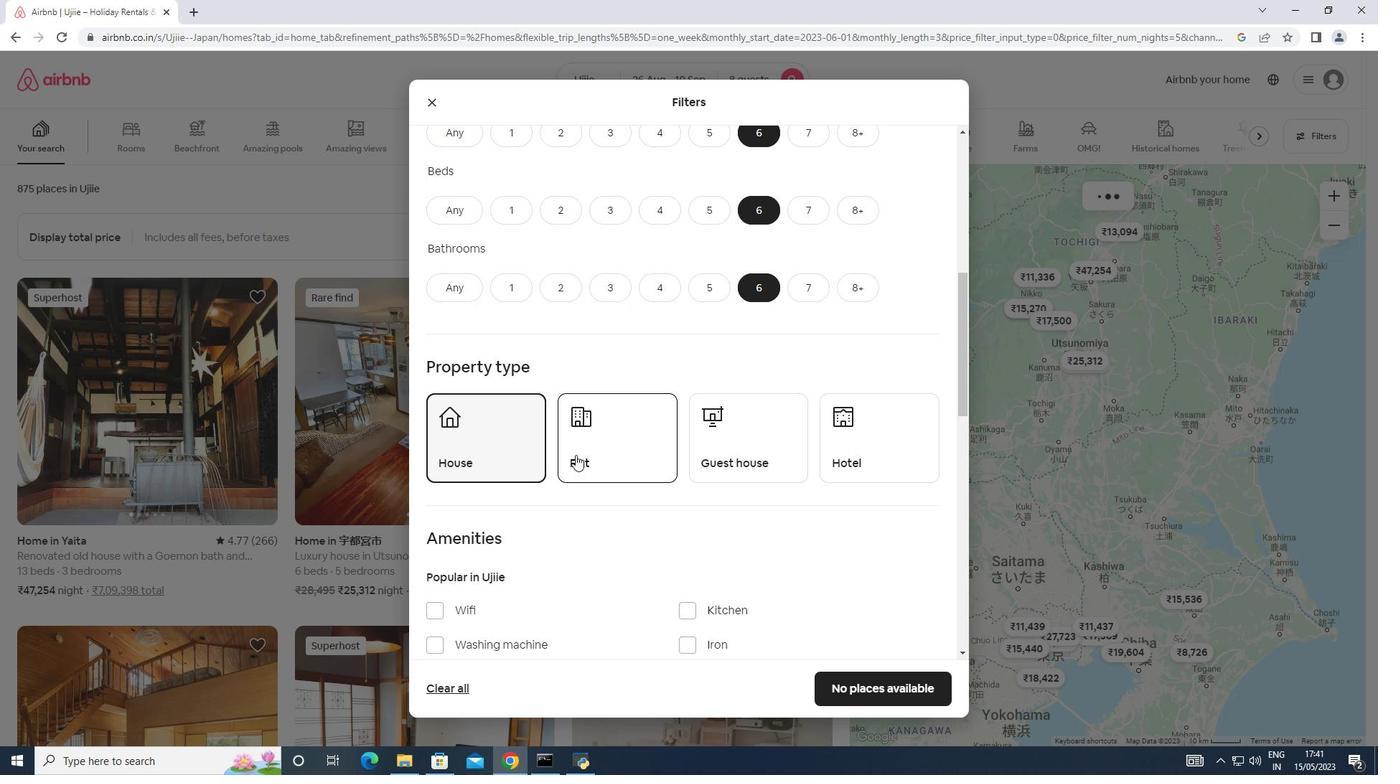
Action: Mouse pressed left at (600, 450)
Screenshot: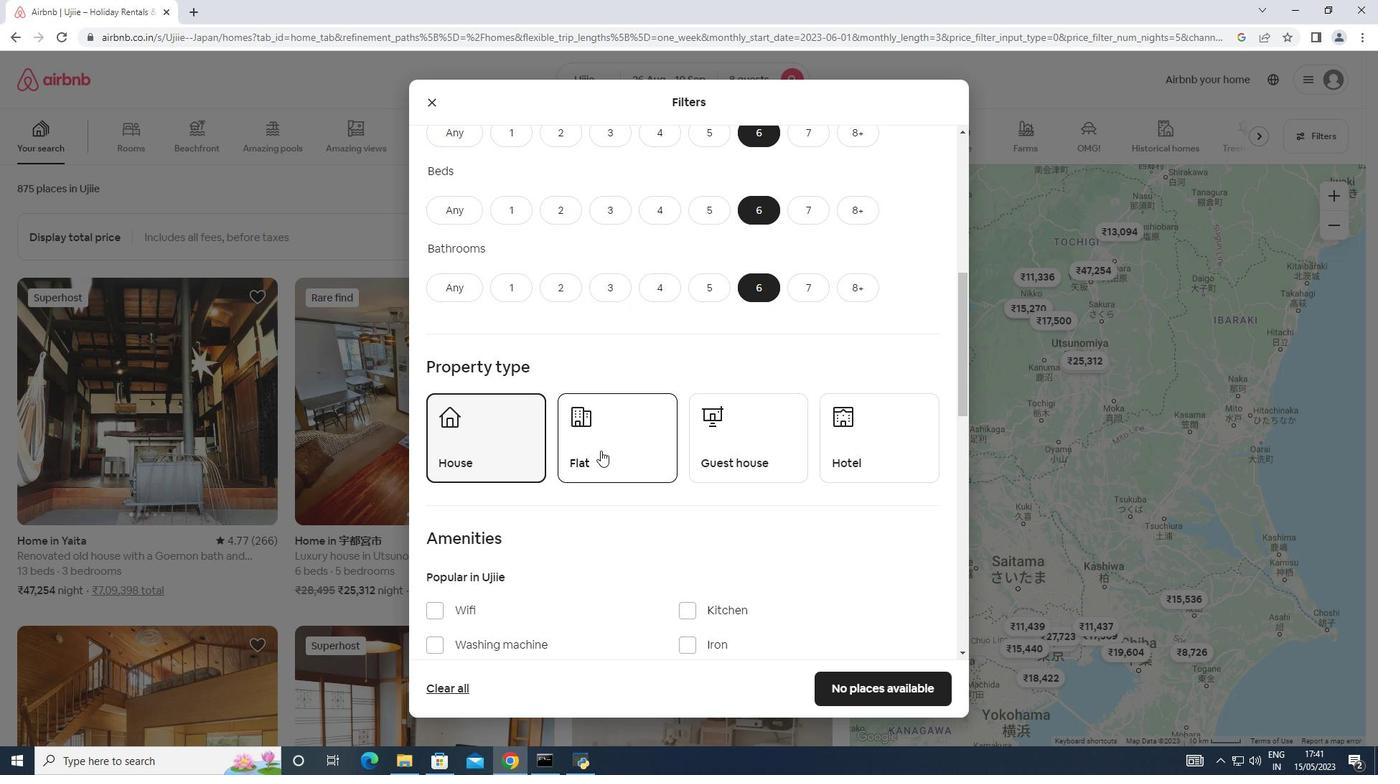 
Action: Mouse moved to (747, 452)
Screenshot: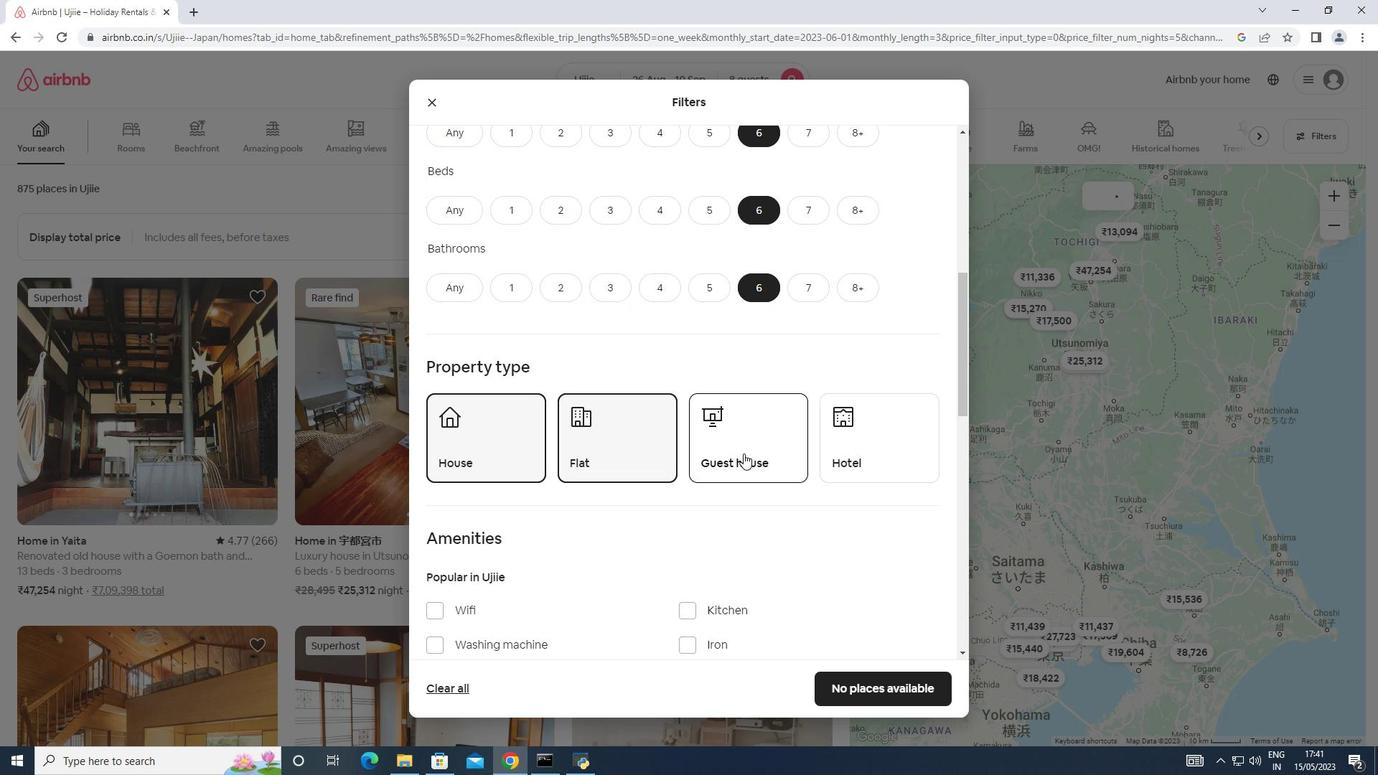 
Action: Mouse pressed left at (747, 452)
Screenshot: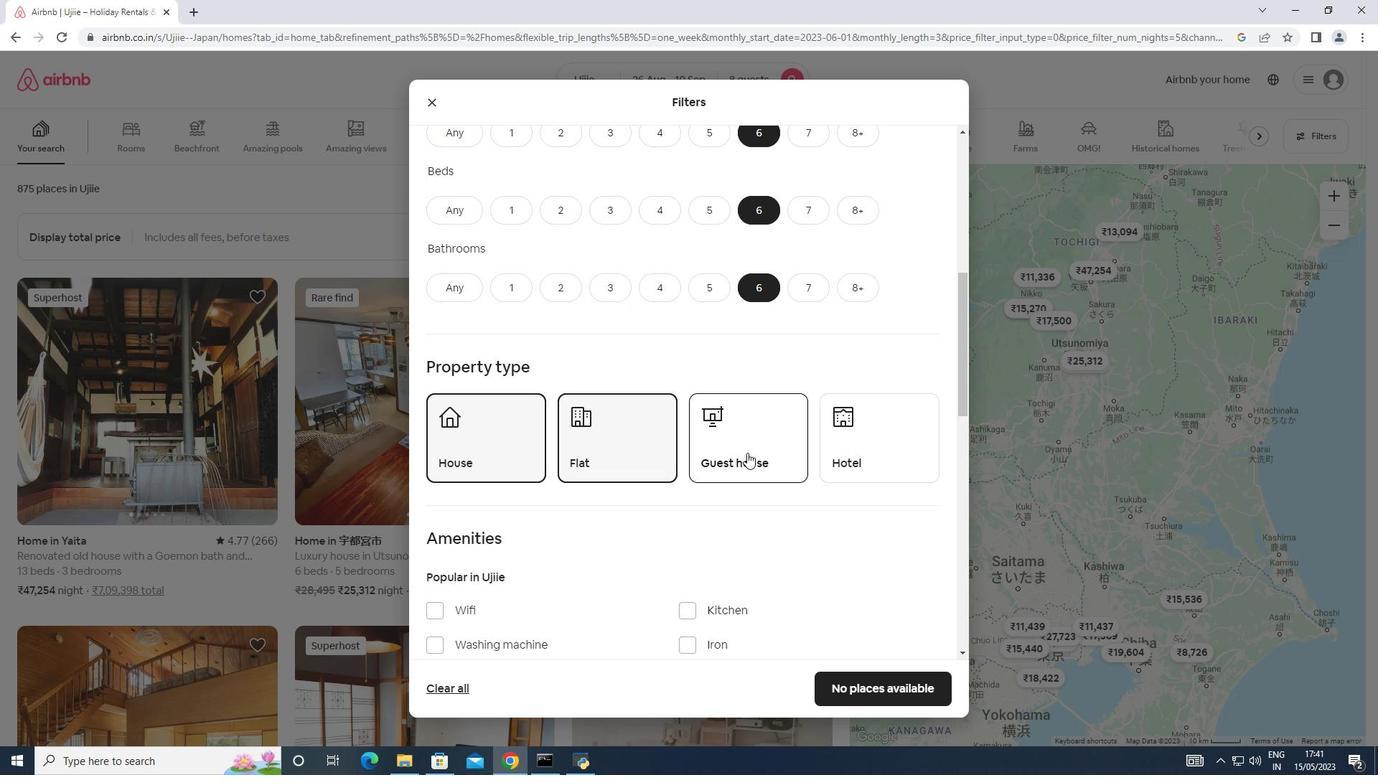 
Action: Mouse moved to (643, 470)
Screenshot: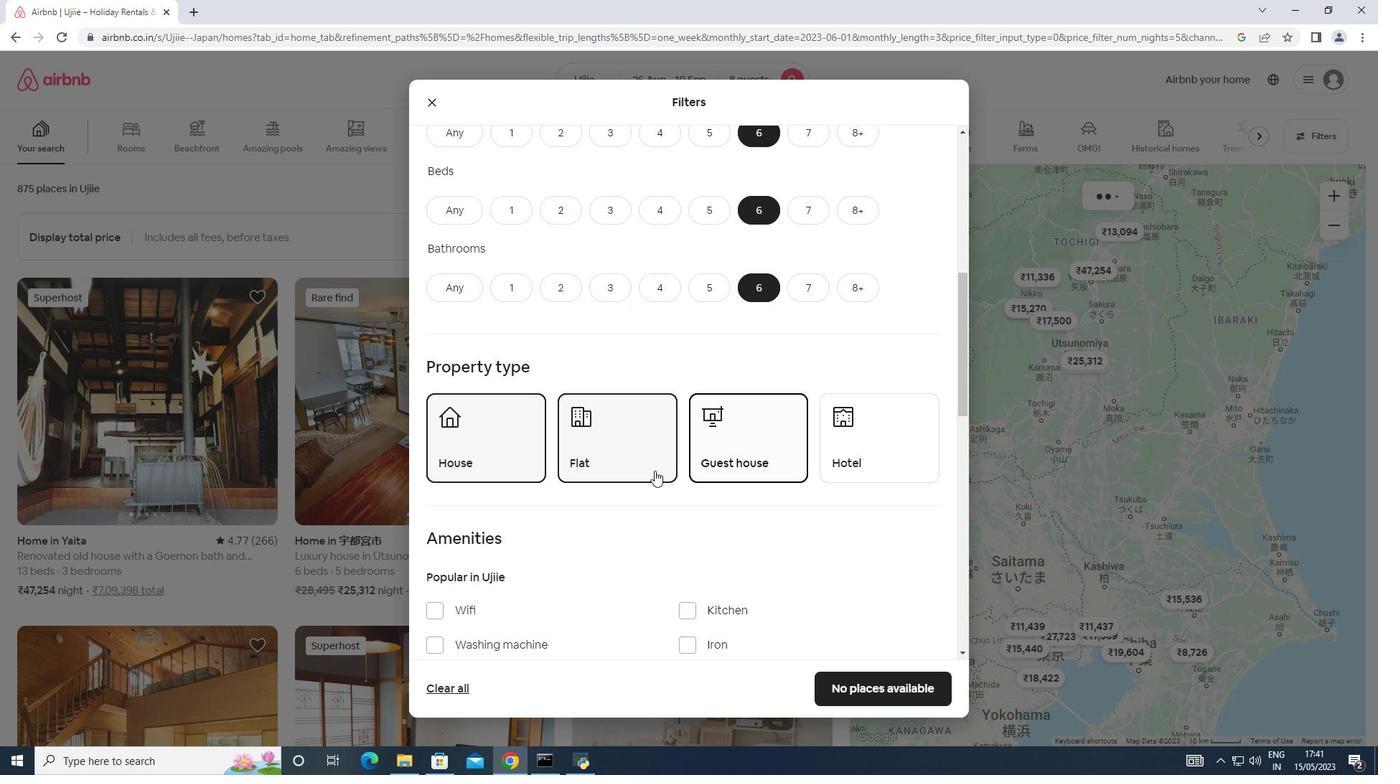 
Action: Mouse scrolled (643, 470) with delta (0, 0)
Screenshot: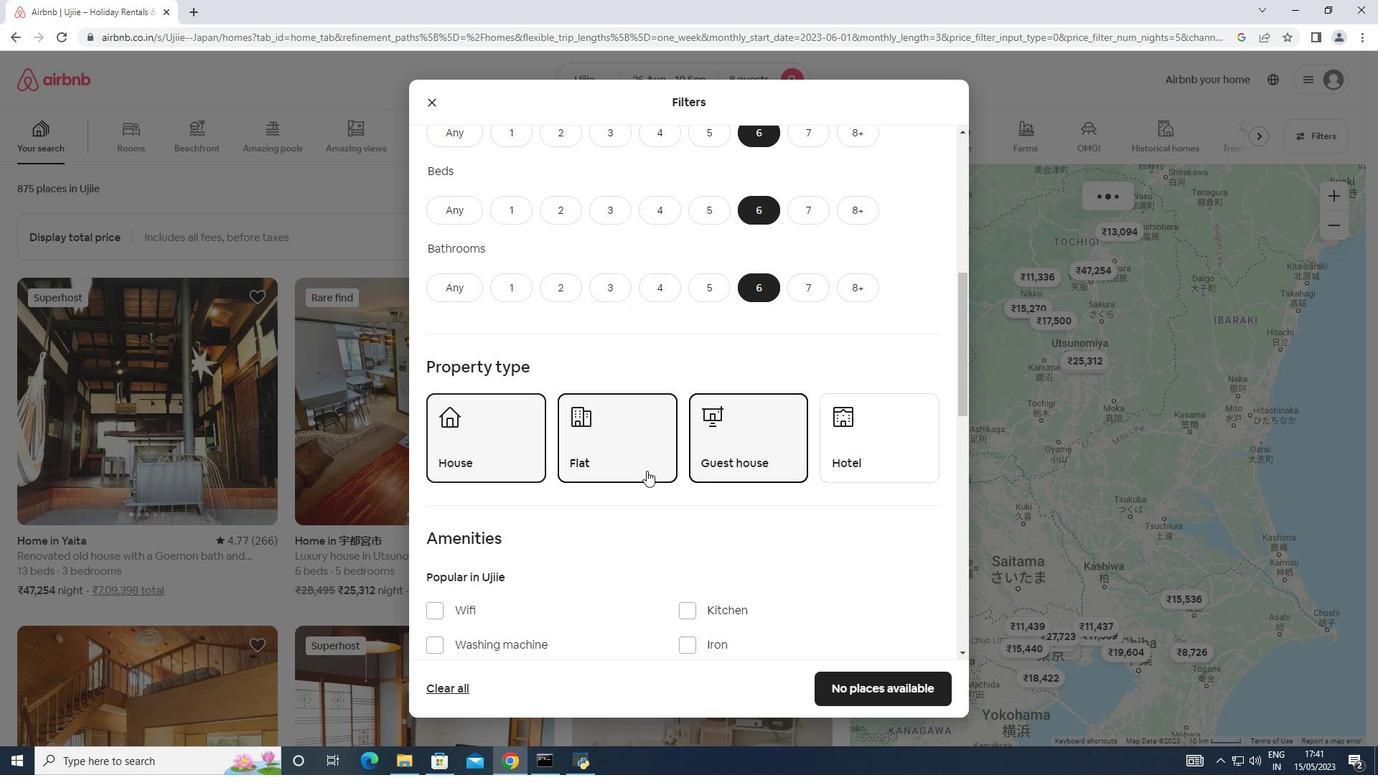
Action: Mouse scrolled (643, 470) with delta (0, 0)
Screenshot: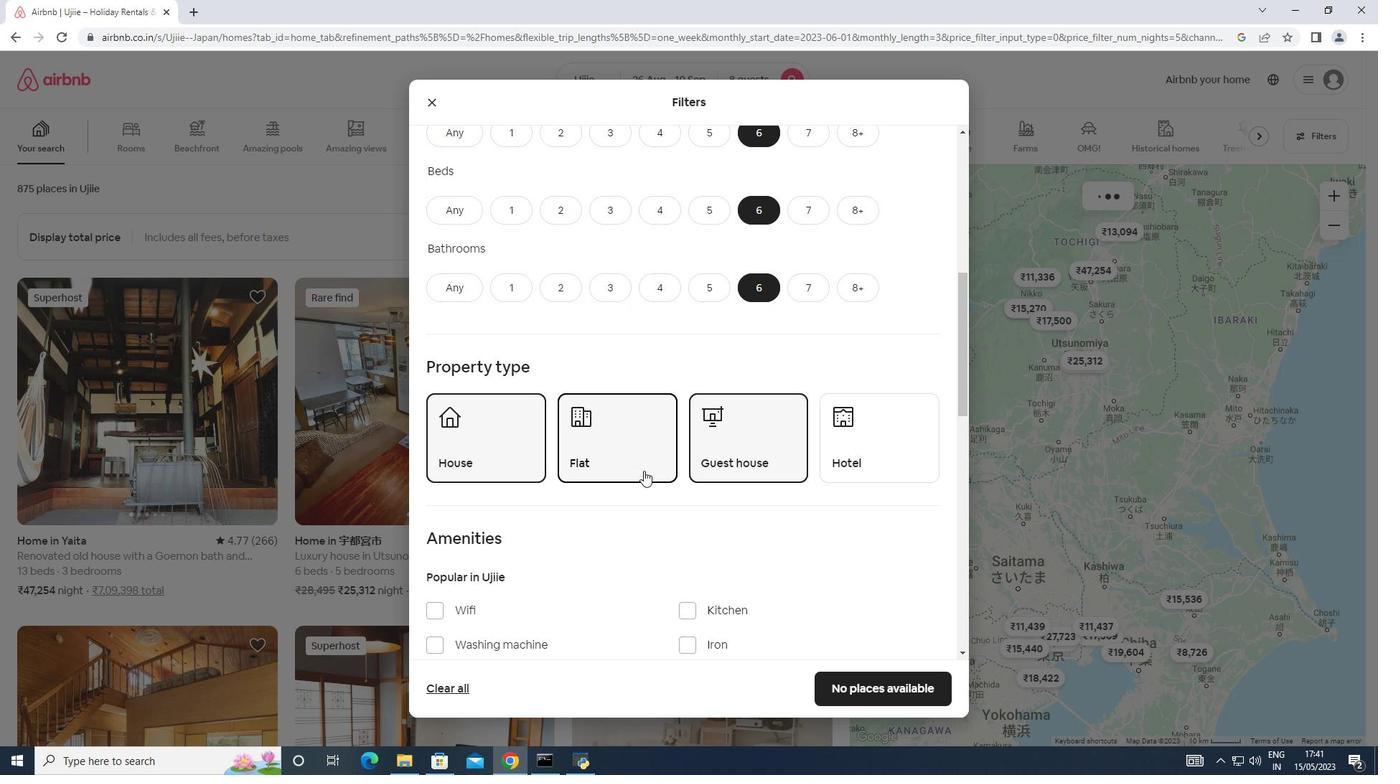 
Action: Mouse moved to (643, 470)
Screenshot: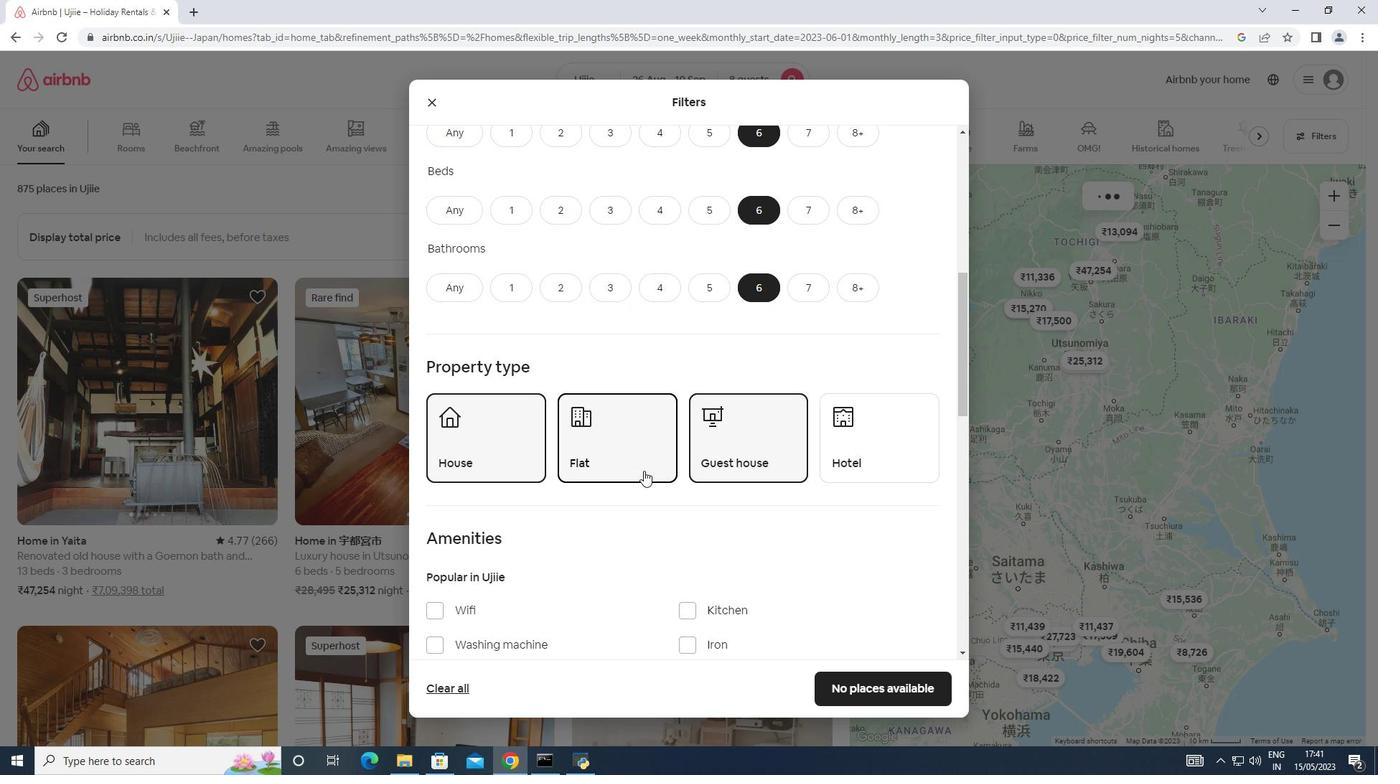 
Action: Mouse scrolled (643, 470) with delta (0, 0)
Screenshot: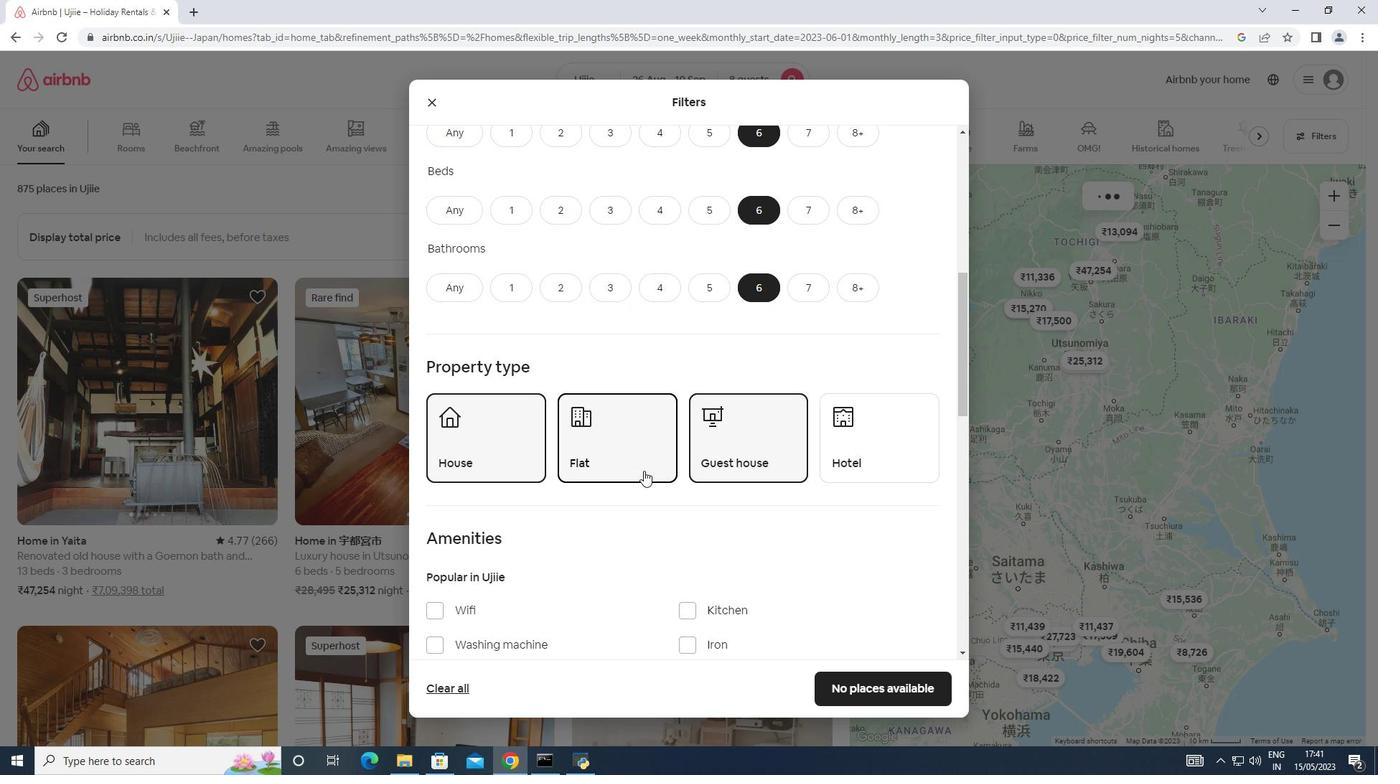 
Action: Mouse moved to (636, 468)
Screenshot: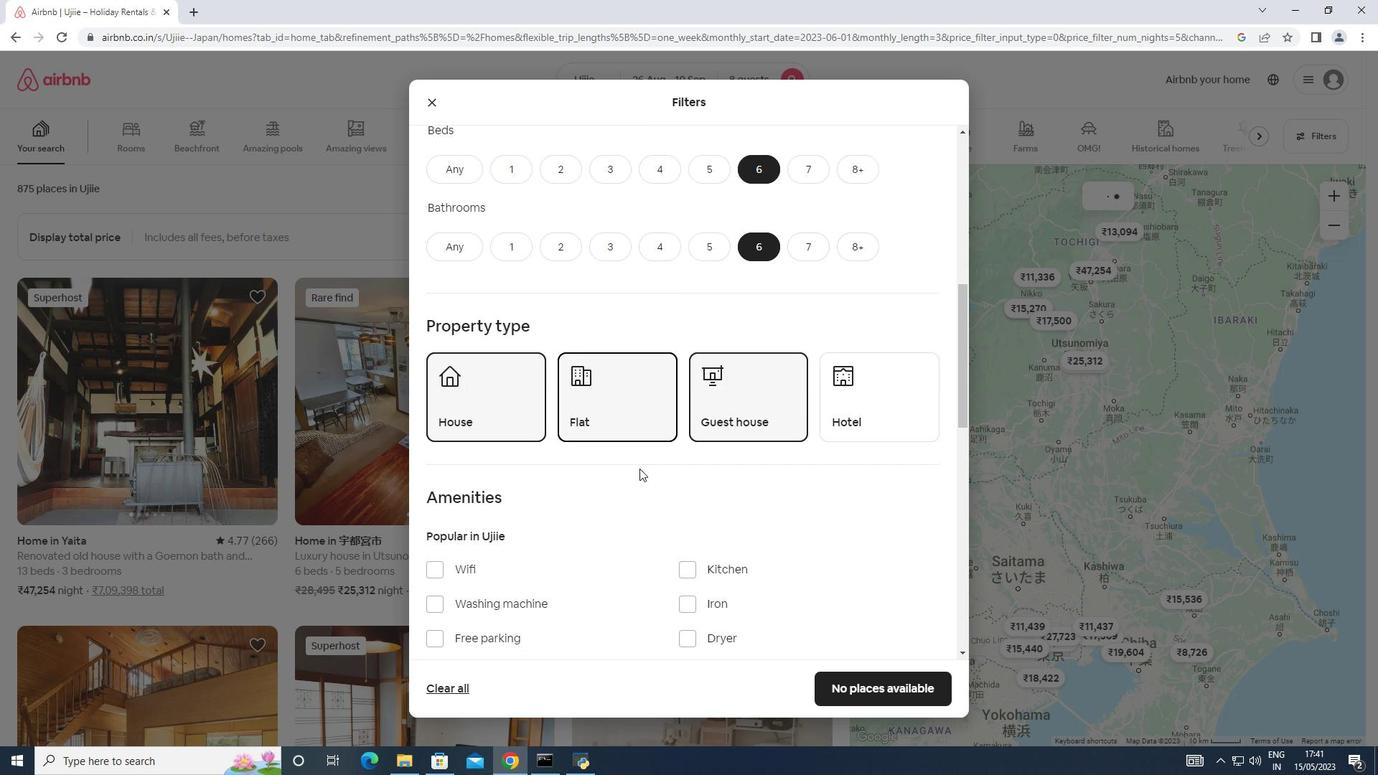 
Action: Mouse scrolled (636, 468) with delta (0, 0)
Screenshot: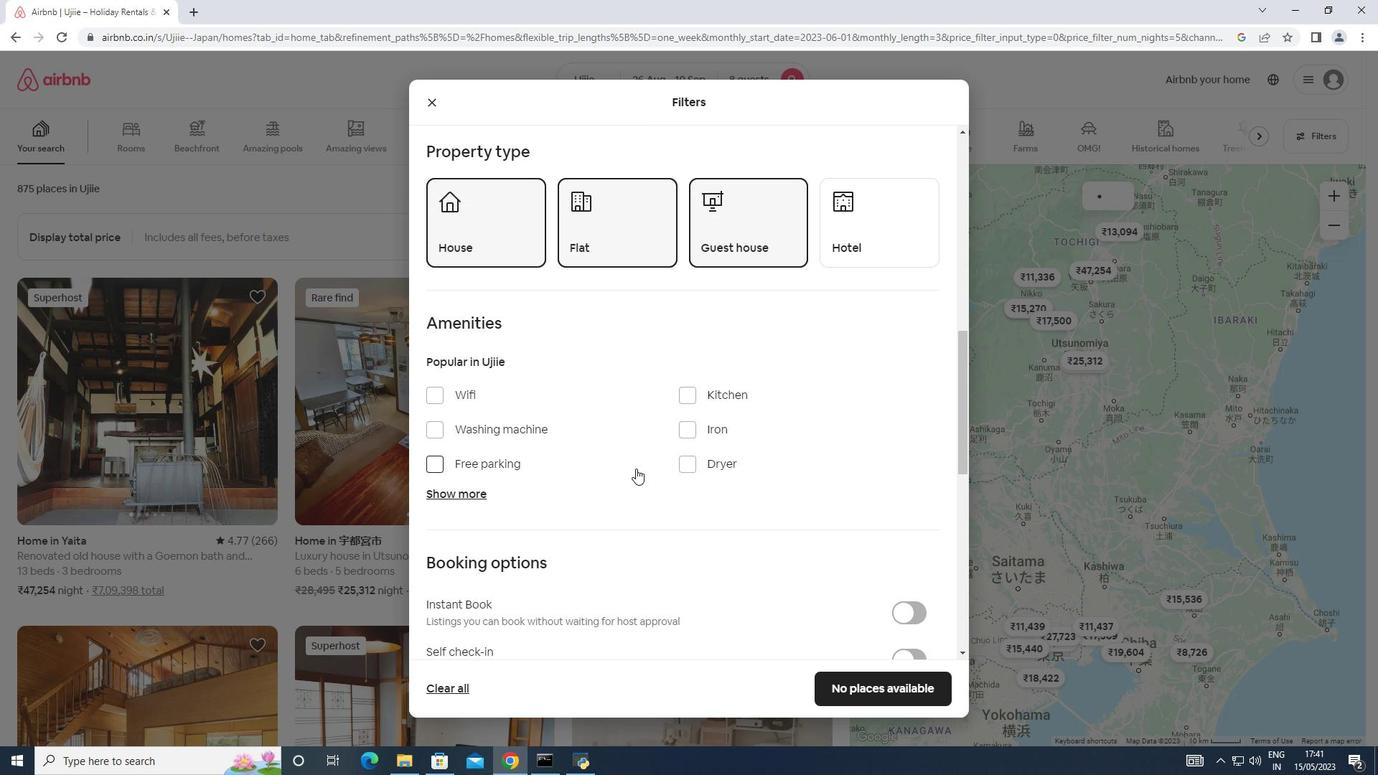 
Action: Mouse moved to (435, 315)
Screenshot: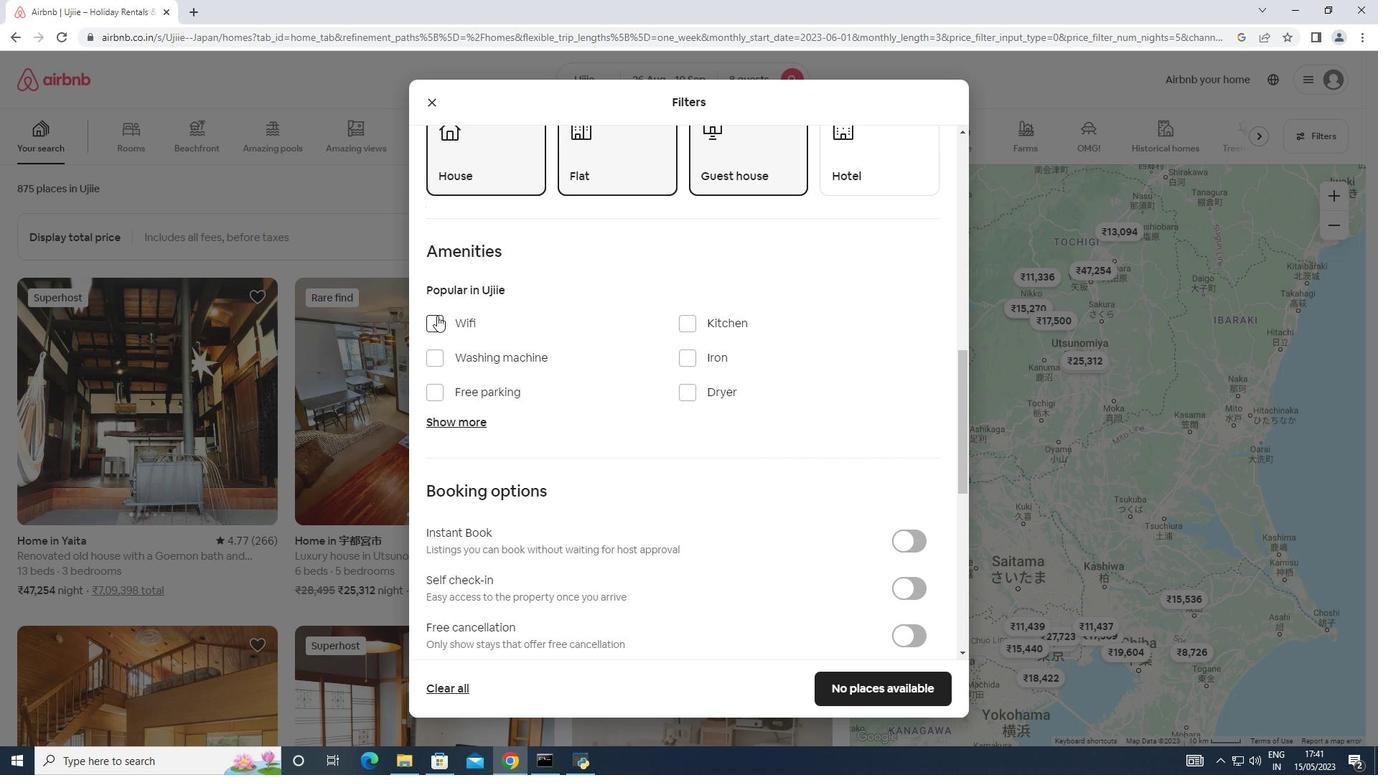 
Action: Mouse pressed left at (435, 315)
Screenshot: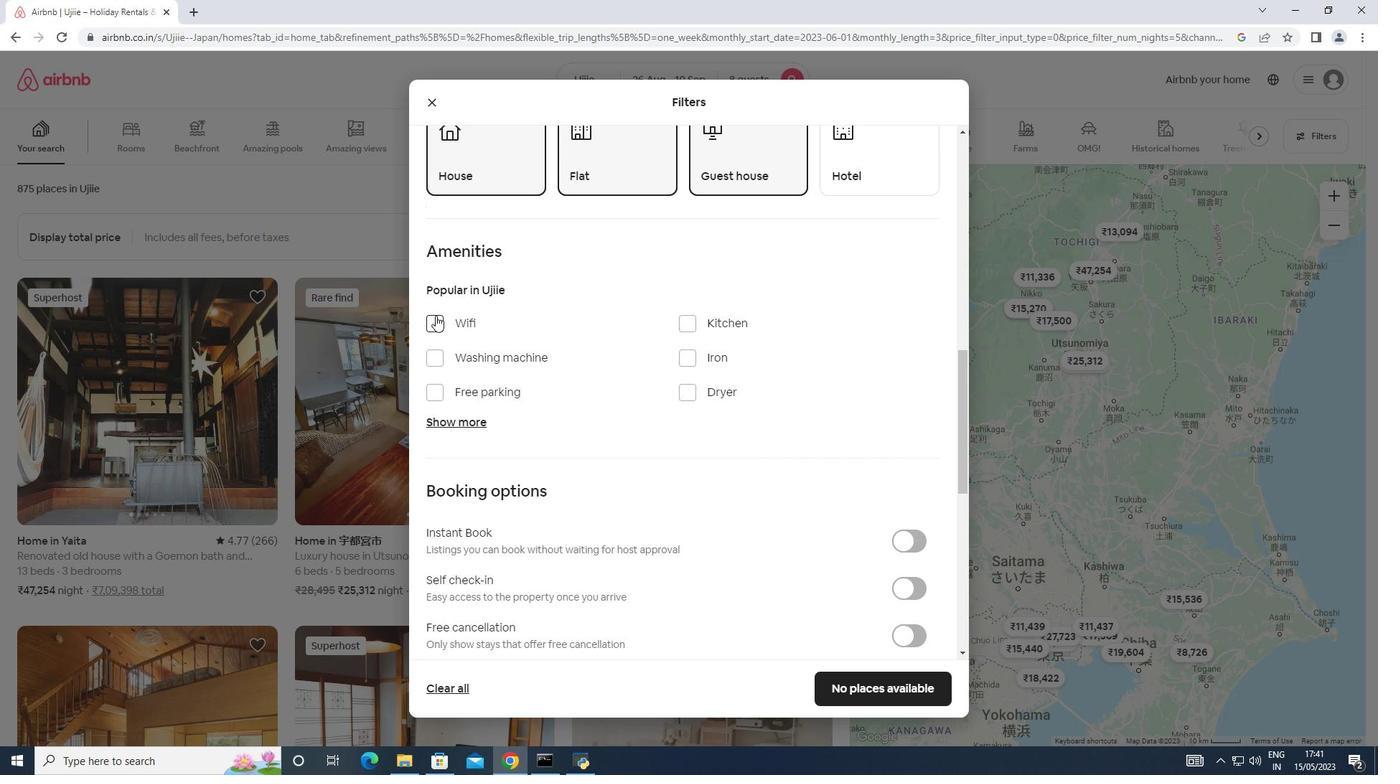
Action: Mouse moved to (432, 412)
Screenshot: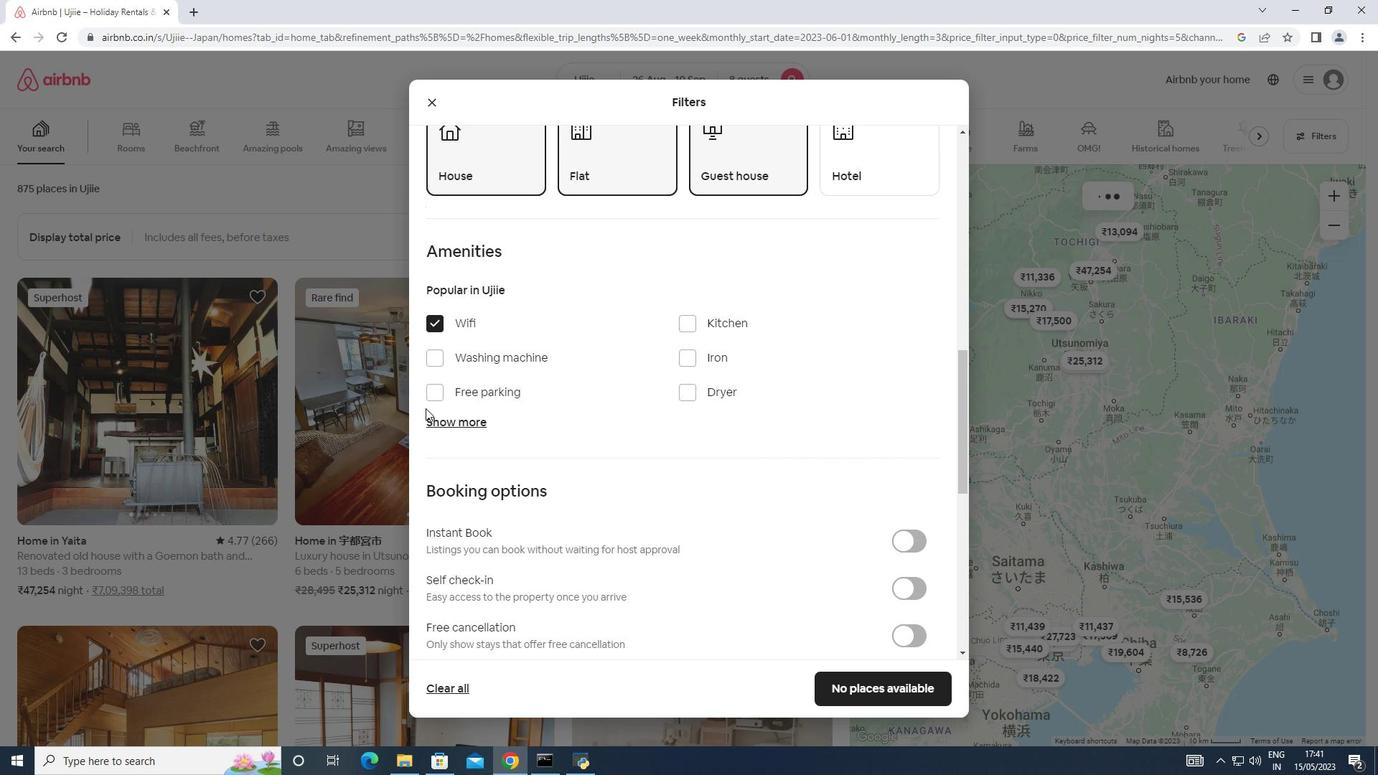 
Action: Mouse pressed left at (432, 412)
Screenshot: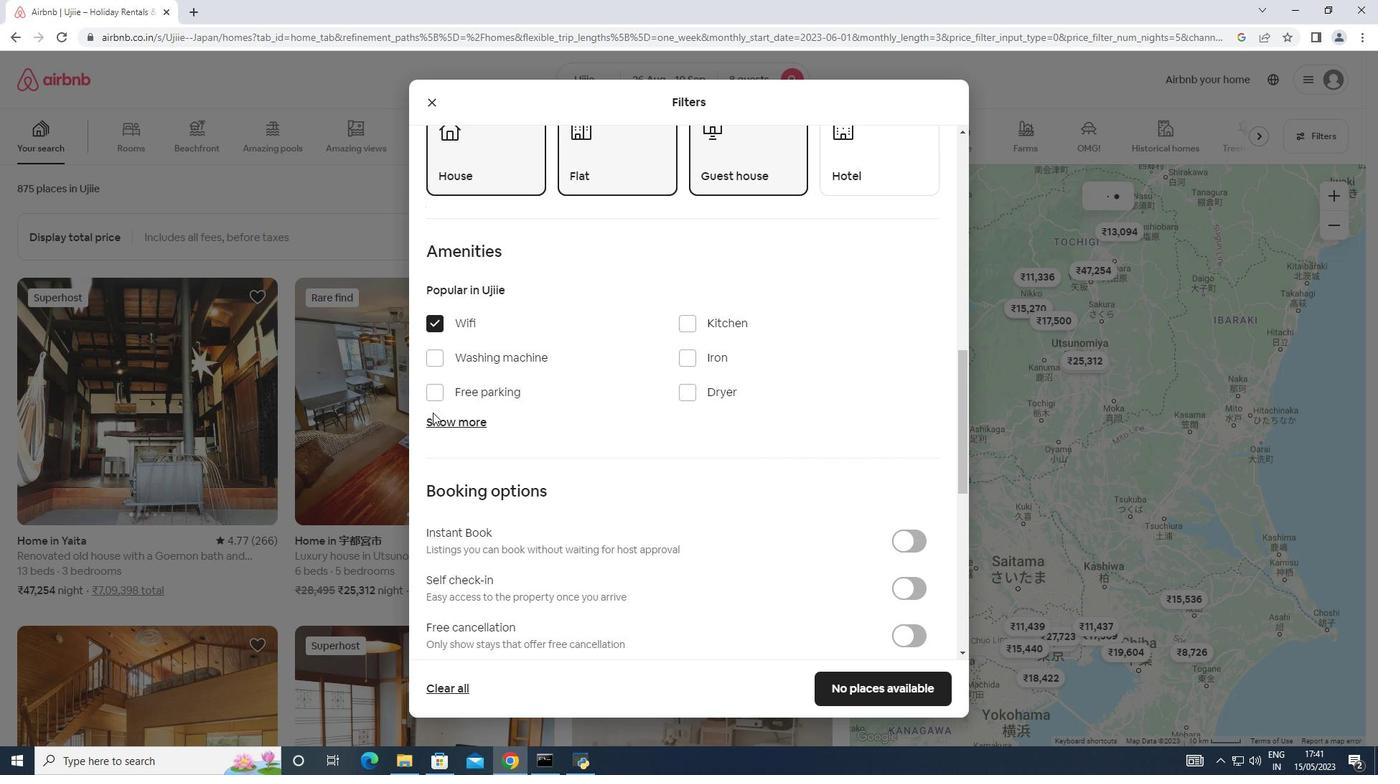 
Action: Mouse moved to (441, 420)
Screenshot: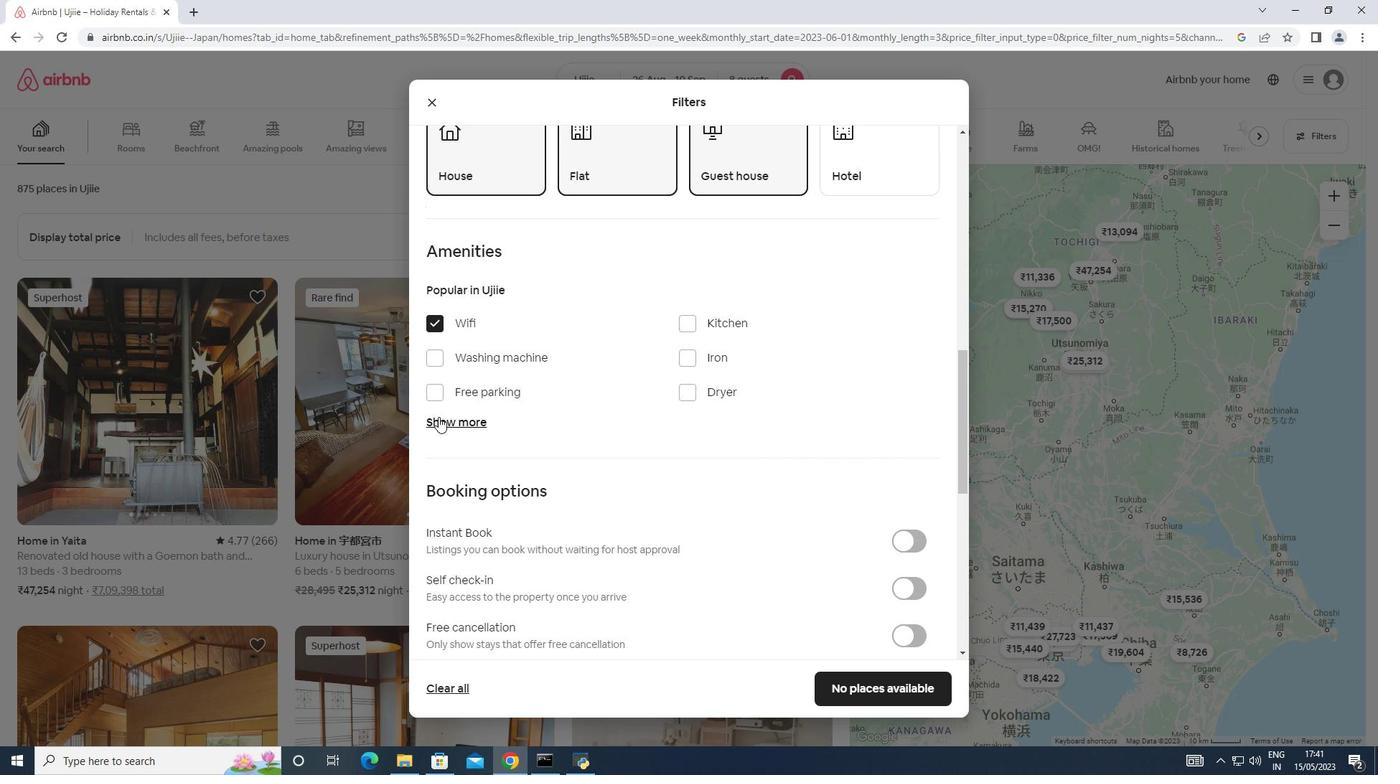 
Action: Mouse pressed left at (441, 420)
Screenshot: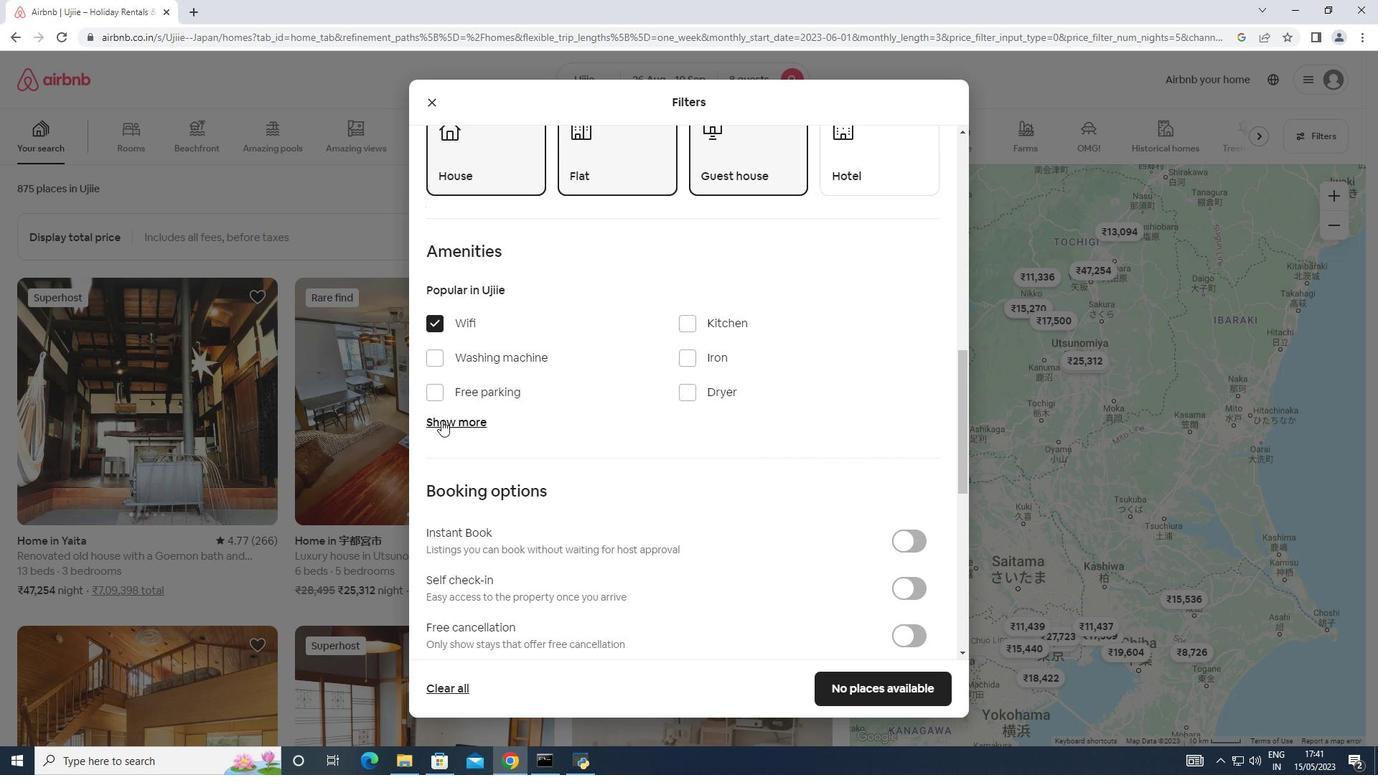 
Action: Mouse moved to (570, 416)
Screenshot: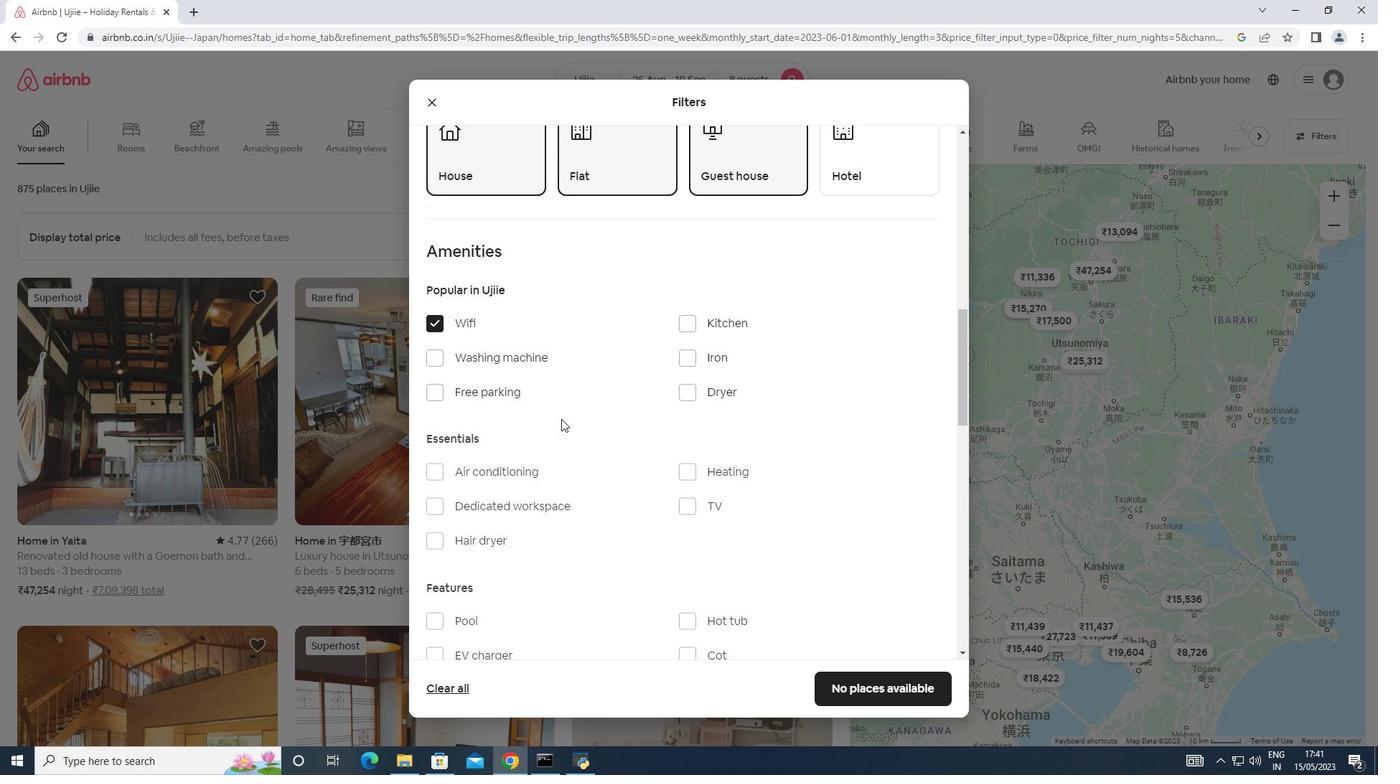 
Action: Mouse scrolled (570, 415) with delta (0, 0)
Screenshot: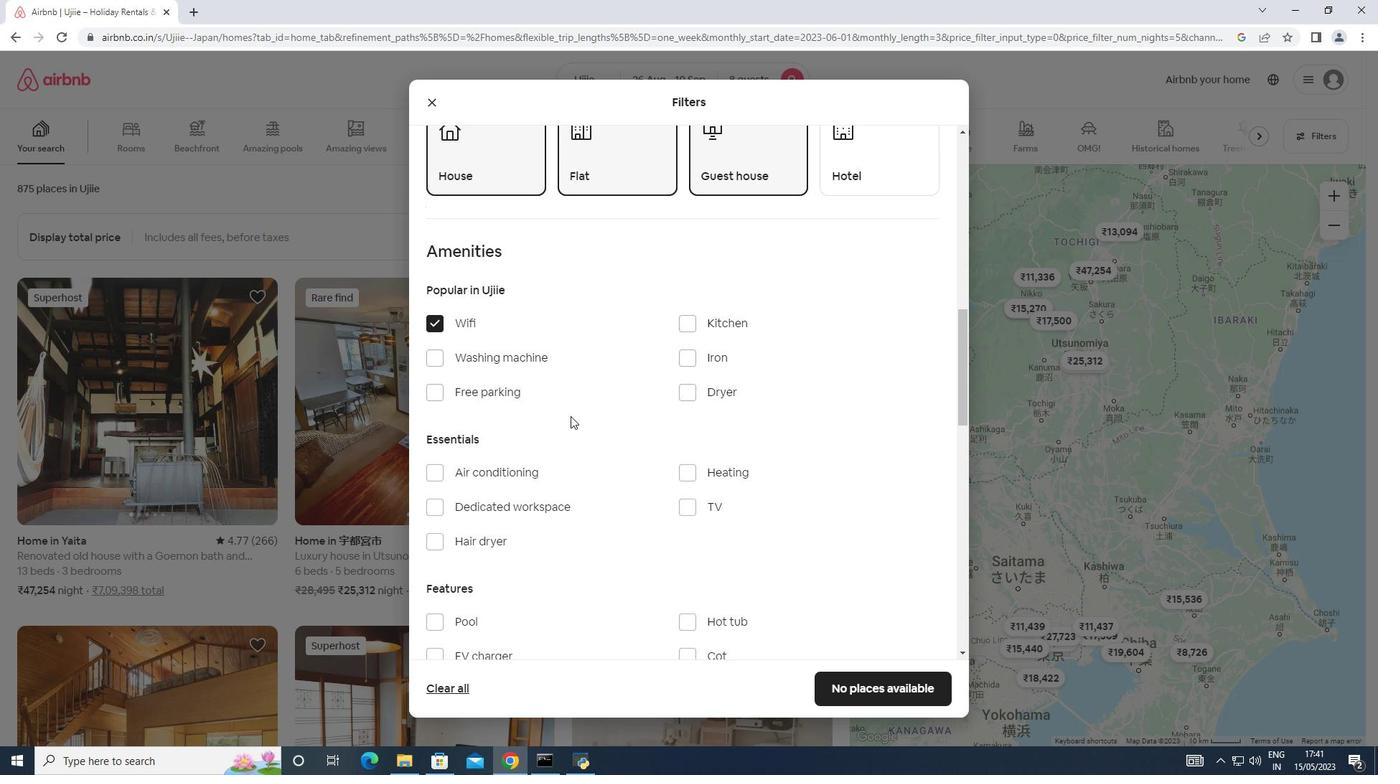 
Action: Mouse moved to (689, 437)
Screenshot: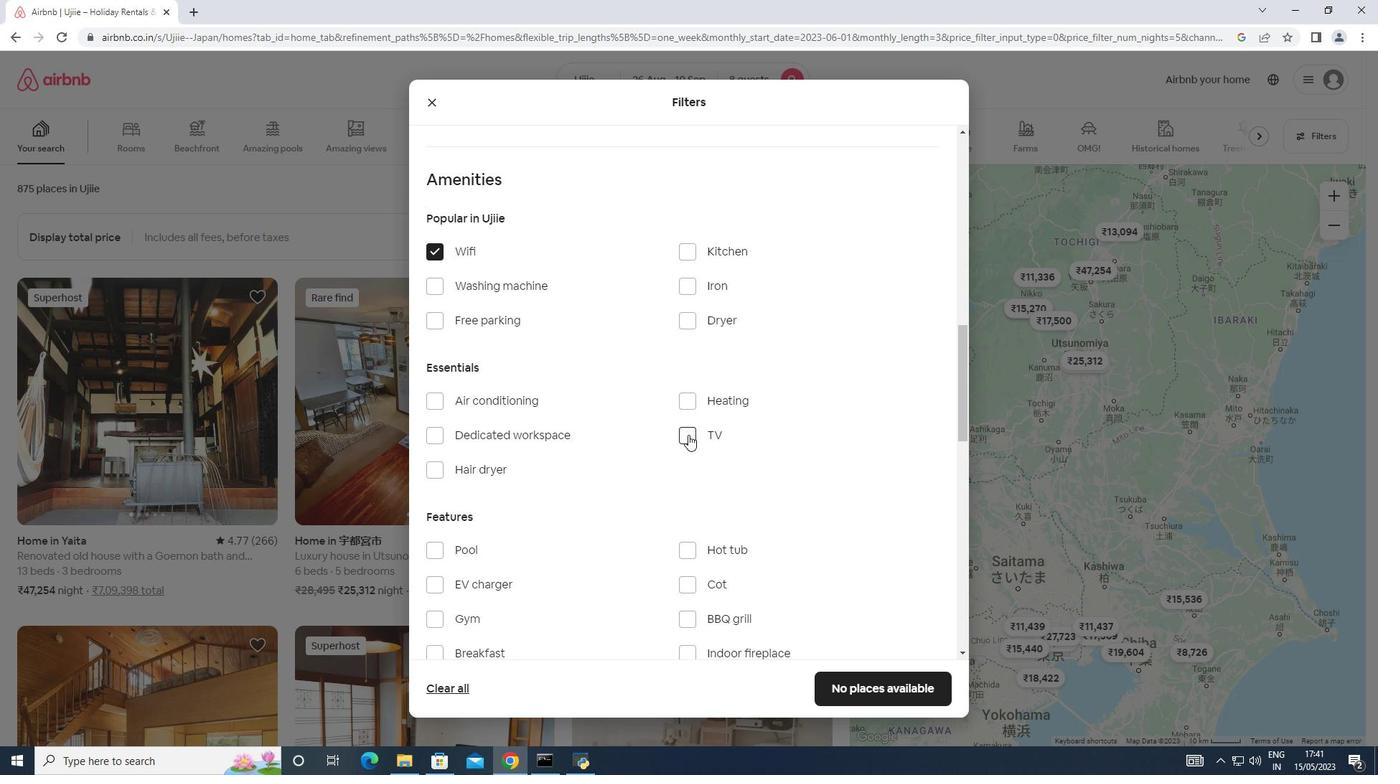
Action: Mouse pressed left at (689, 437)
Screenshot: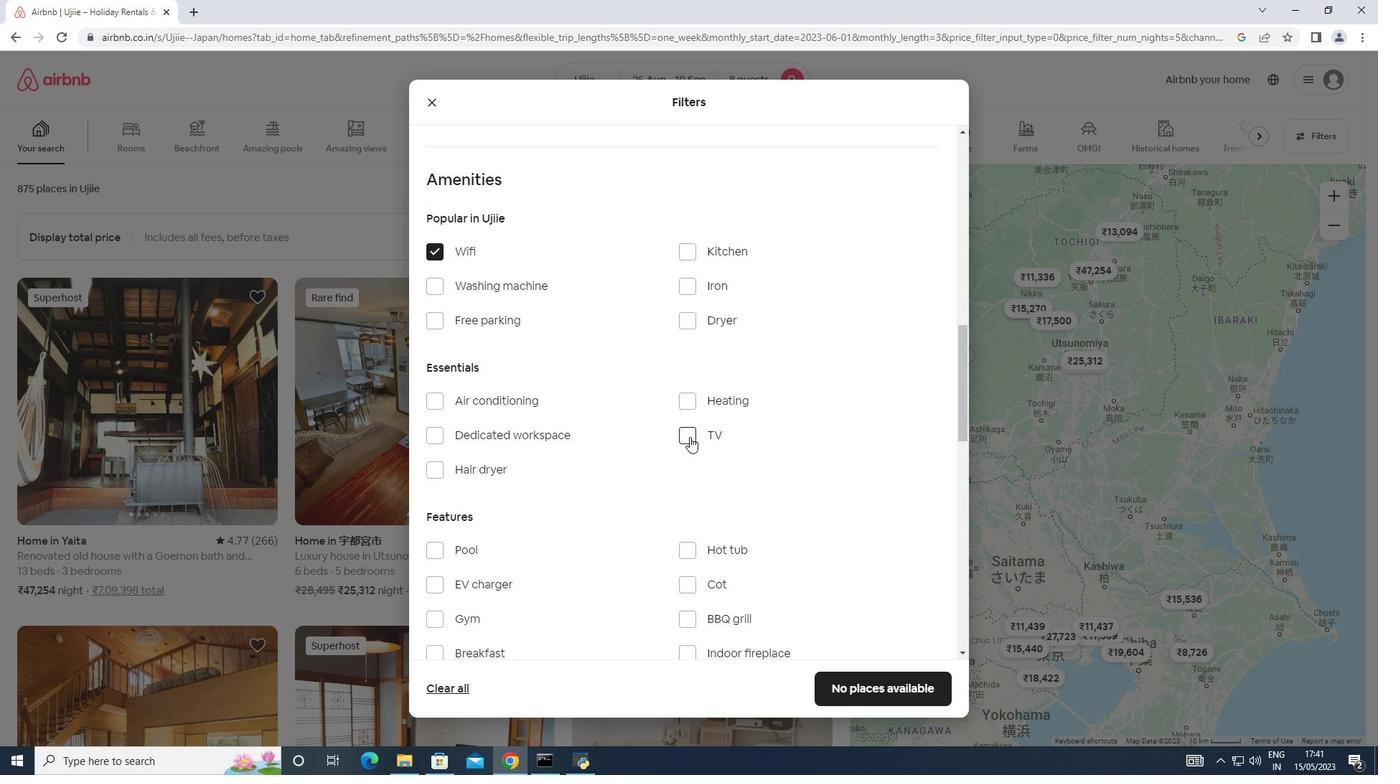 
Action: Mouse moved to (439, 323)
Screenshot: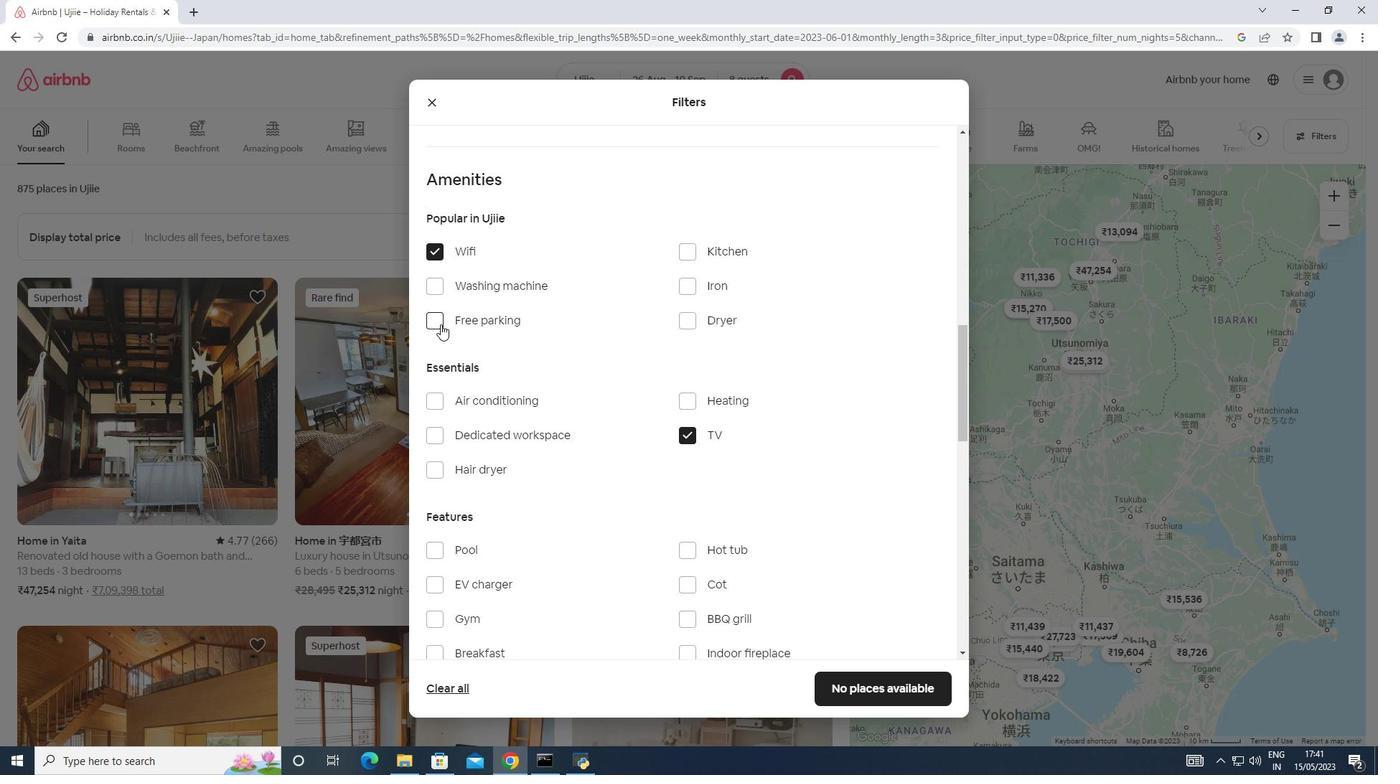 
Action: Mouse pressed left at (439, 323)
Screenshot: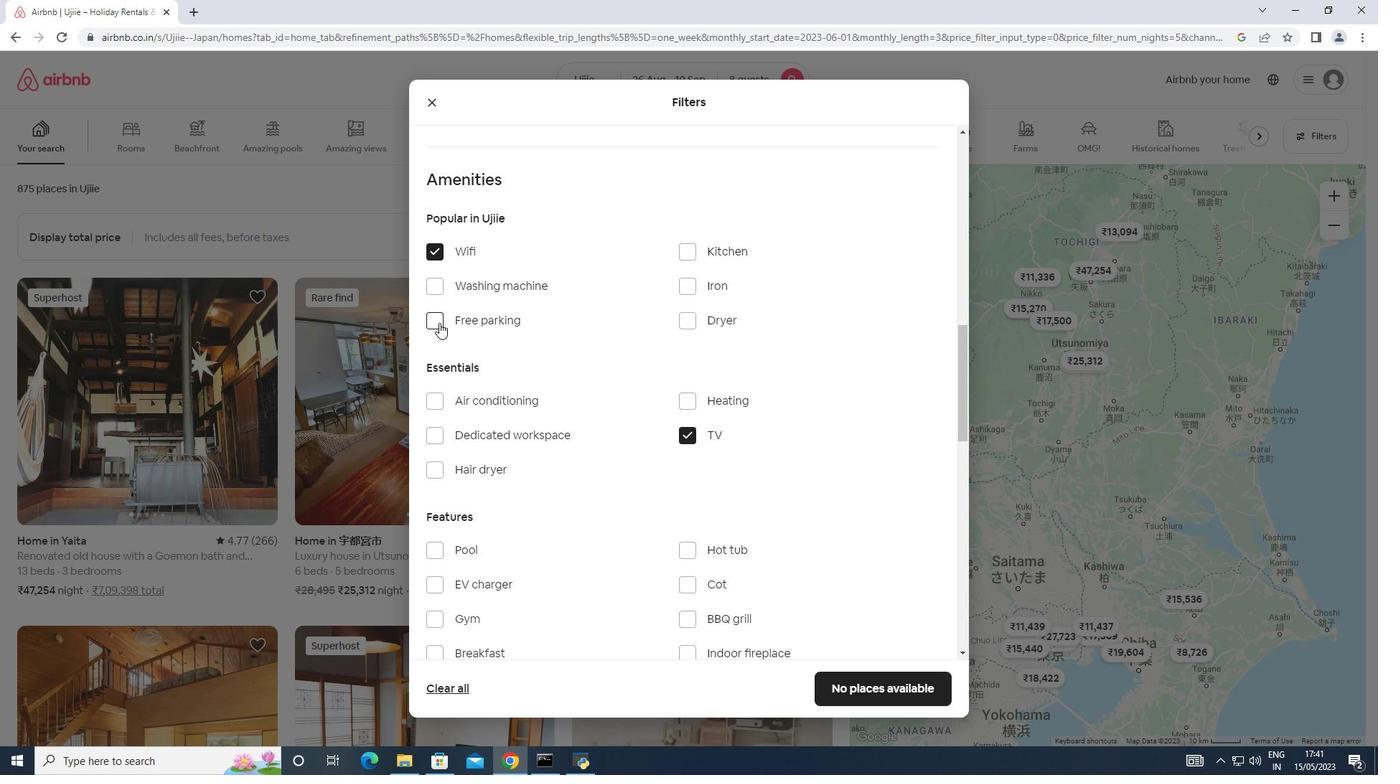
Action: Mouse moved to (566, 375)
Screenshot: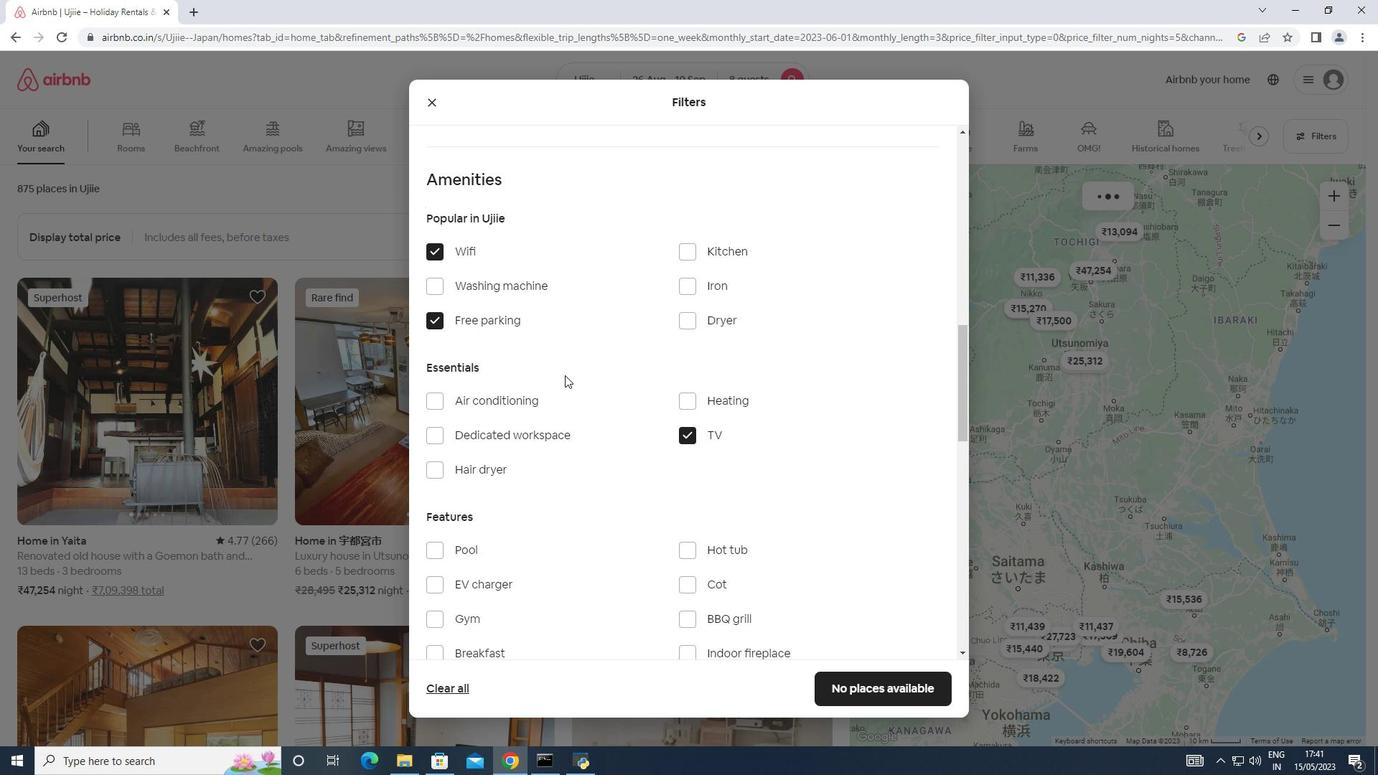 
Action: Mouse scrolled (566, 374) with delta (0, 0)
Screenshot: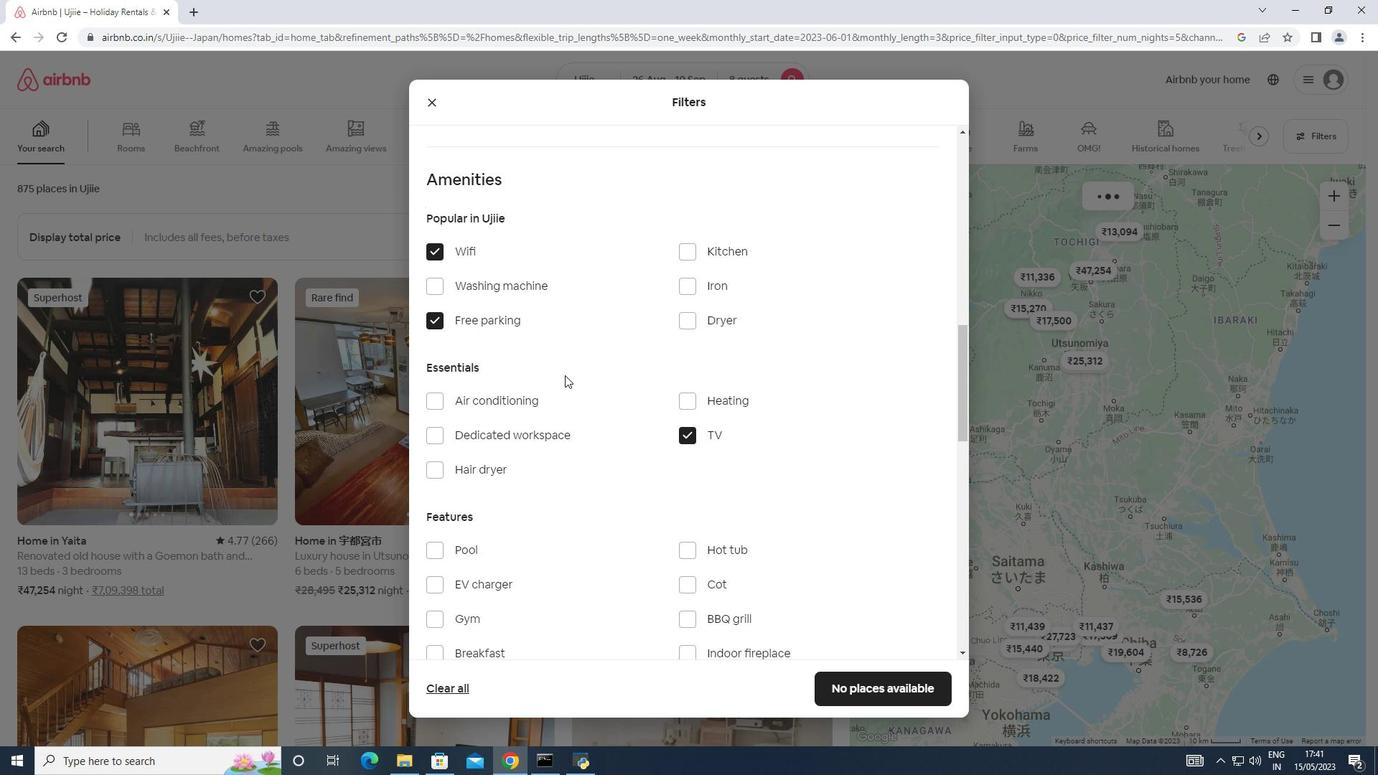 
Action: Mouse scrolled (566, 374) with delta (0, 0)
Screenshot: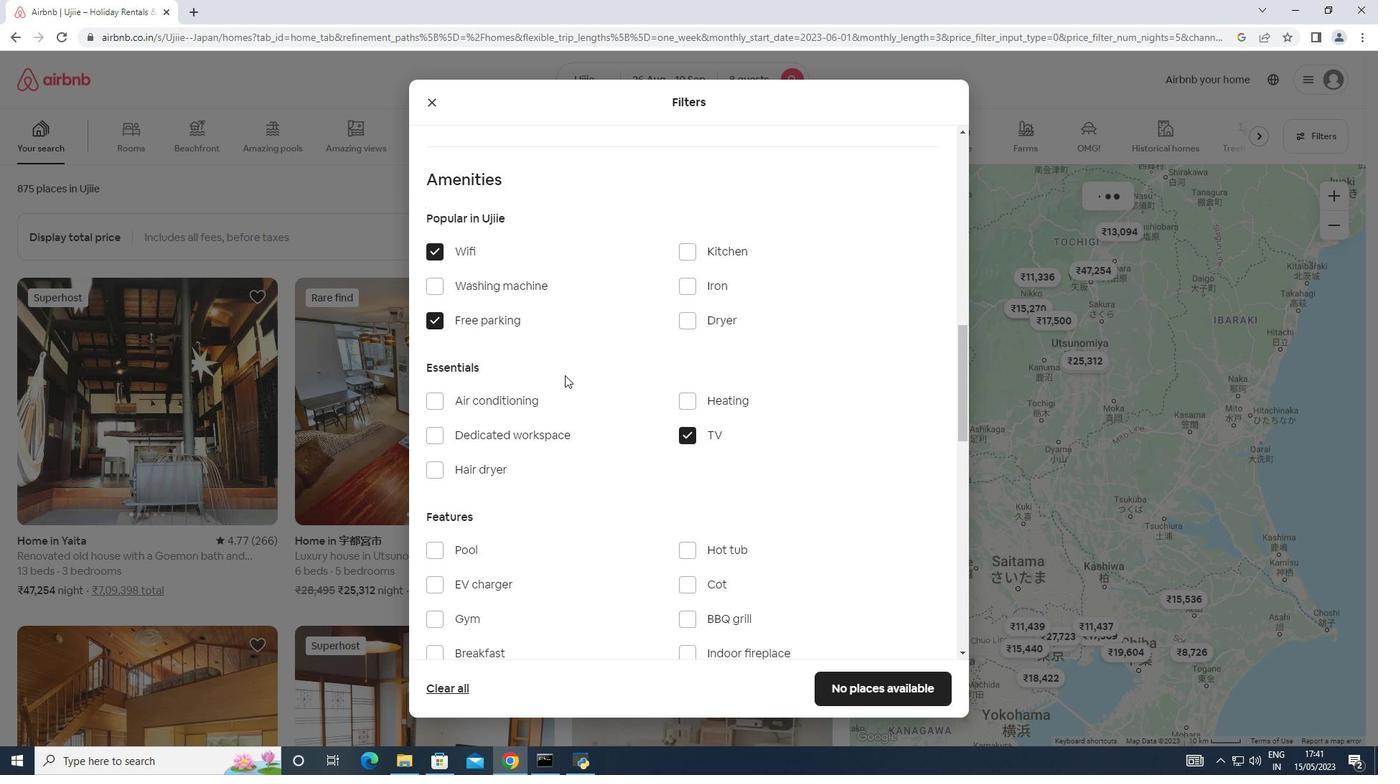 
Action: Mouse moved to (473, 472)
Screenshot: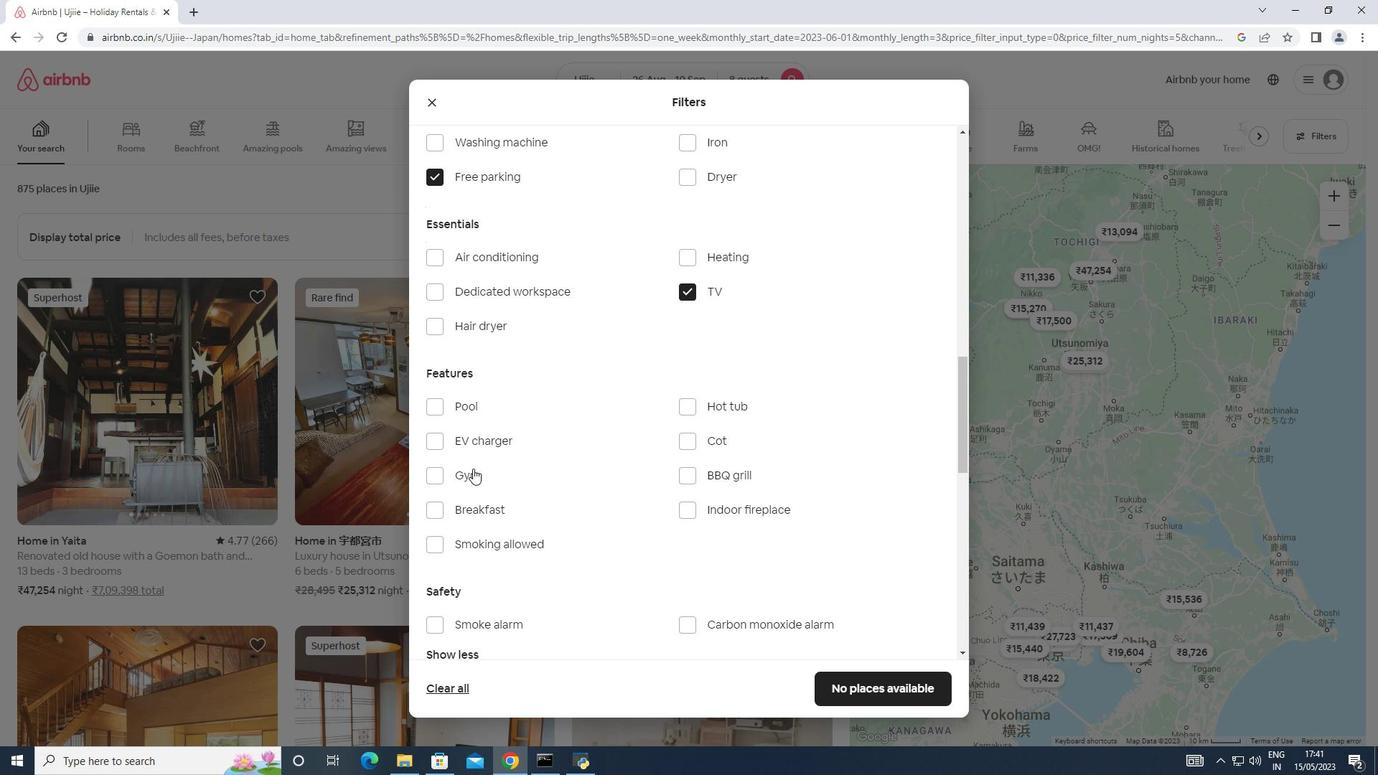 
Action: Mouse pressed left at (473, 472)
Screenshot: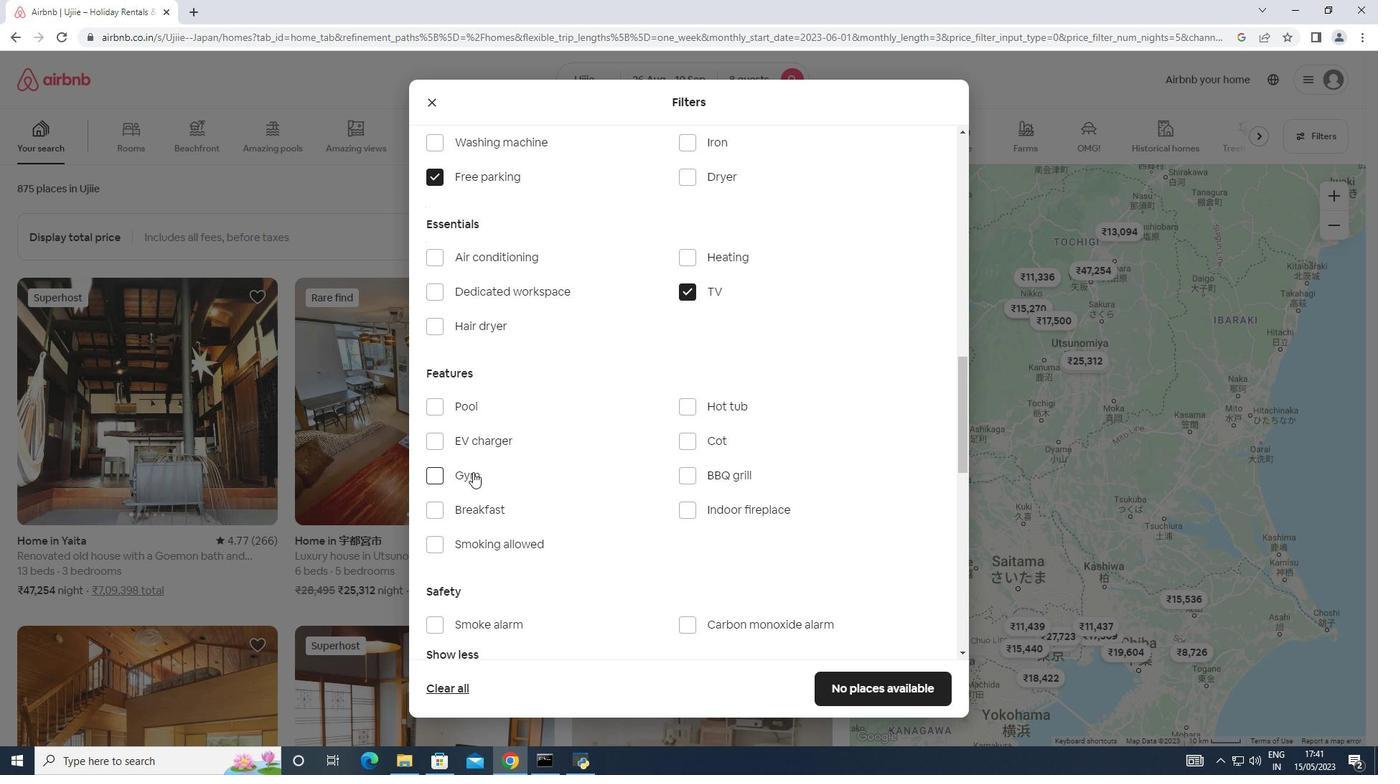
Action: Mouse moved to (496, 509)
Screenshot: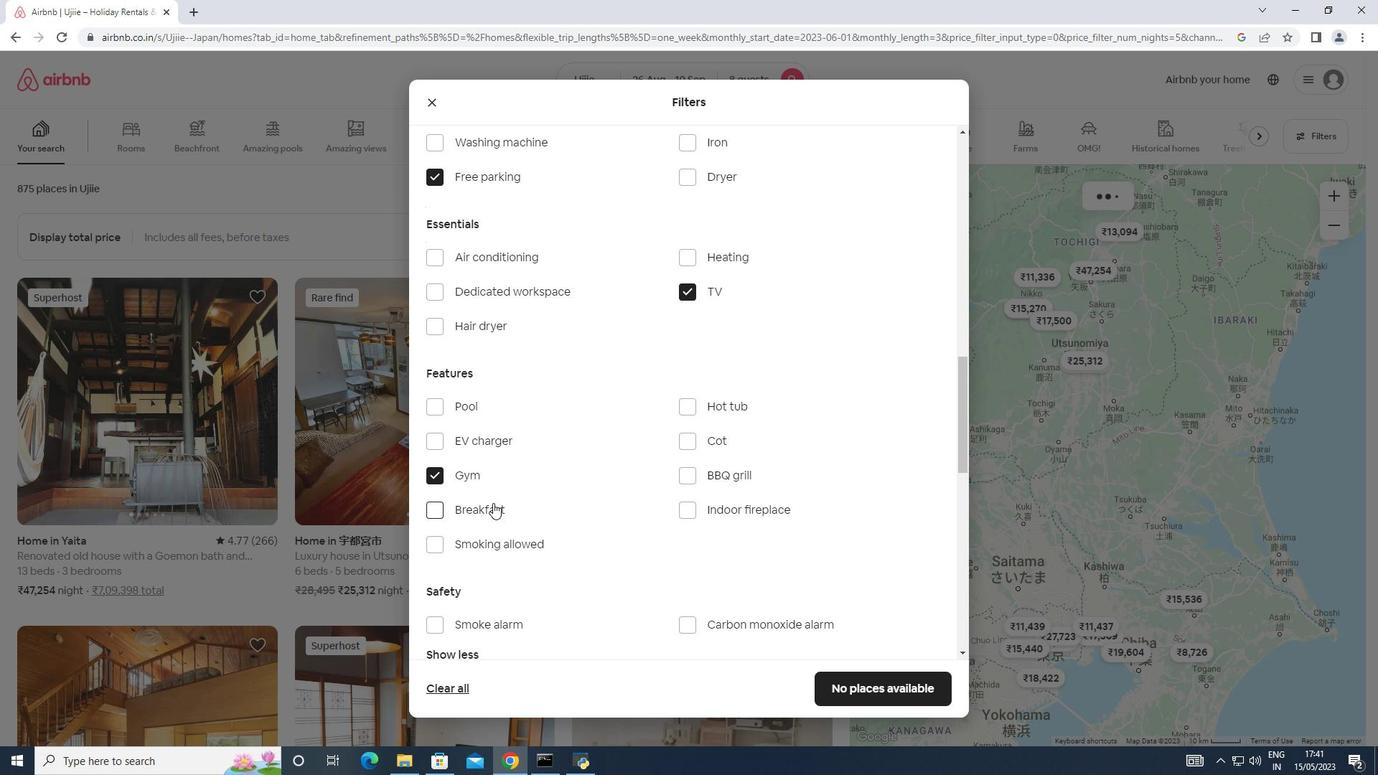 
Action: Mouse pressed left at (496, 509)
Screenshot: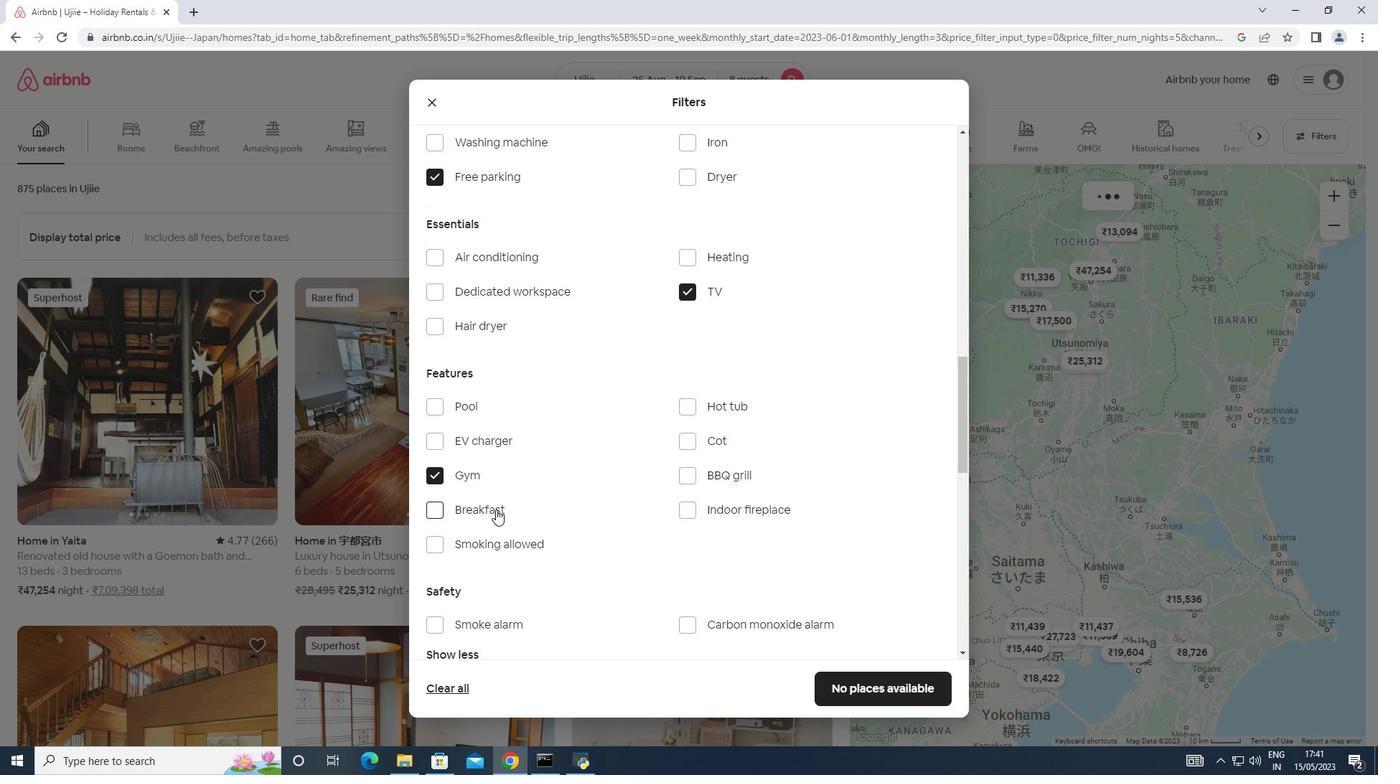
Action: Mouse moved to (712, 462)
Screenshot: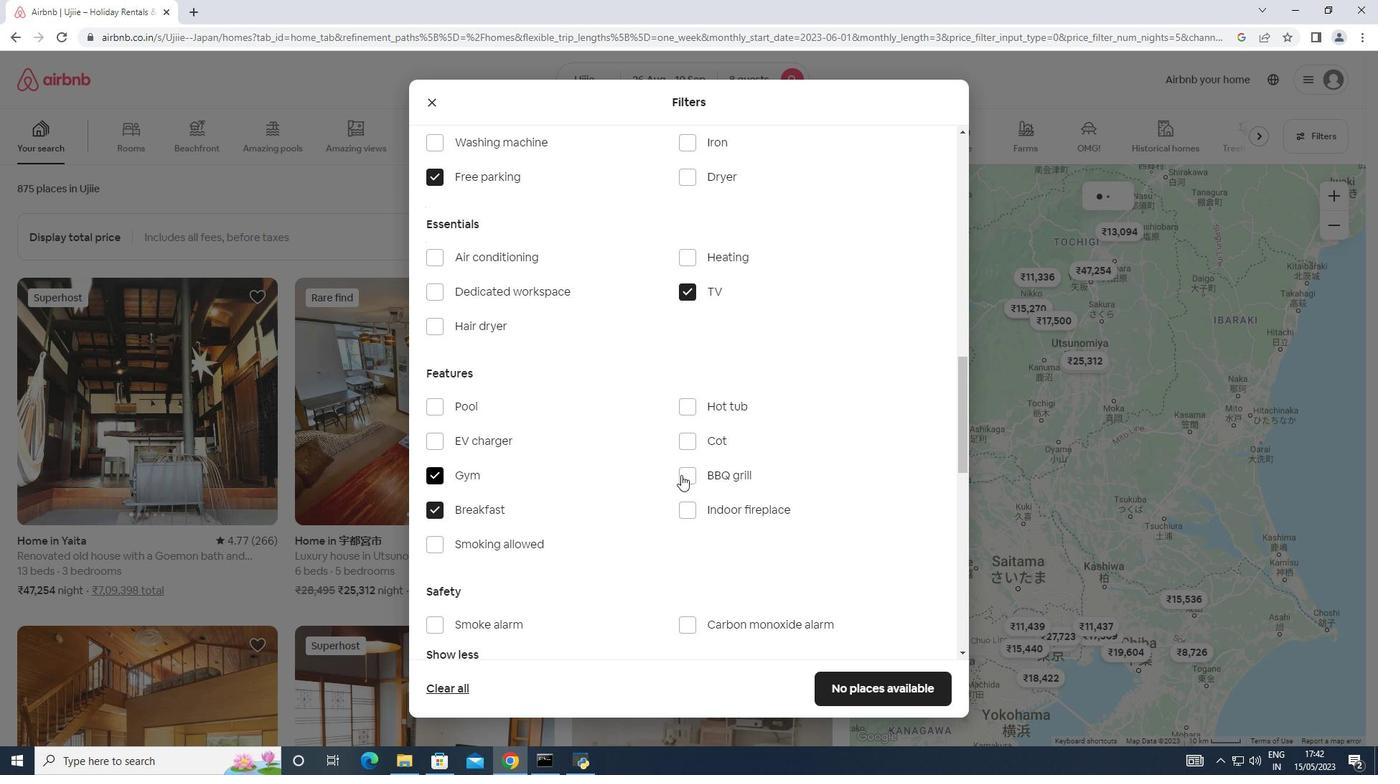 
Action: Mouse scrolled (712, 461) with delta (0, 0)
Screenshot: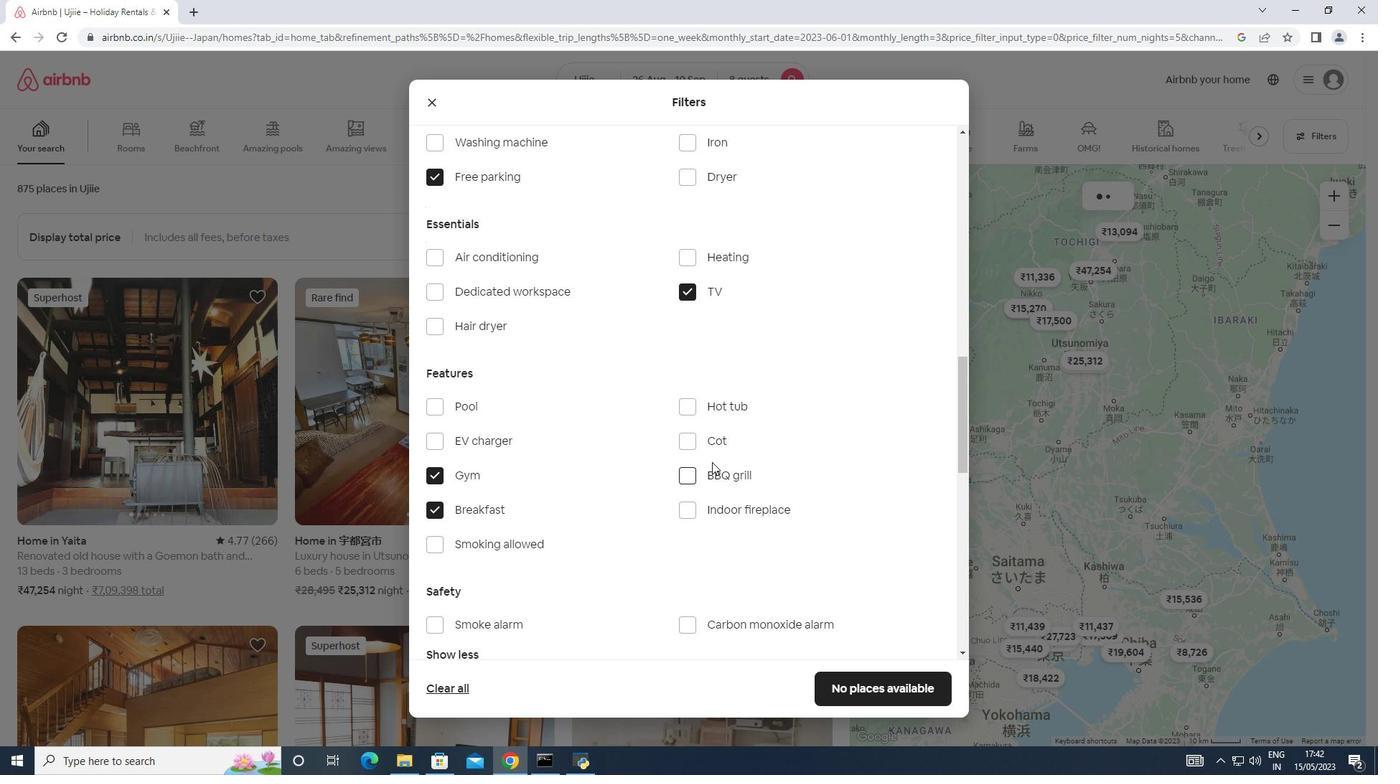 
Action: Mouse scrolled (712, 461) with delta (0, 0)
Screenshot: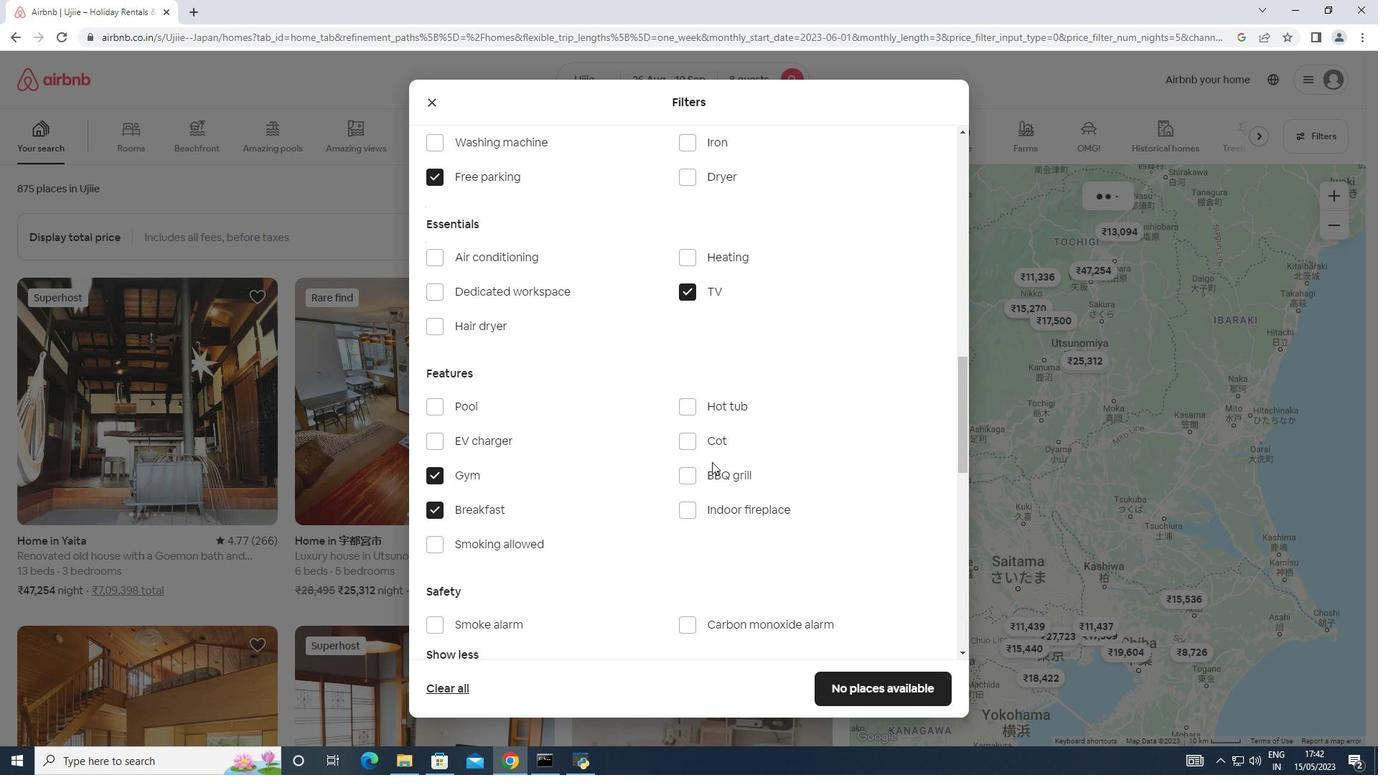 
Action: Mouse moved to (716, 459)
Screenshot: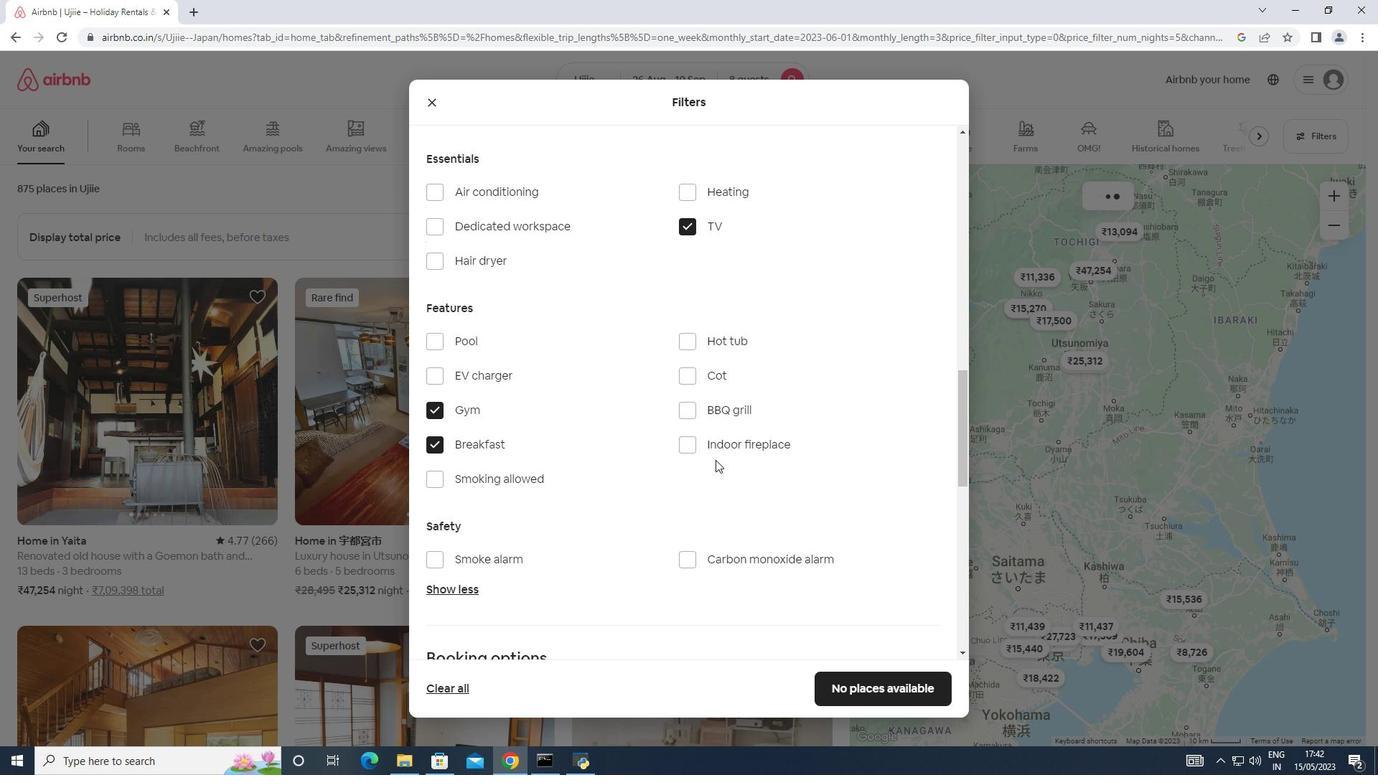 
Action: Mouse scrolled (716, 458) with delta (0, 0)
Screenshot: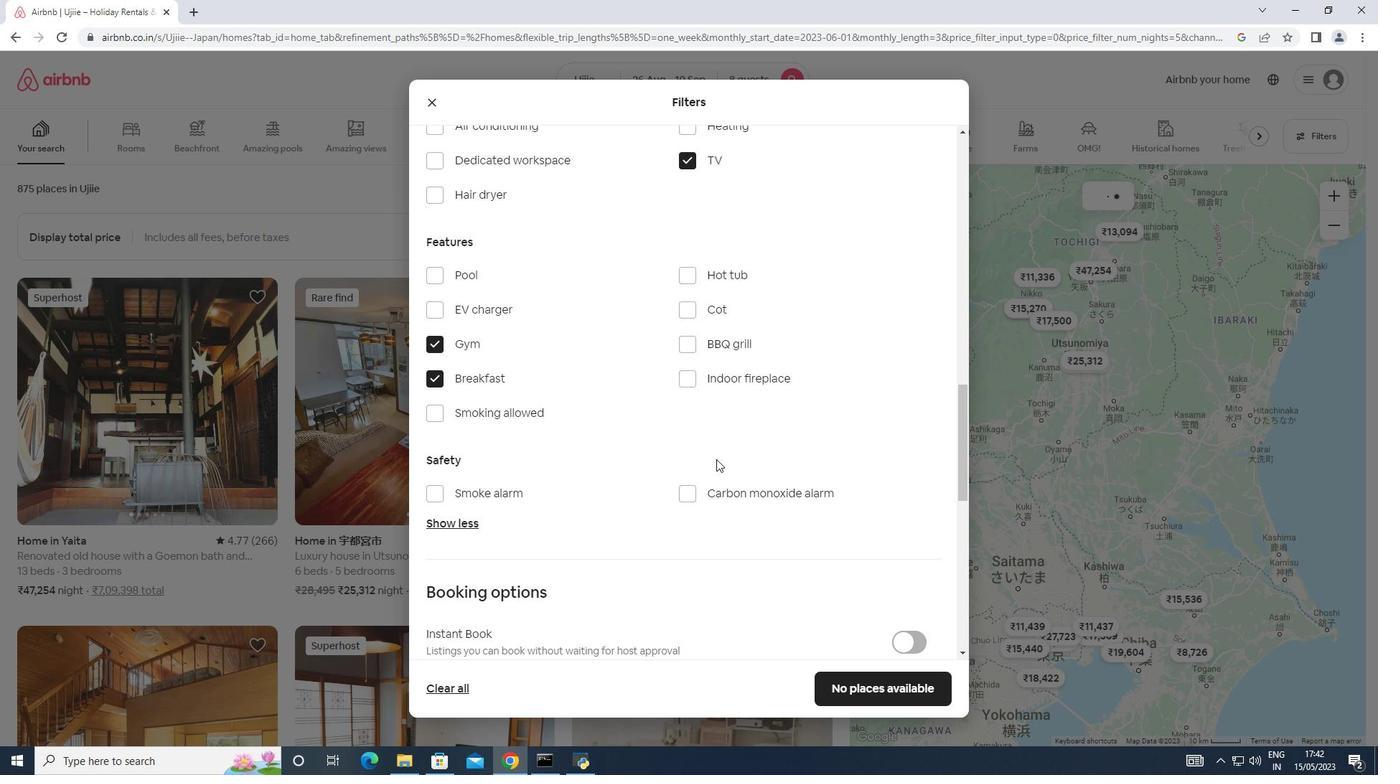 
Action: Mouse moved to (717, 458)
Screenshot: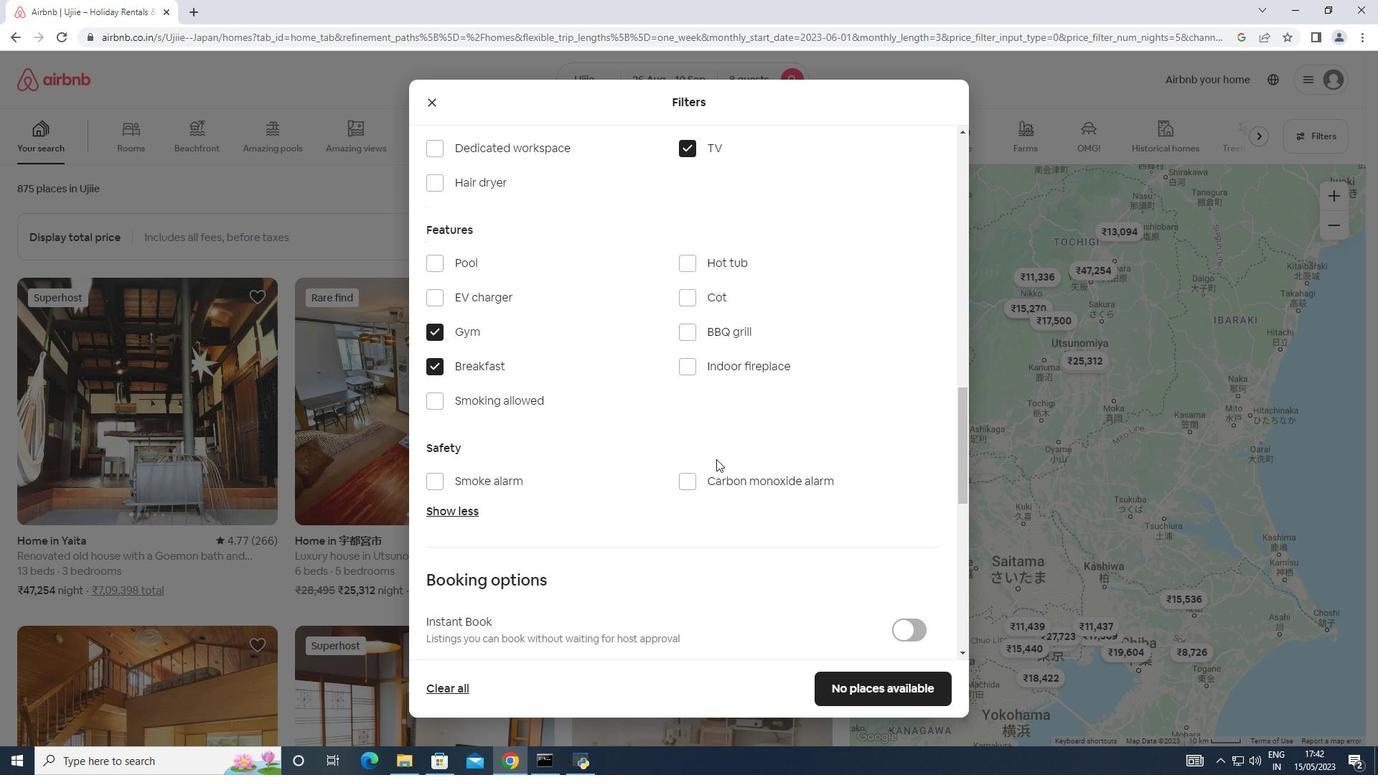 
Action: Mouse scrolled (717, 458) with delta (0, 0)
Screenshot: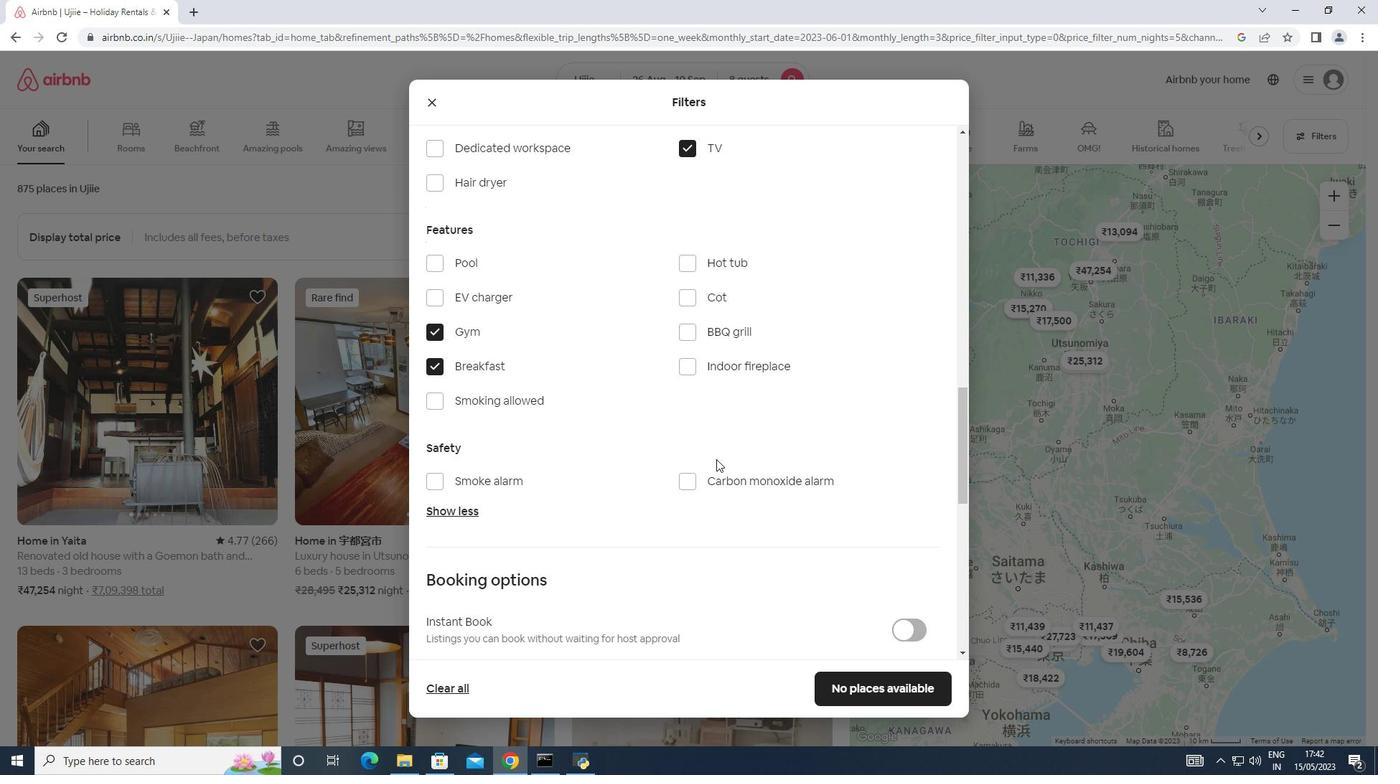 
Action: Mouse moved to (898, 535)
Screenshot: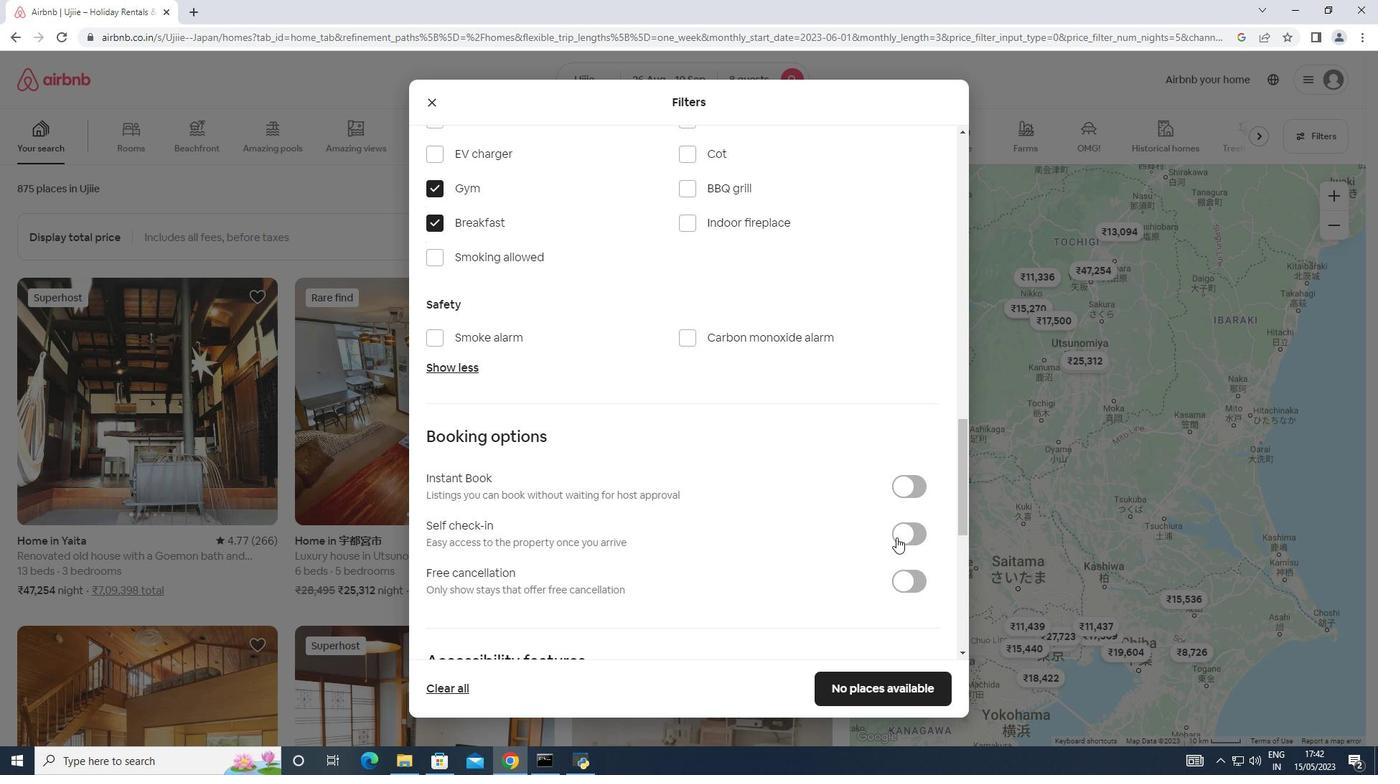 
Action: Mouse pressed left at (898, 535)
Screenshot: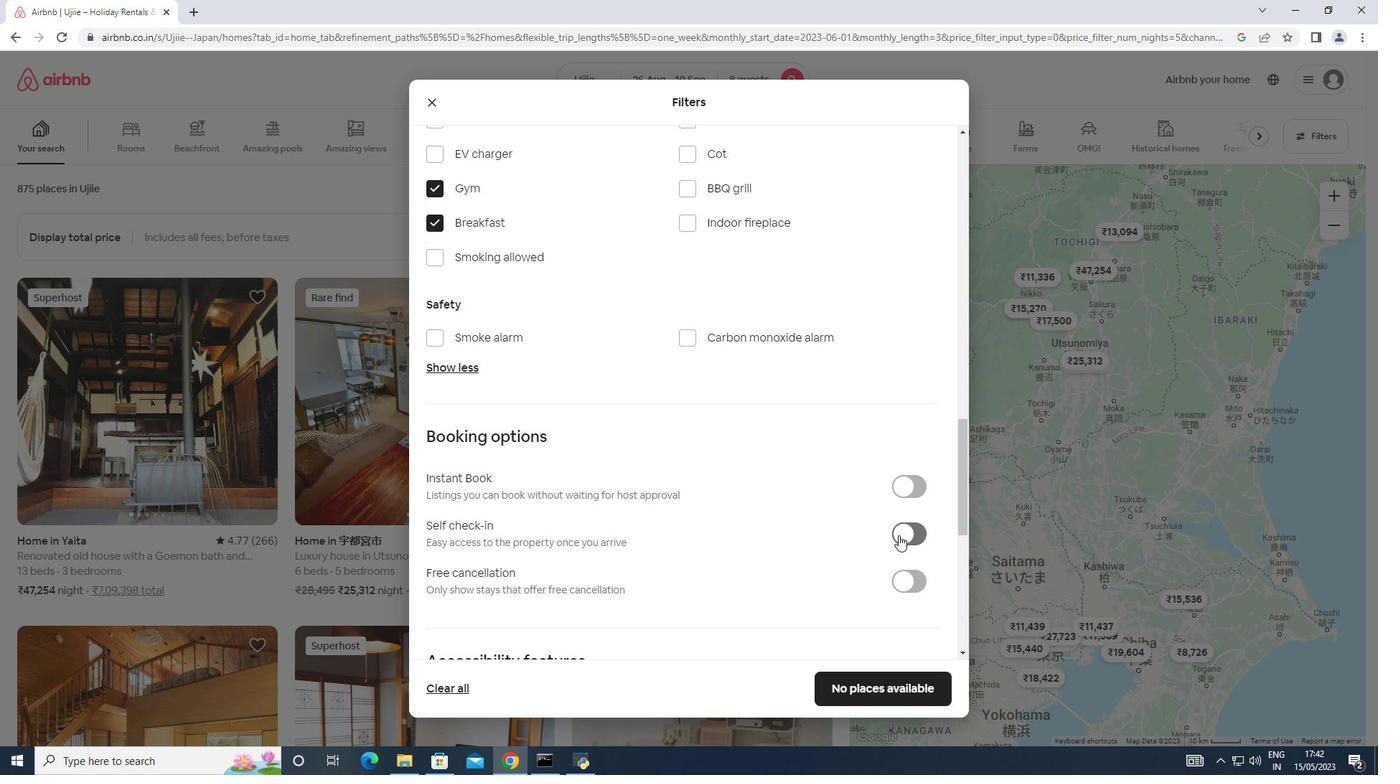 
Action: Mouse moved to (734, 539)
Screenshot: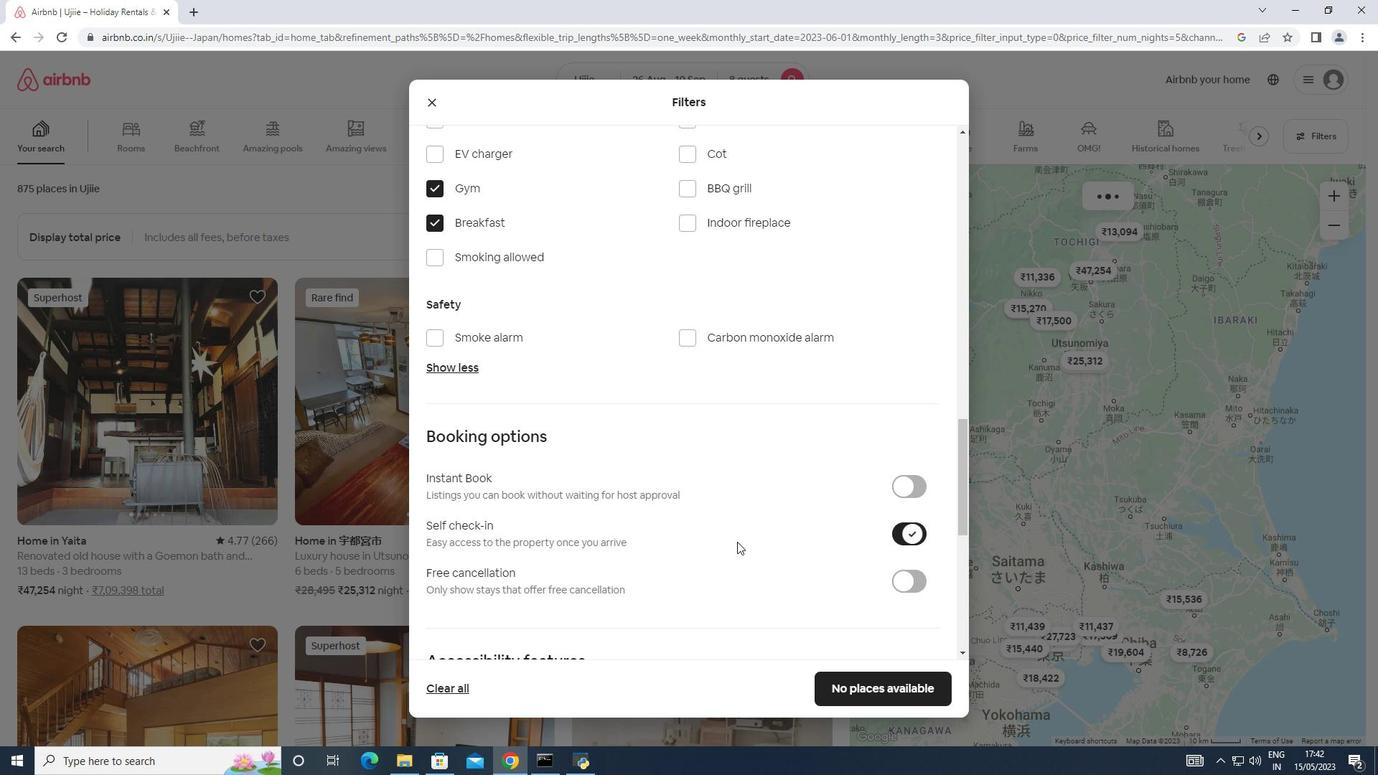 
Action: Mouse scrolled (734, 539) with delta (0, 0)
Screenshot: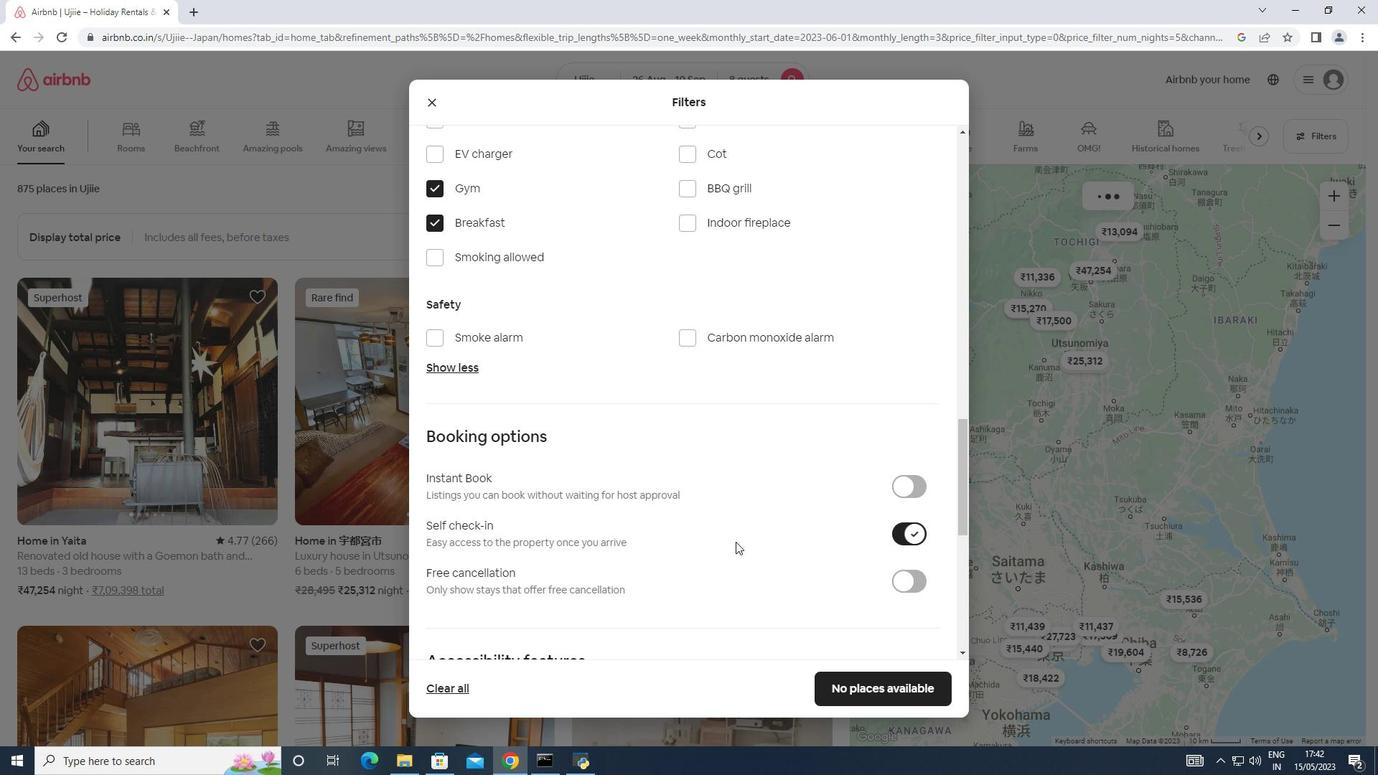 
Action: Mouse moved to (734, 539)
Screenshot: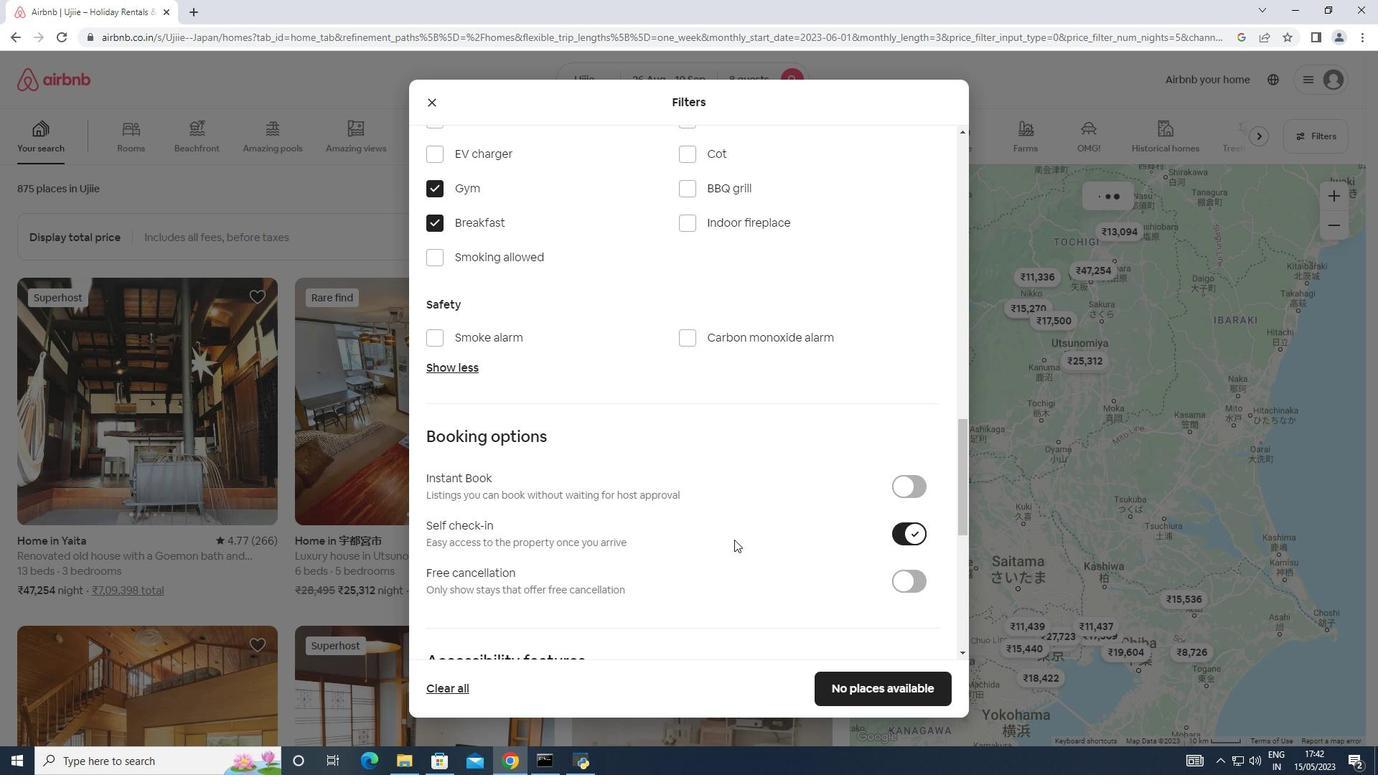 
Action: Mouse scrolled (734, 538) with delta (0, 0)
Screenshot: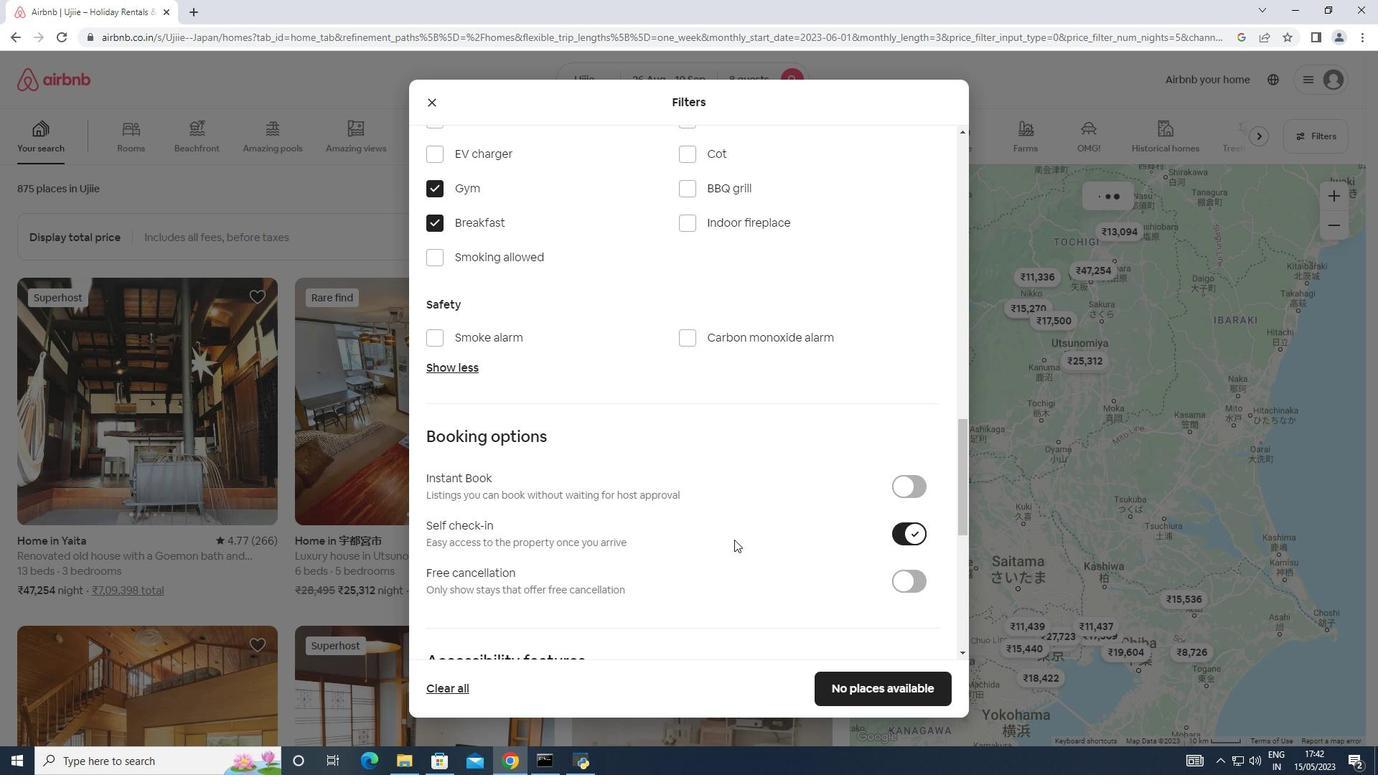 
Action: Mouse moved to (734, 536)
Screenshot: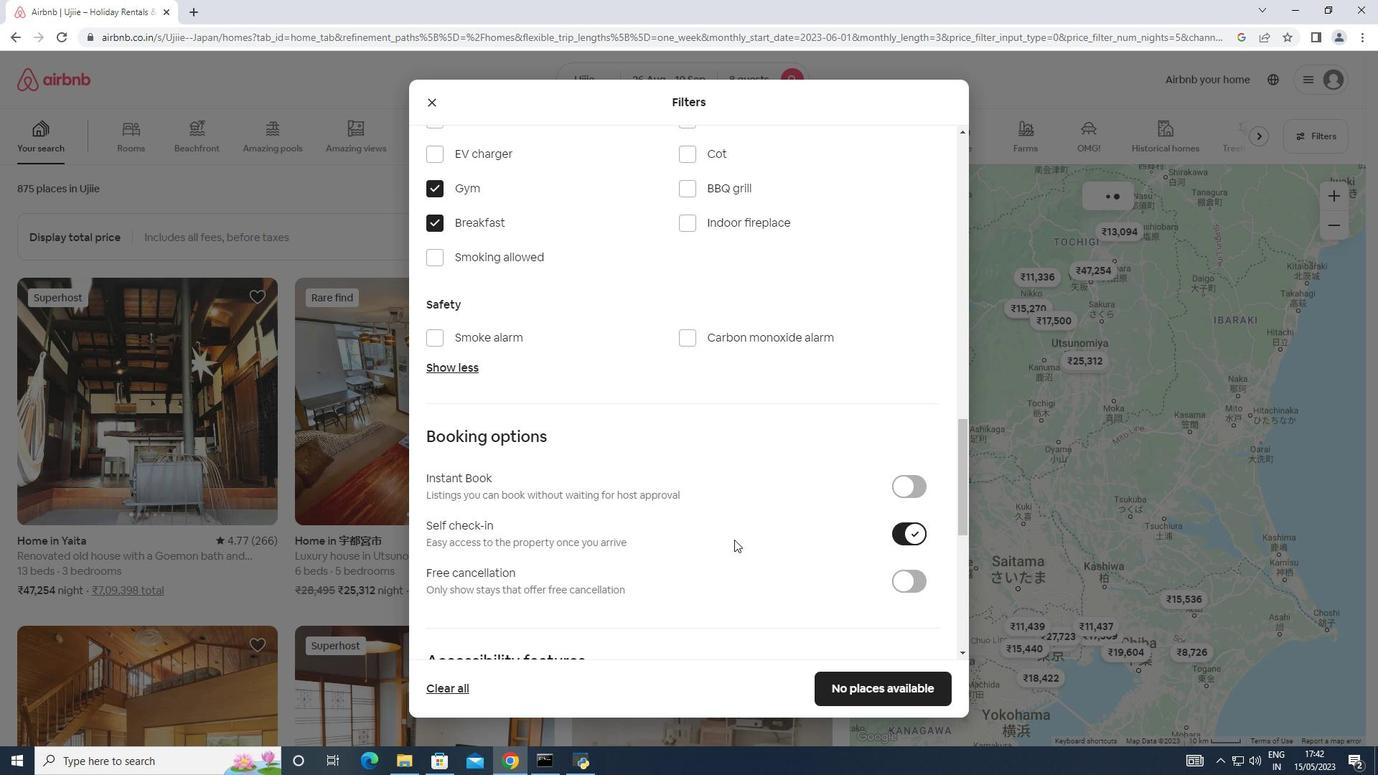 
Action: Mouse scrolled (734, 536) with delta (0, 0)
Screenshot: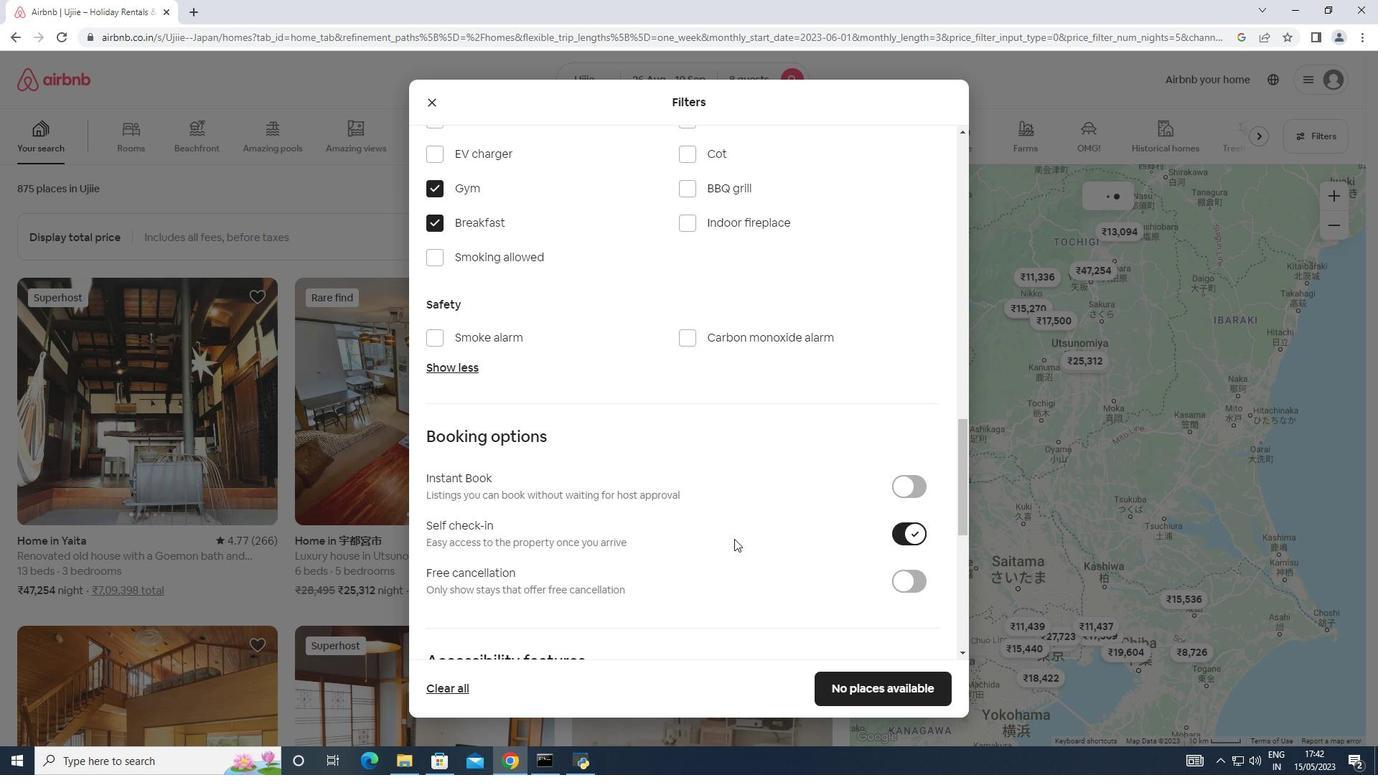 
Action: Mouse moved to (733, 531)
Screenshot: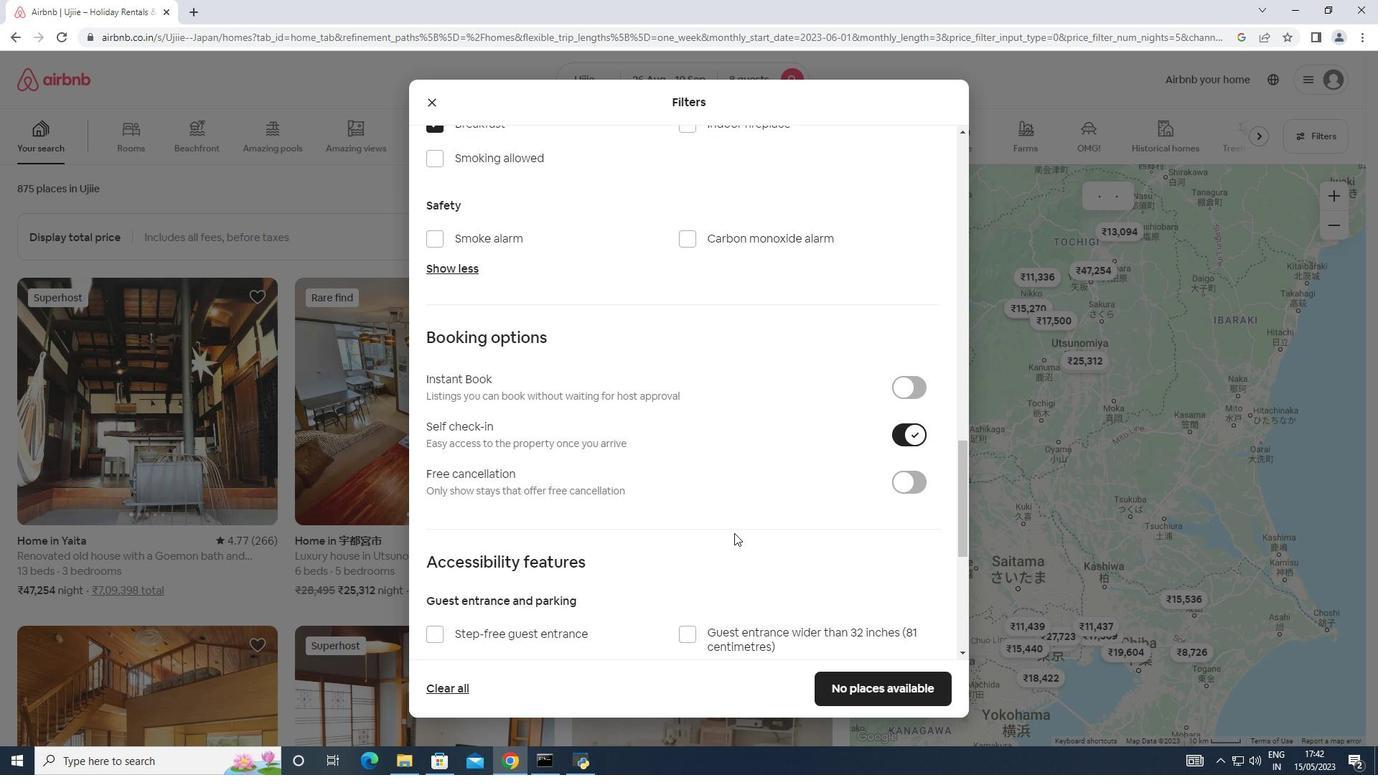 
Action: Mouse scrolled (733, 530) with delta (0, 0)
Screenshot: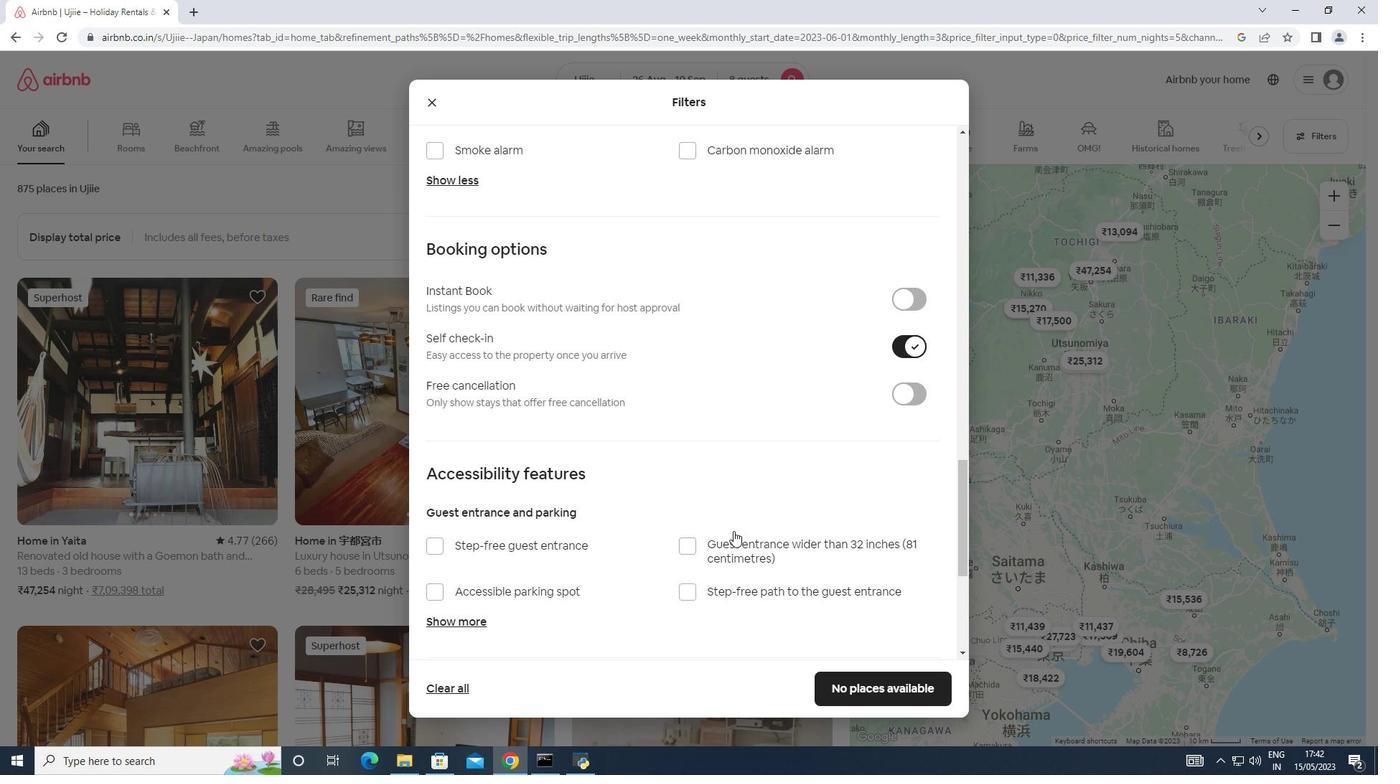 
Action: Mouse scrolled (733, 530) with delta (0, 0)
Screenshot: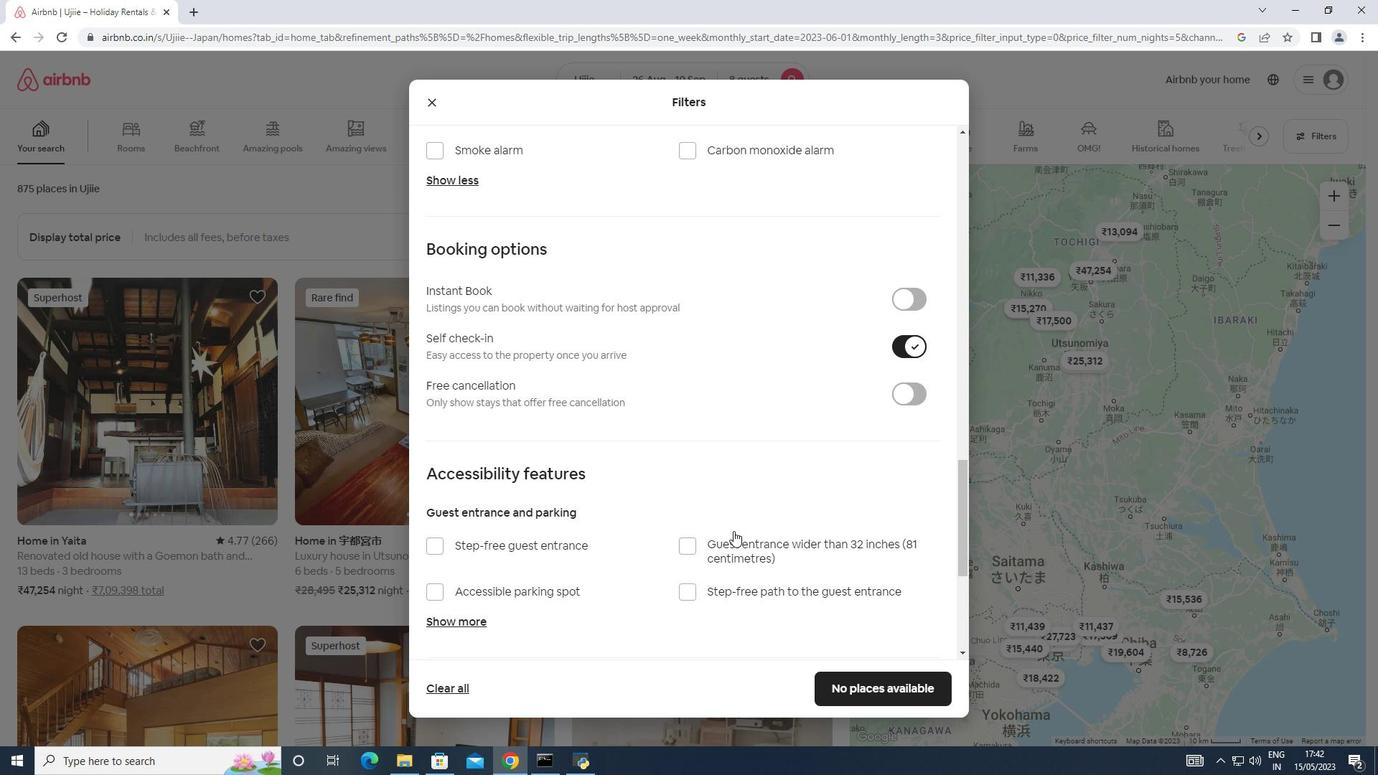
Action: Mouse scrolled (733, 530) with delta (0, 0)
Screenshot: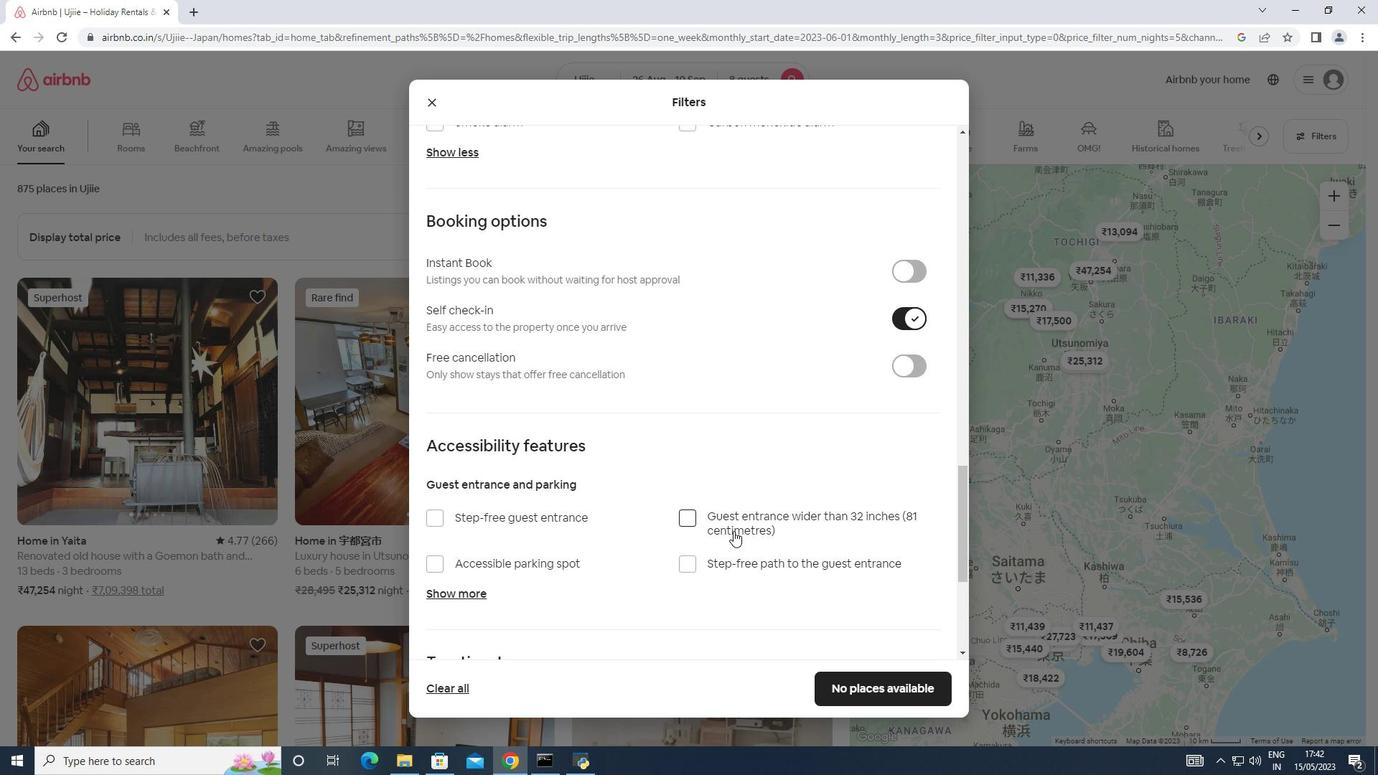 
Action: Mouse moved to (661, 566)
Screenshot: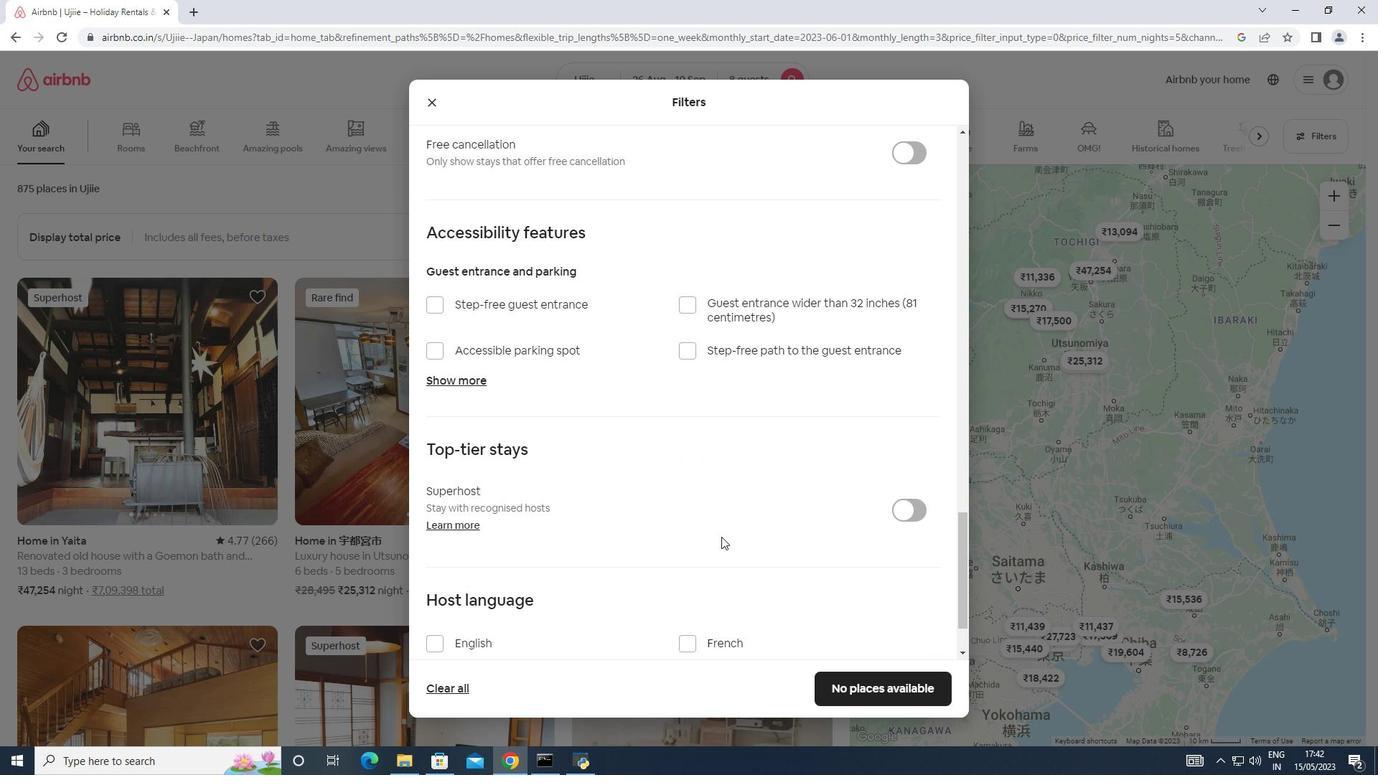 
Action: Mouse scrolled (661, 565) with delta (0, 0)
Screenshot: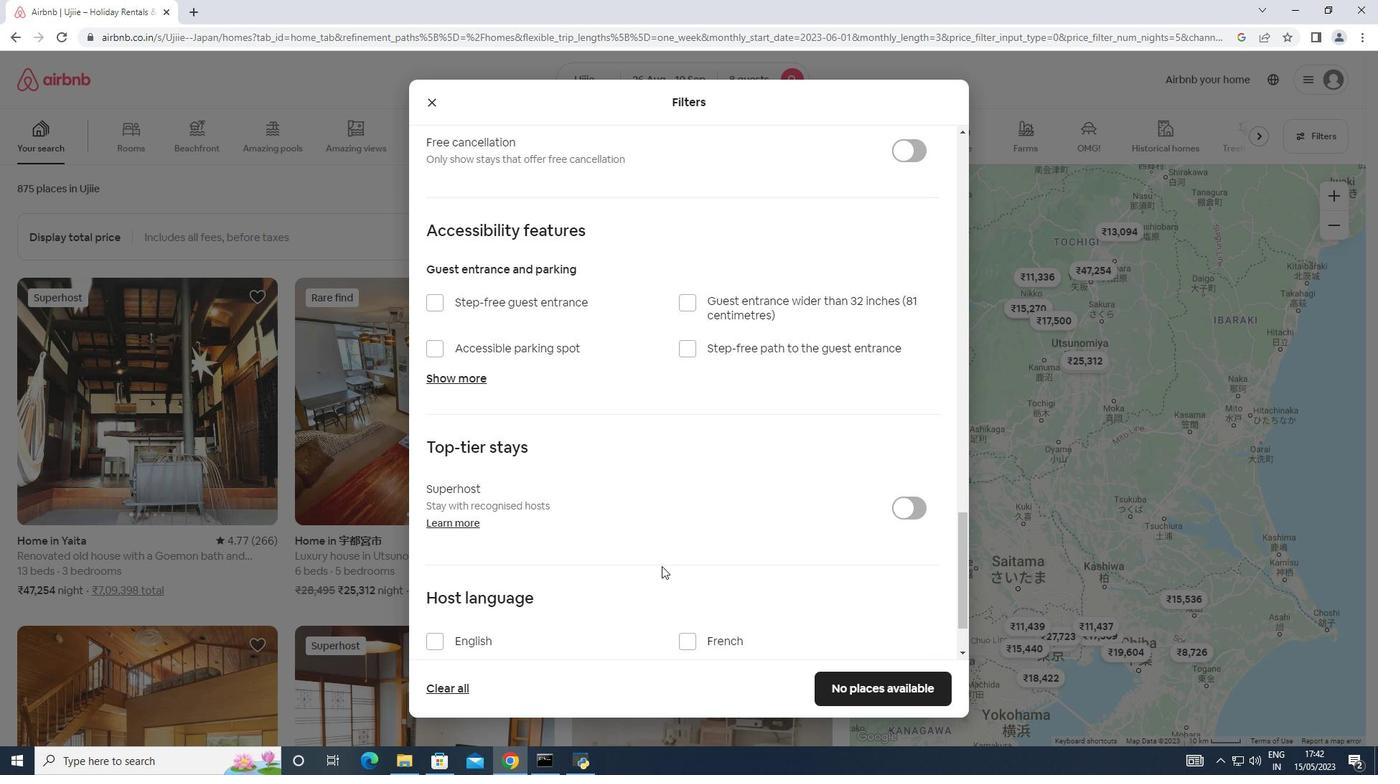 
Action: Mouse moved to (435, 569)
Screenshot: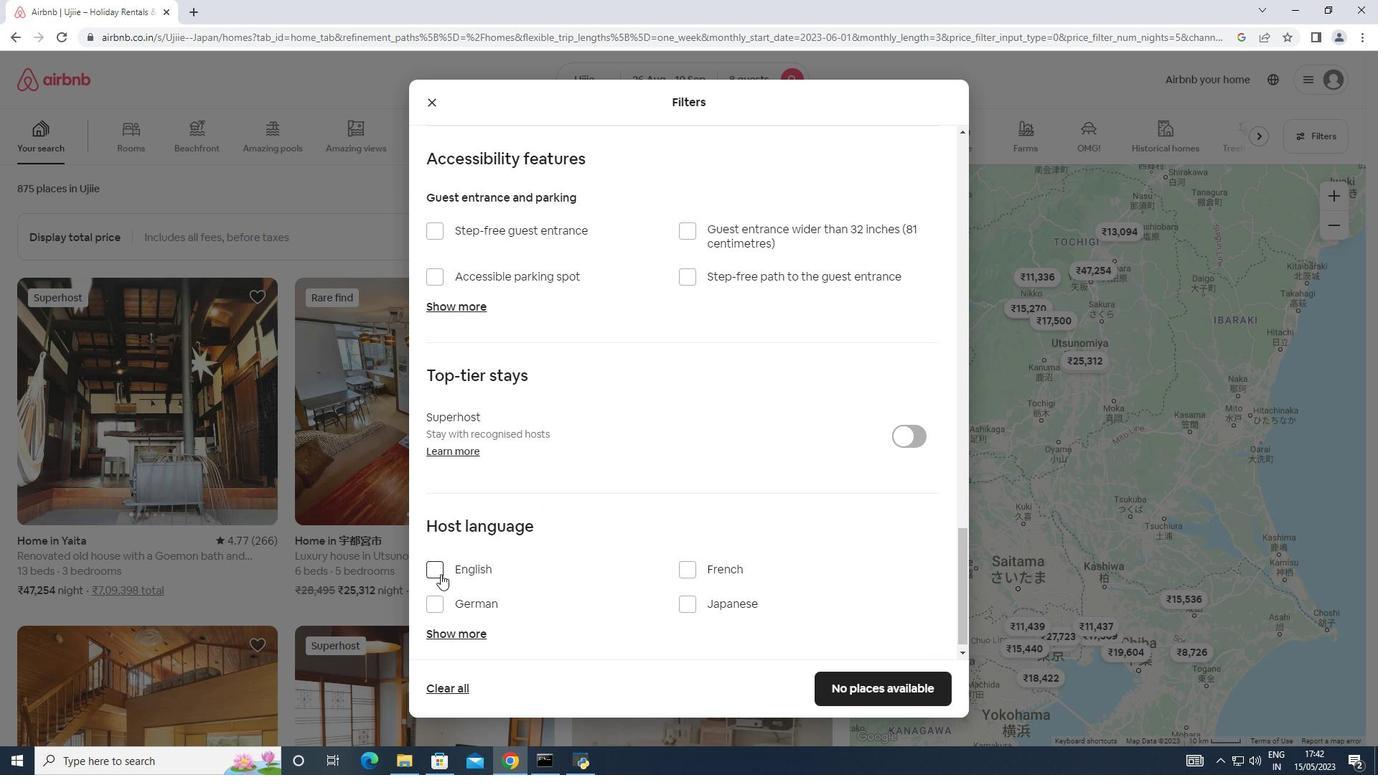 
Action: Mouse pressed left at (435, 569)
Screenshot: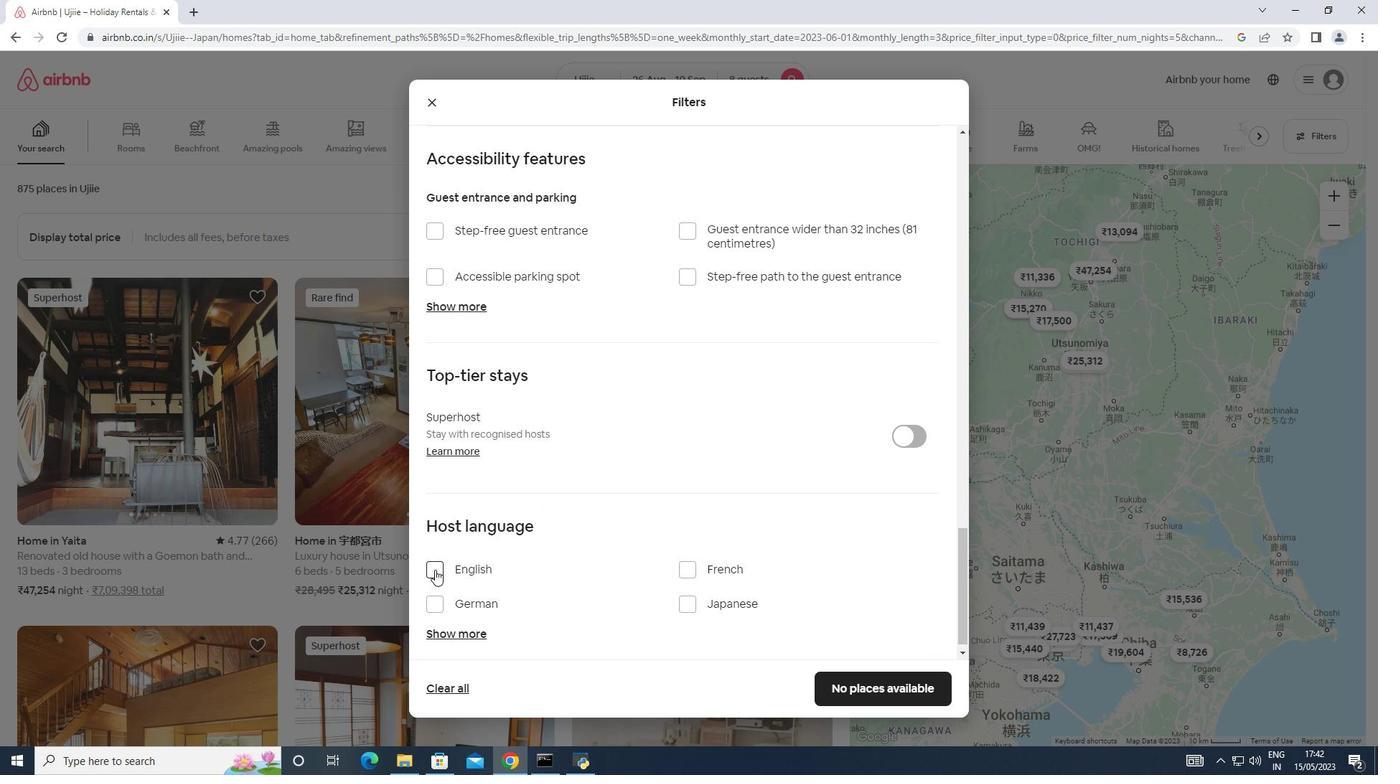 
Action: Mouse moved to (842, 699)
Screenshot: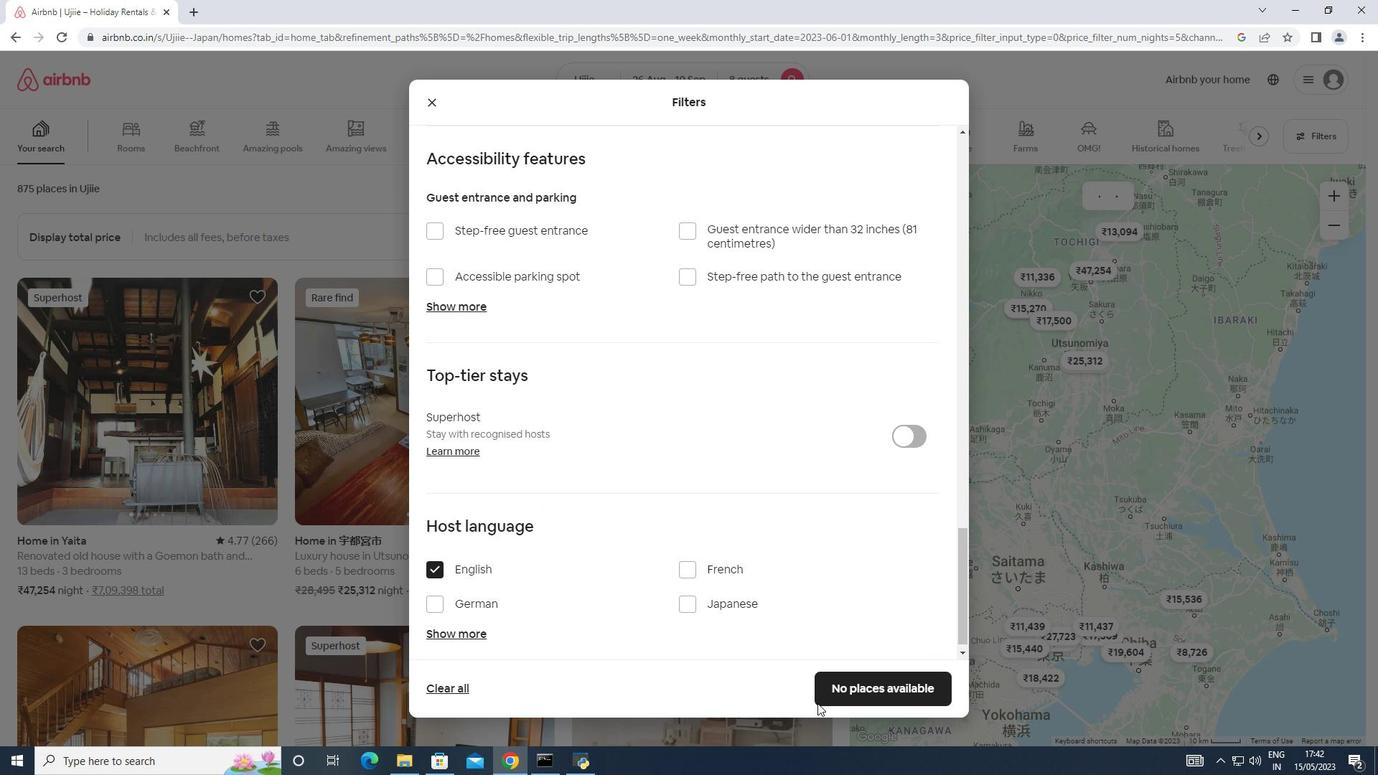 
Action: Mouse pressed left at (842, 699)
Screenshot: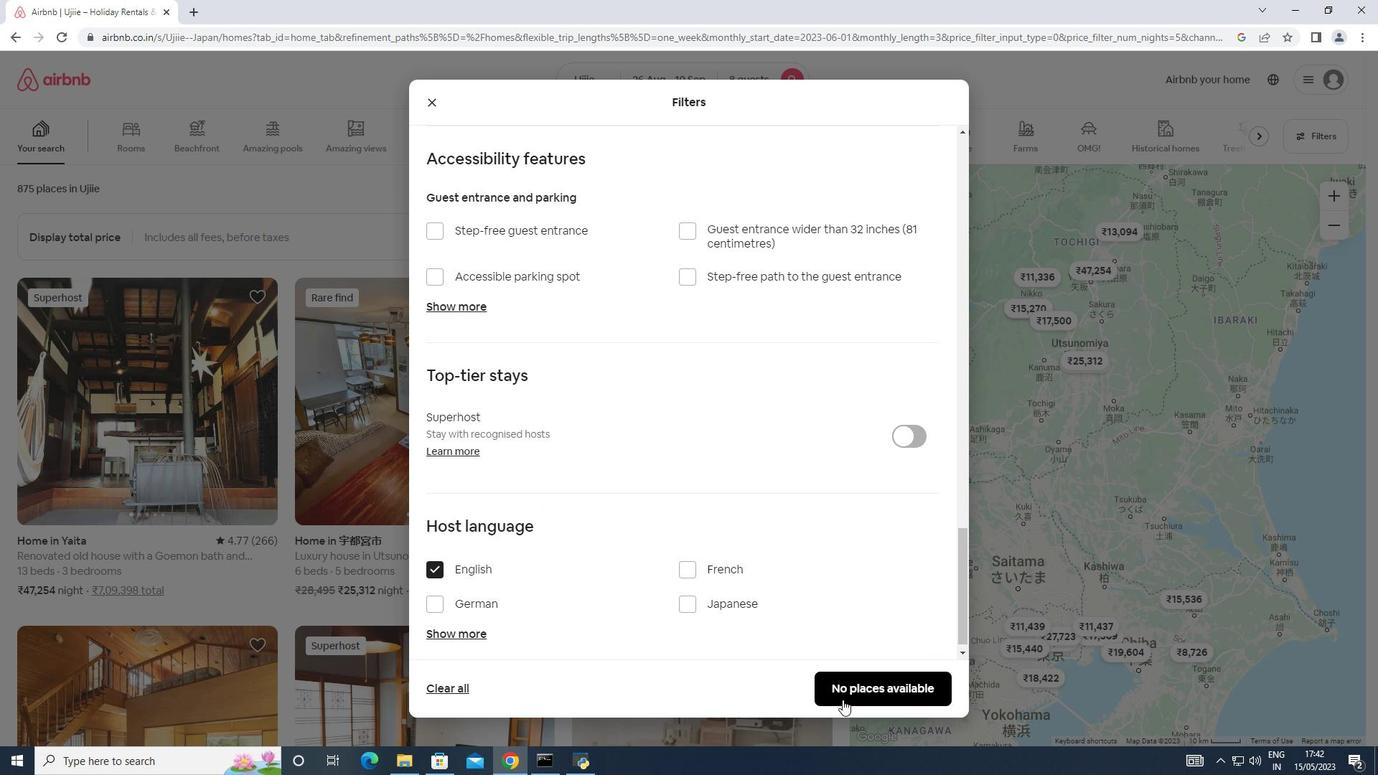 
Action: Mouse moved to (833, 704)
Screenshot: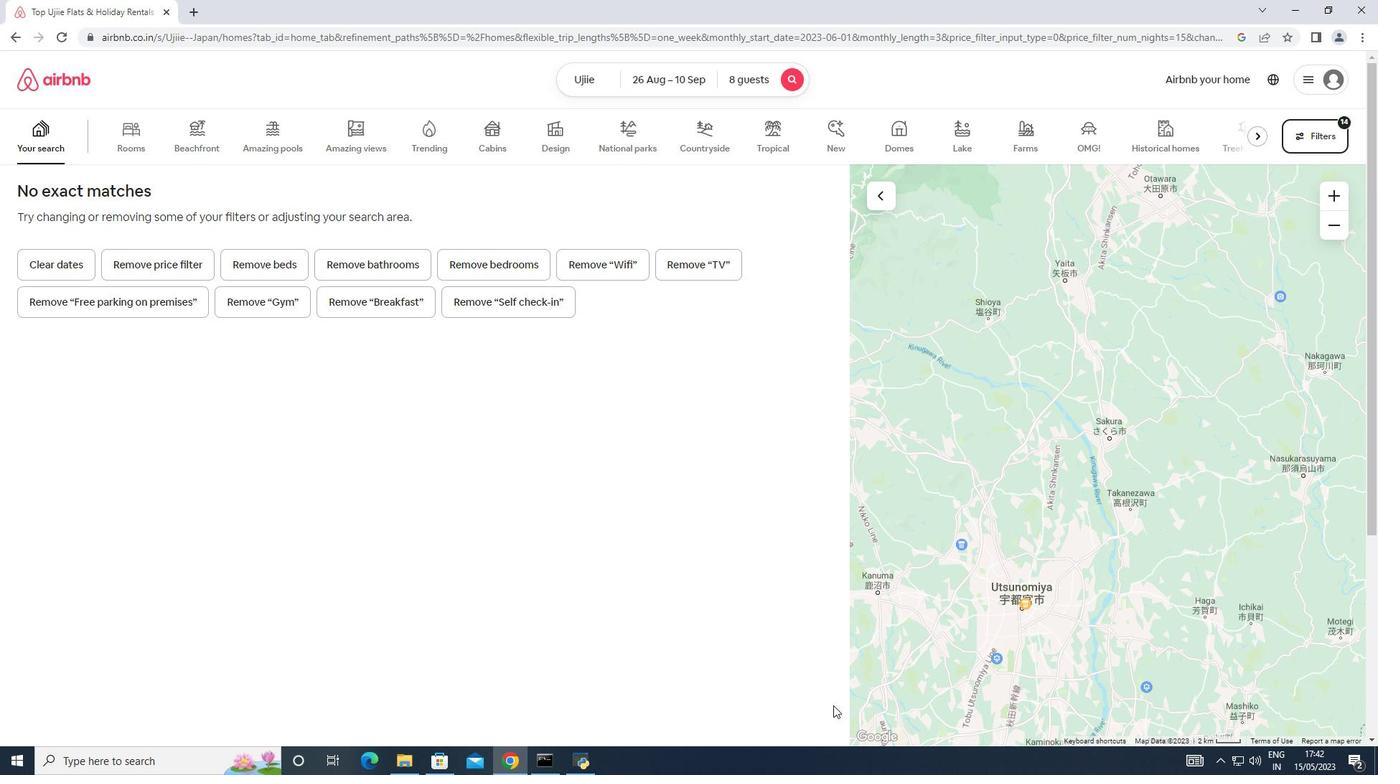 
